 Task: Find connections with filter location Castelo with filter topic #Inspirationwith filter profile language French with filter current company Hiring Alert with filter school Siliguri Institute of Technology with filter industry Social Networking Platforms with filter service category Program Management with filter keywords title Hotel Front Door Greeter
Action: Mouse moved to (630, 121)
Screenshot: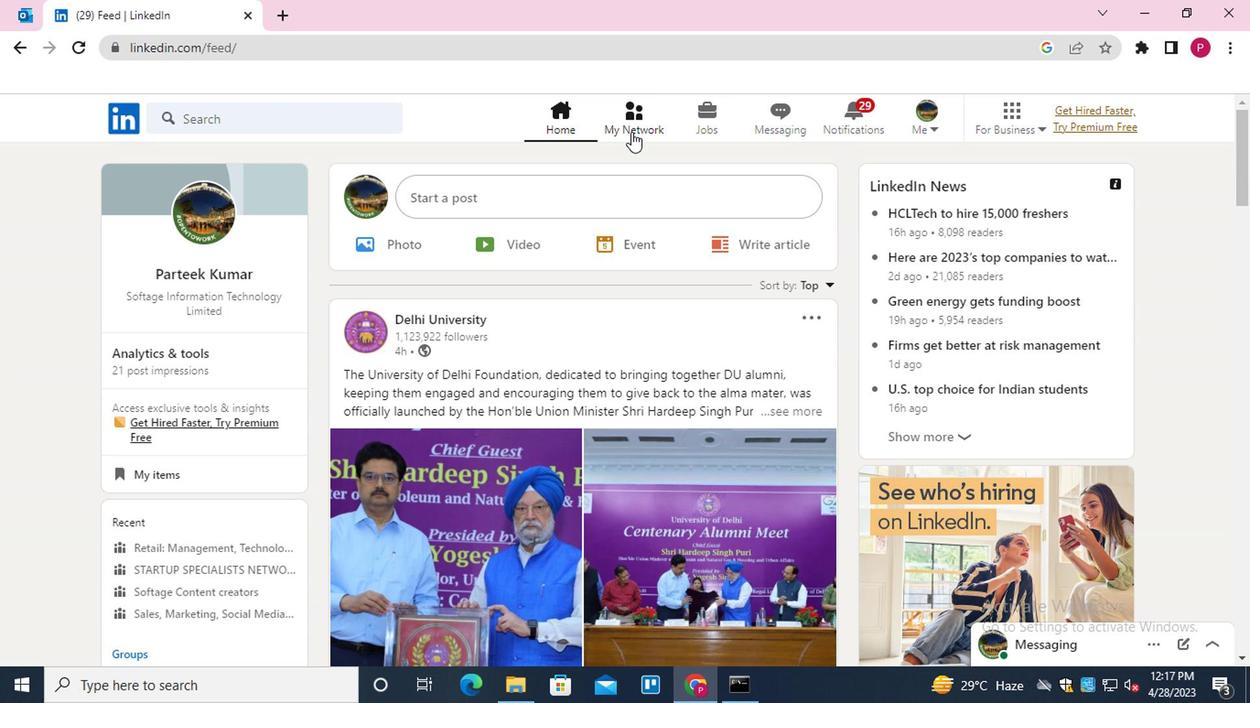 
Action: Mouse pressed left at (630, 121)
Screenshot: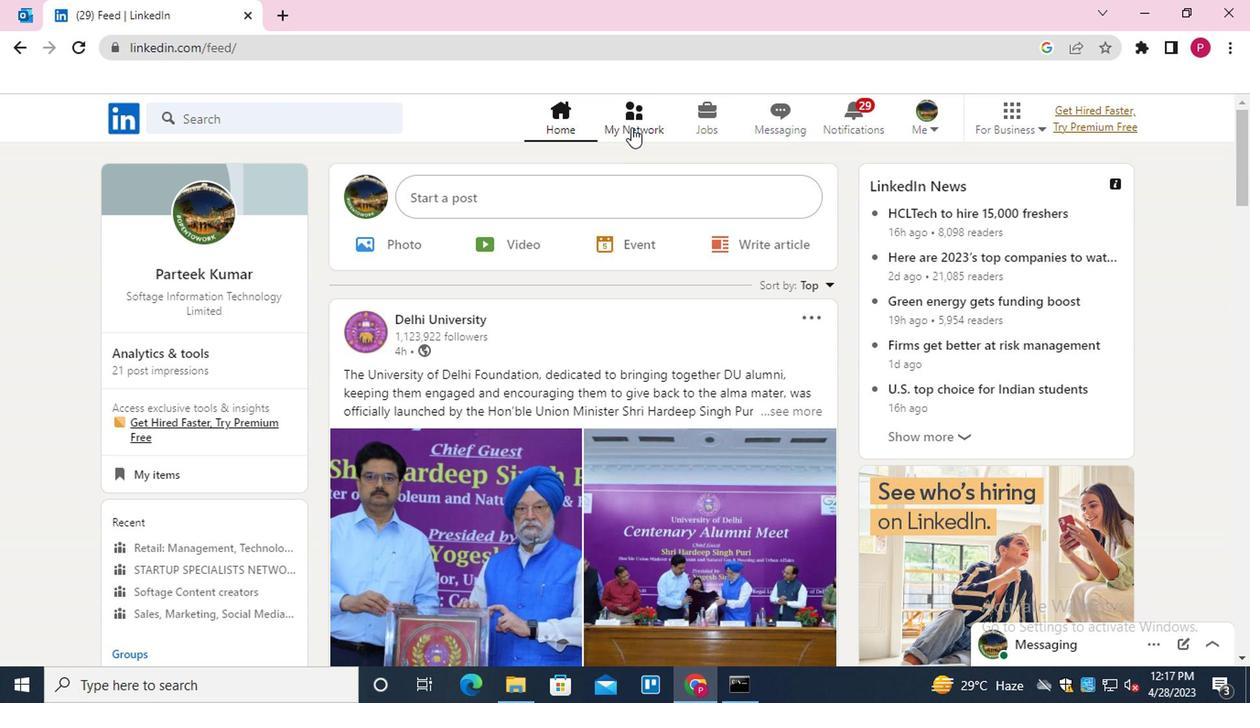 
Action: Mouse moved to (341, 222)
Screenshot: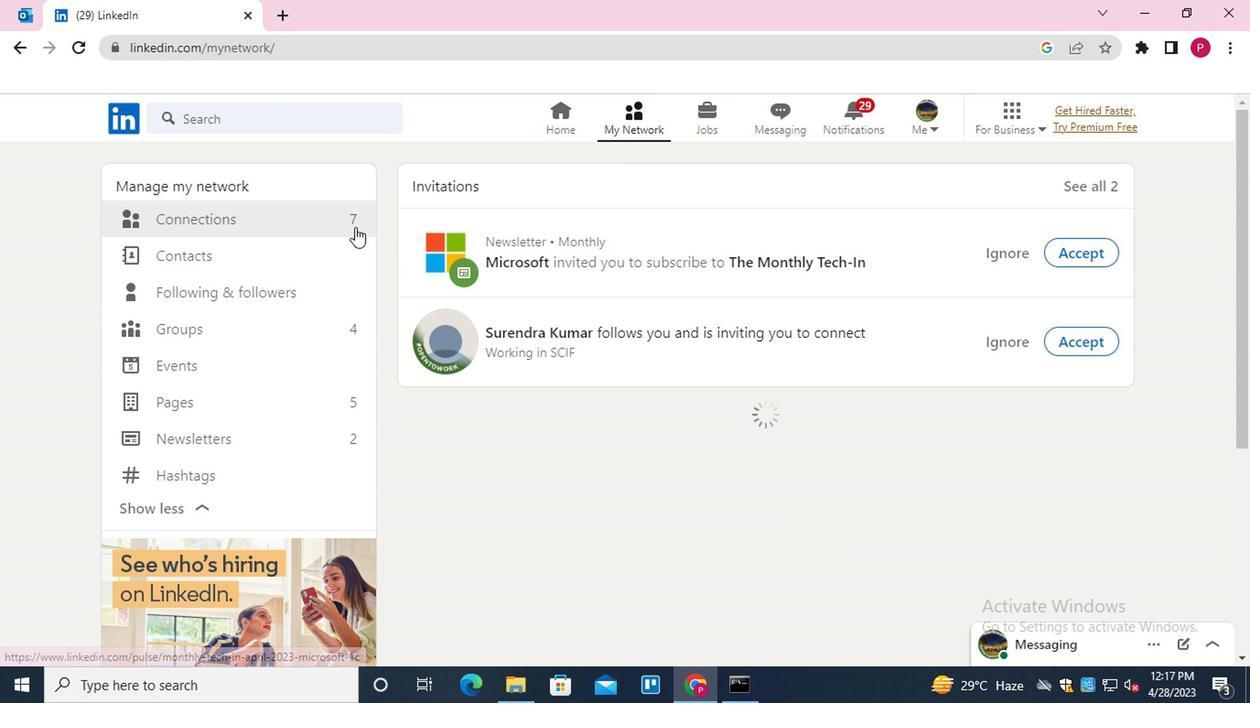 
Action: Mouse pressed left at (341, 222)
Screenshot: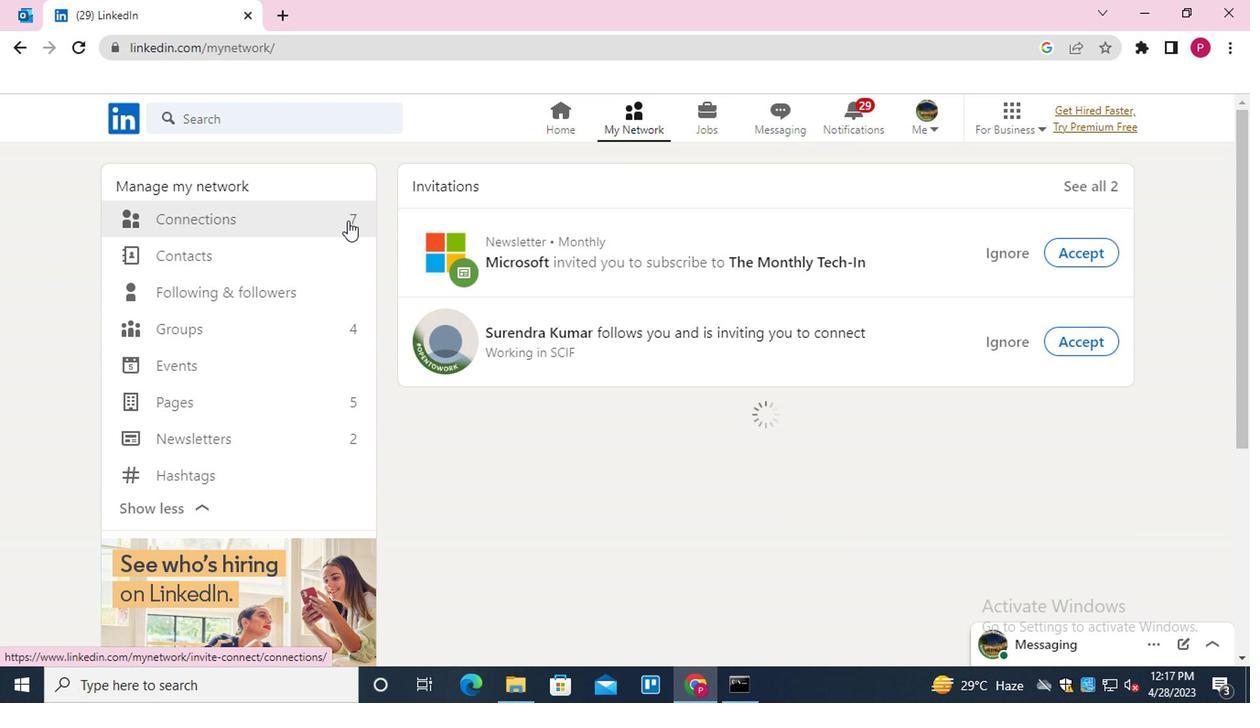 
Action: Mouse moved to (732, 221)
Screenshot: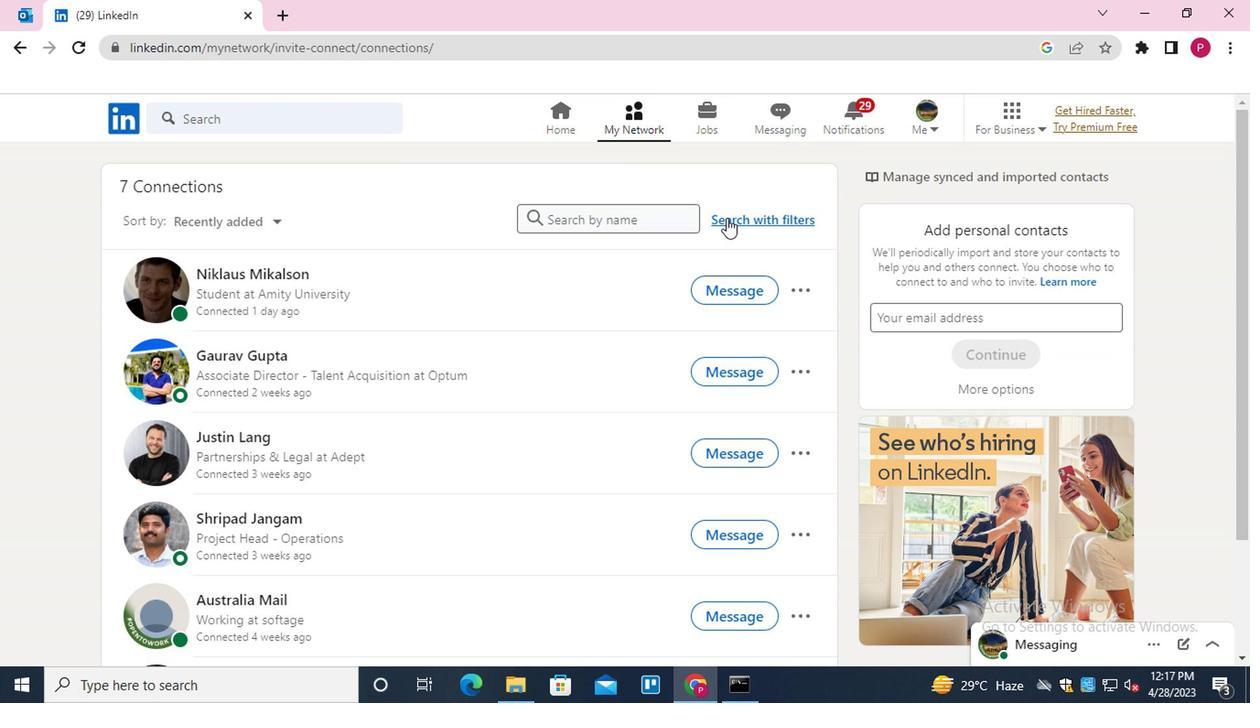 
Action: Mouse pressed left at (732, 221)
Screenshot: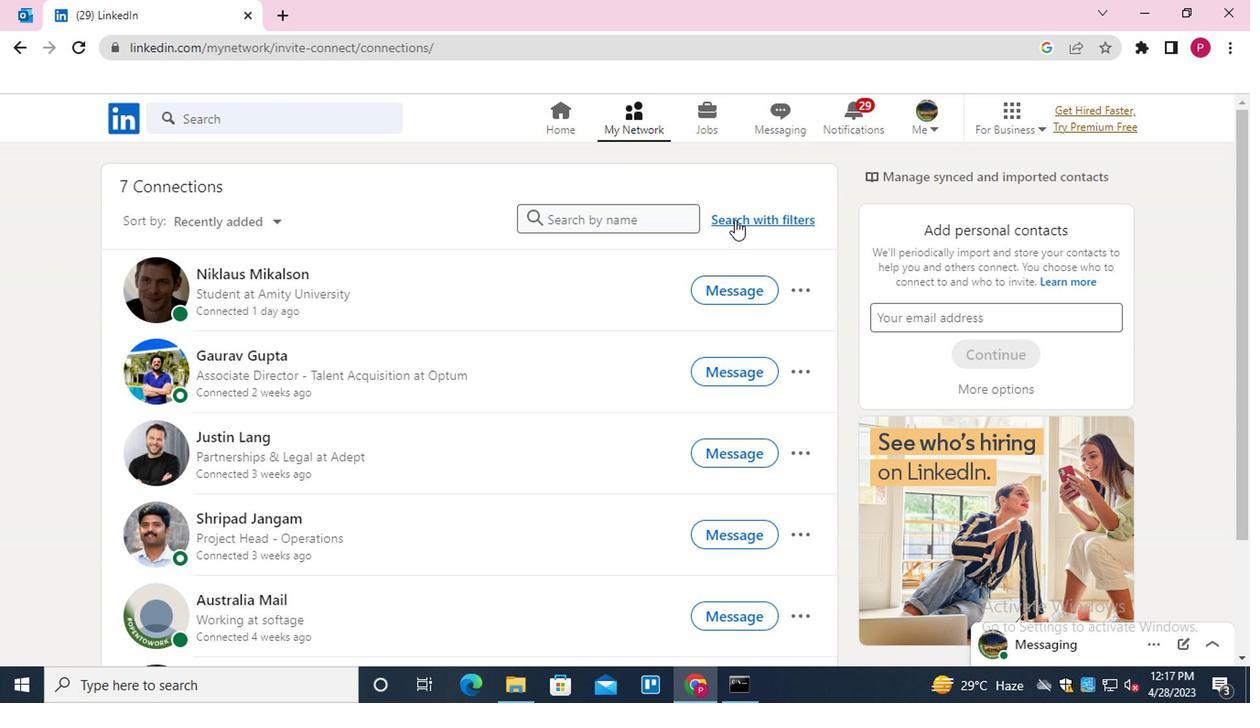 
Action: Mouse moved to (676, 168)
Screenshot: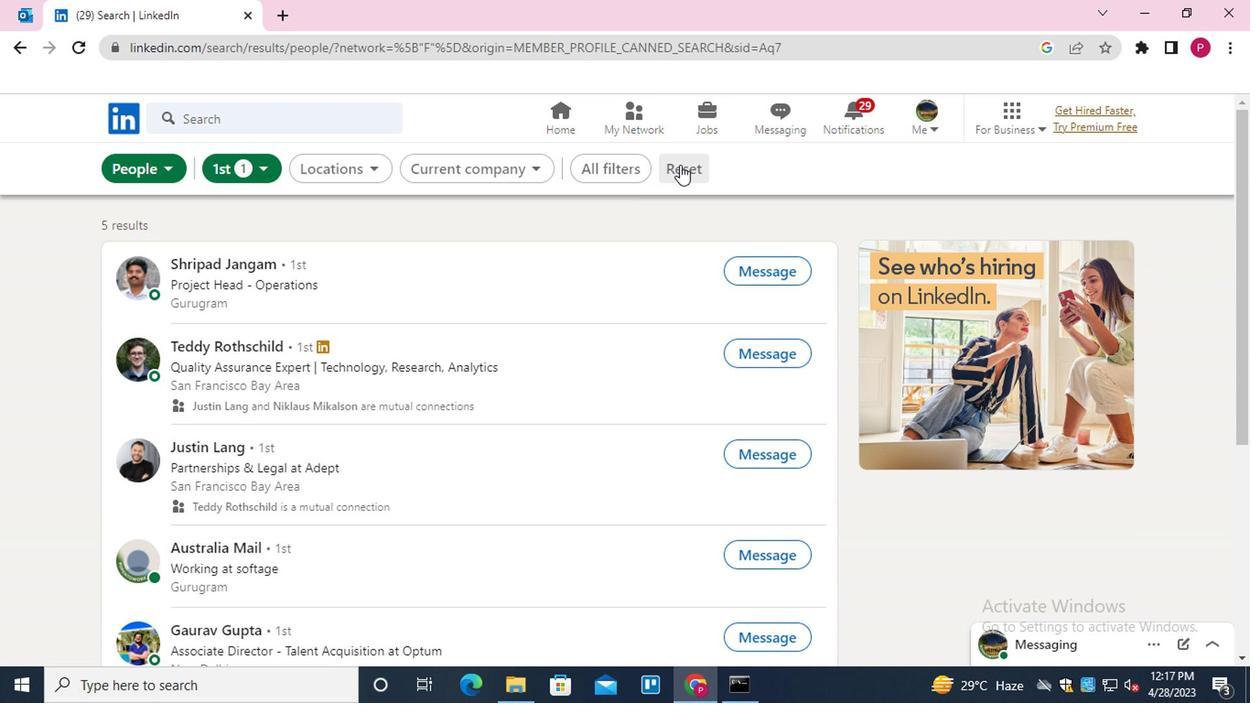 
Action: Mouse pressed left at (676, 168)
Screenshot: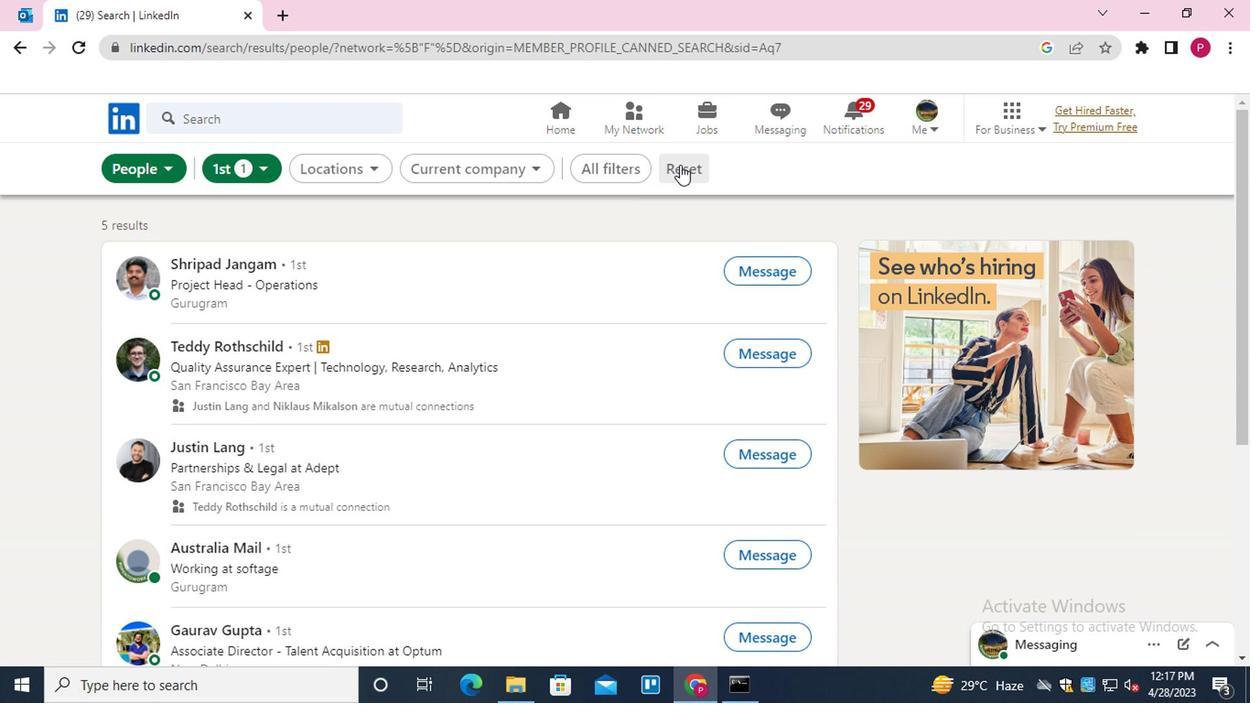 
Action: Mouse moved to (644, 173)
Screenshot: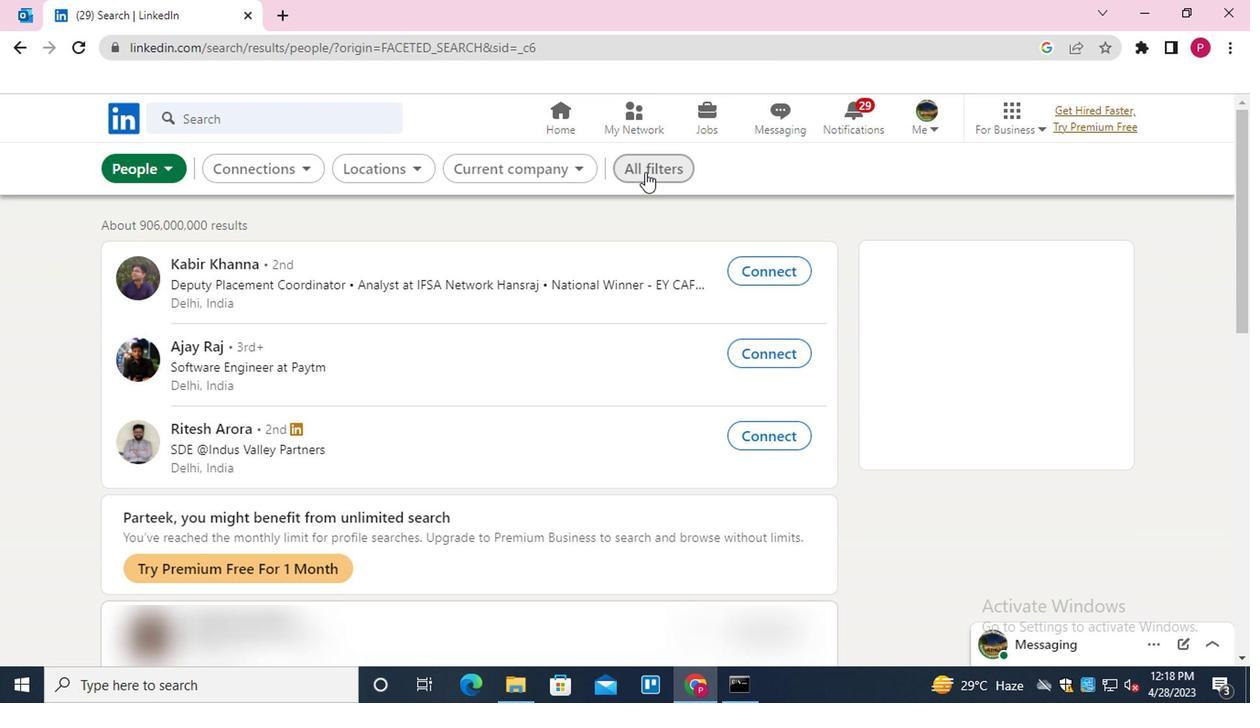 
Action: Mouse pressed left at (644, 173)
Screenshot: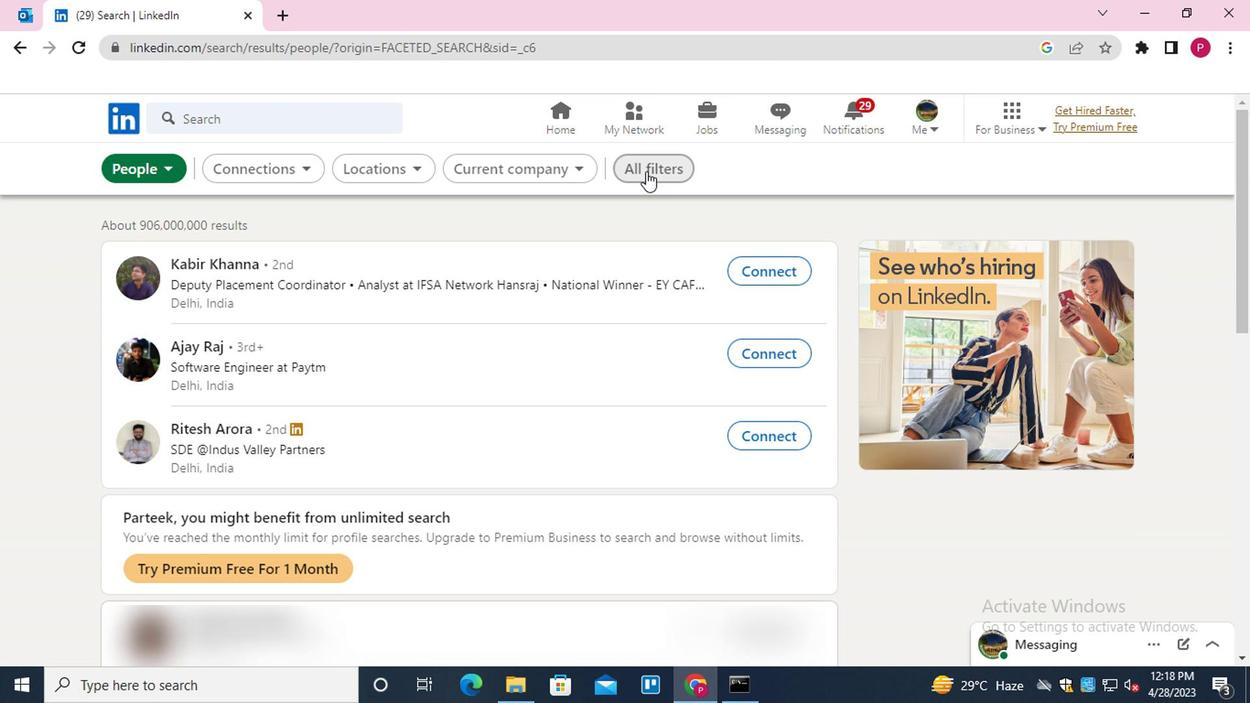 
Action: Mouse moved to (895, 337)
Screenshot: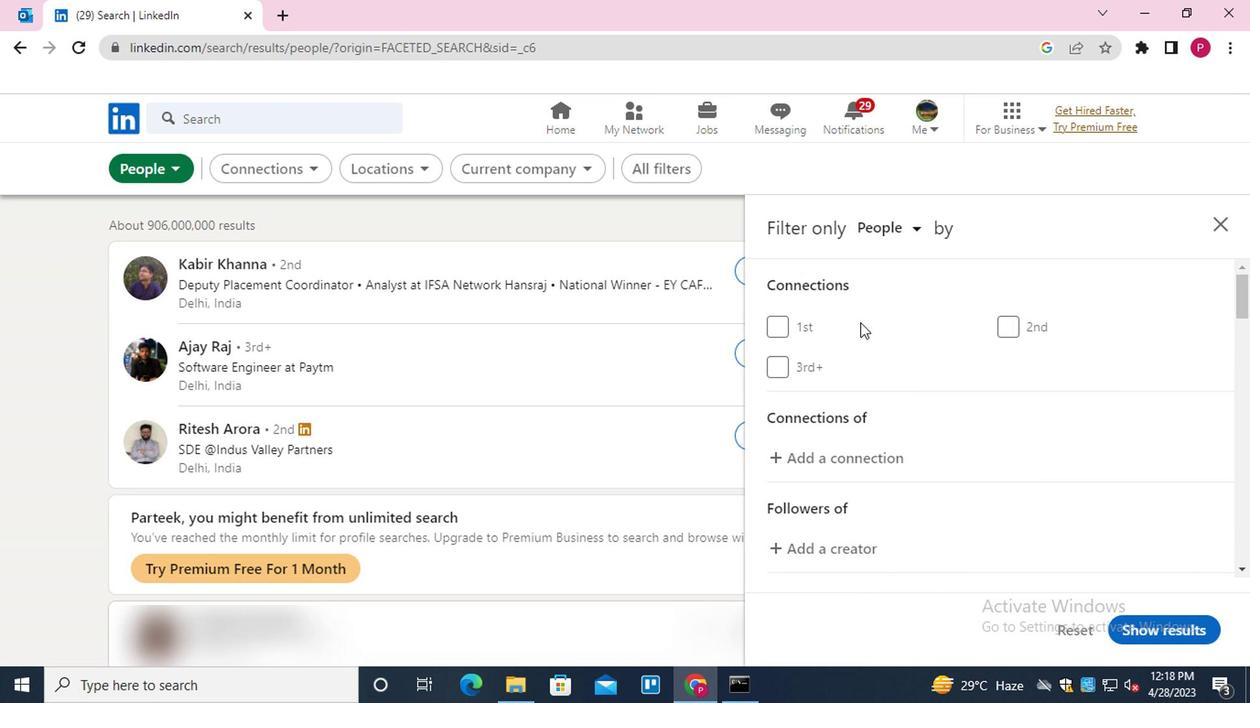 
Action: Mouse scrolled (895, 336) with delta (0, 0)
Screenshot: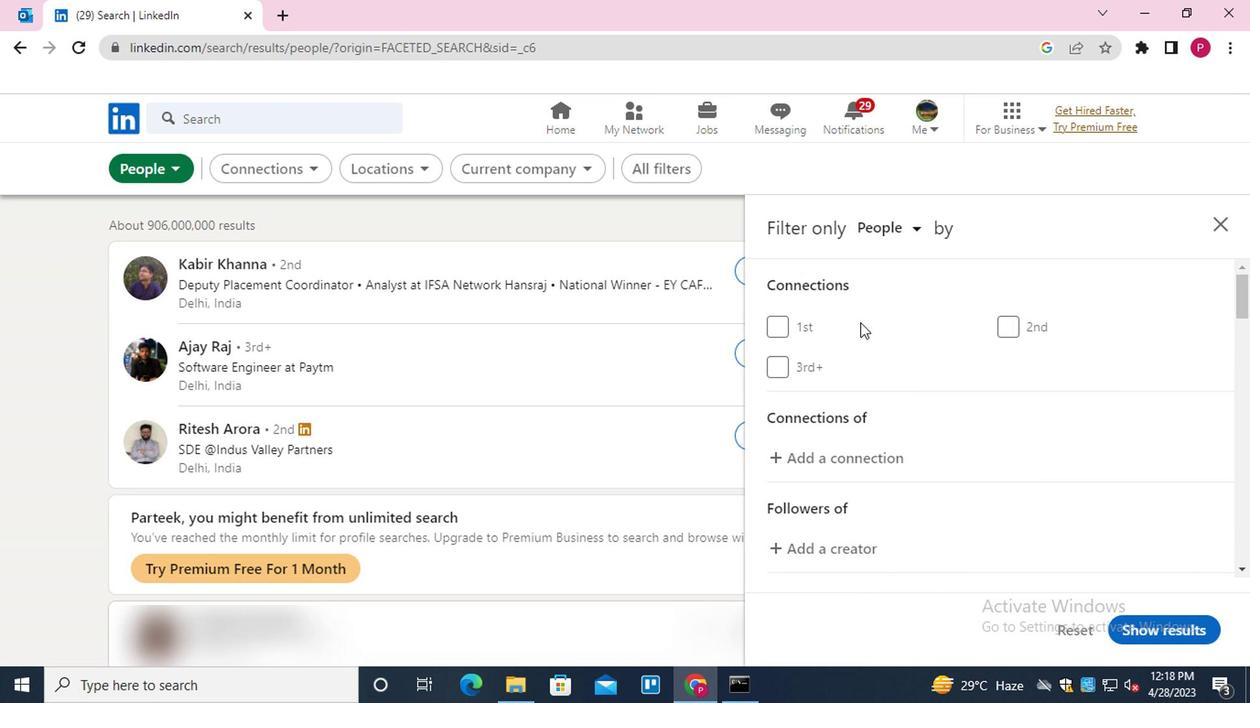 
Action: Mouse moved to (902, 342)
Screenshot: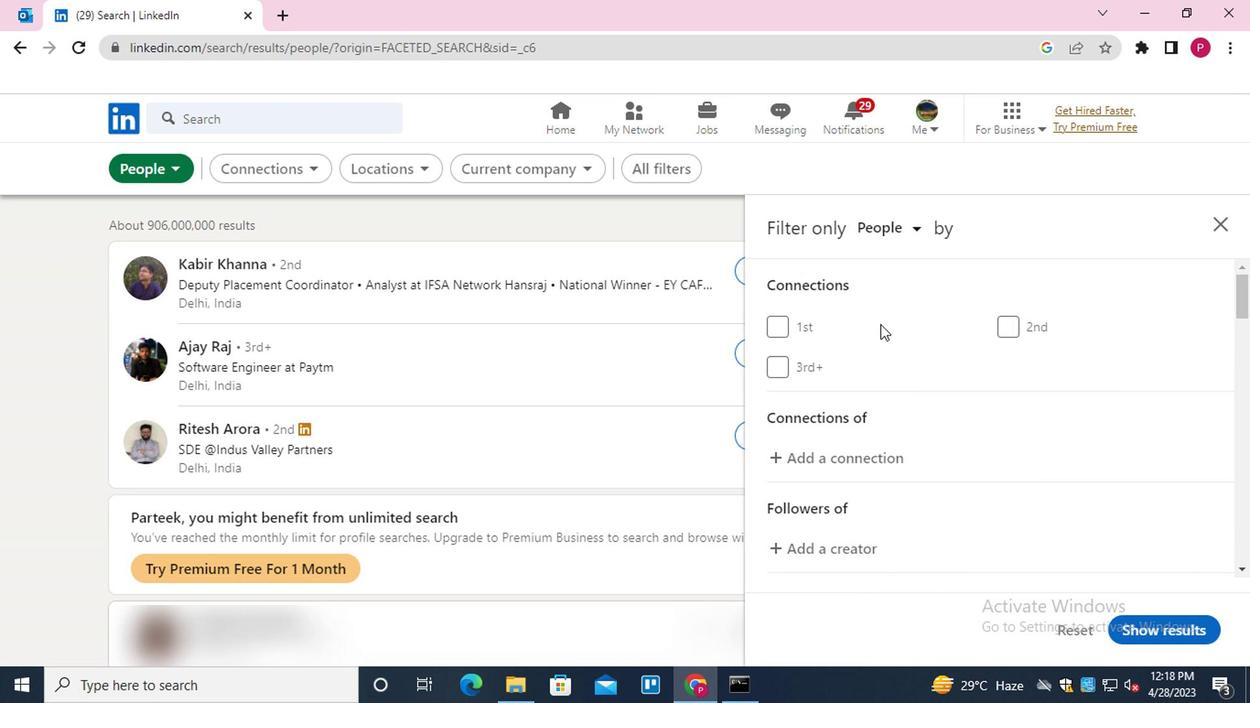 
Action: Mouse scrolled (902, 341) with delta (0, 0)
Screenshot: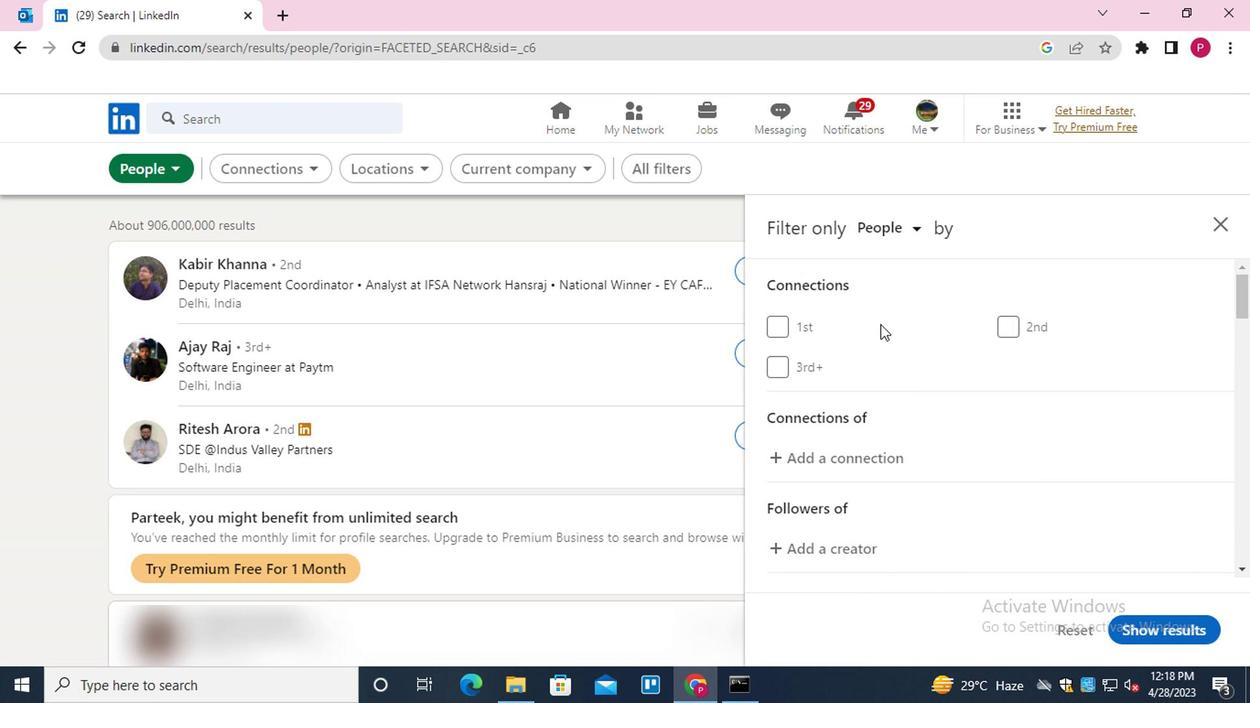 
Action: Mouse moved to (904, 347)
Screenshot: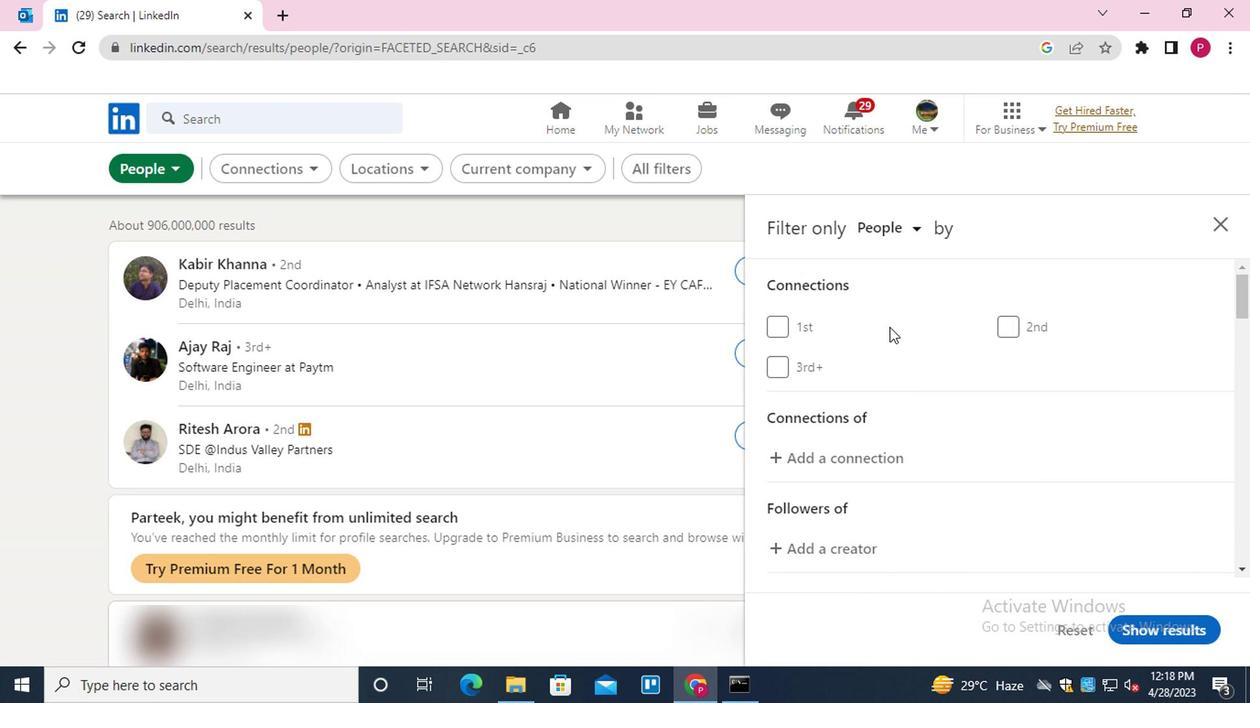 
Action: Mouse scrolled (904, 346) with delta (0, 0)
Screenshot: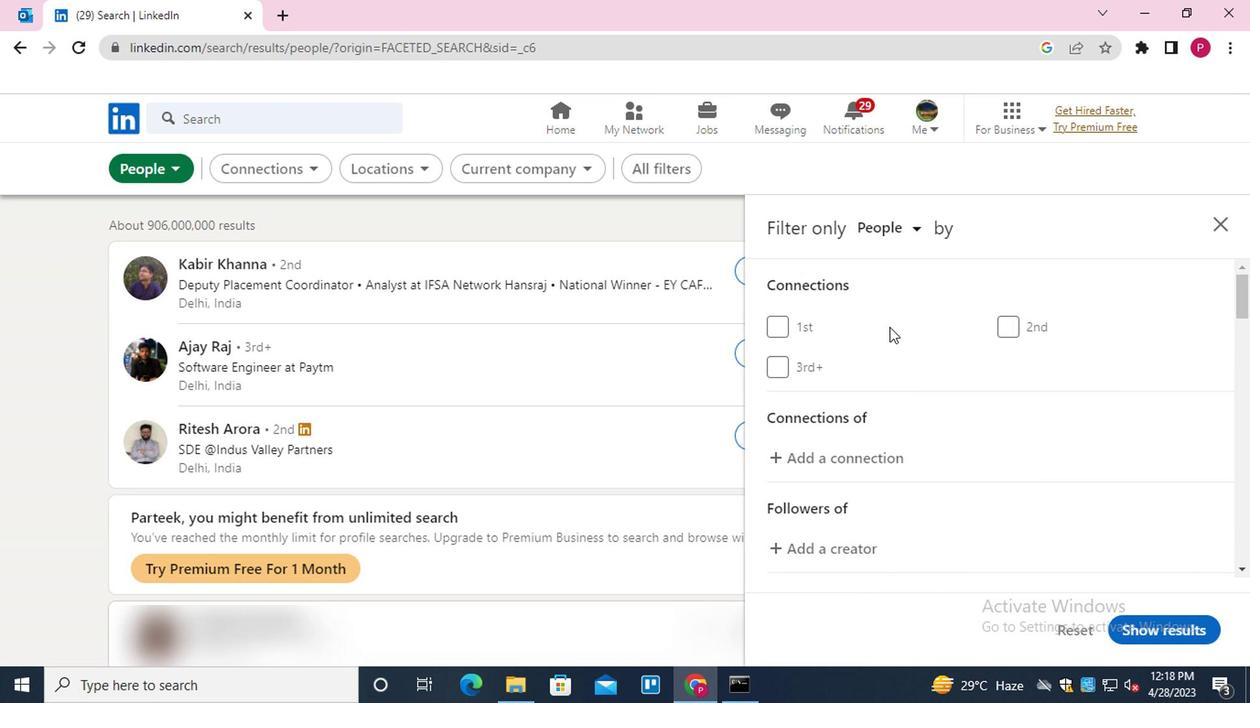 
Action: Mouse moved to (909, 352)
Screenshot: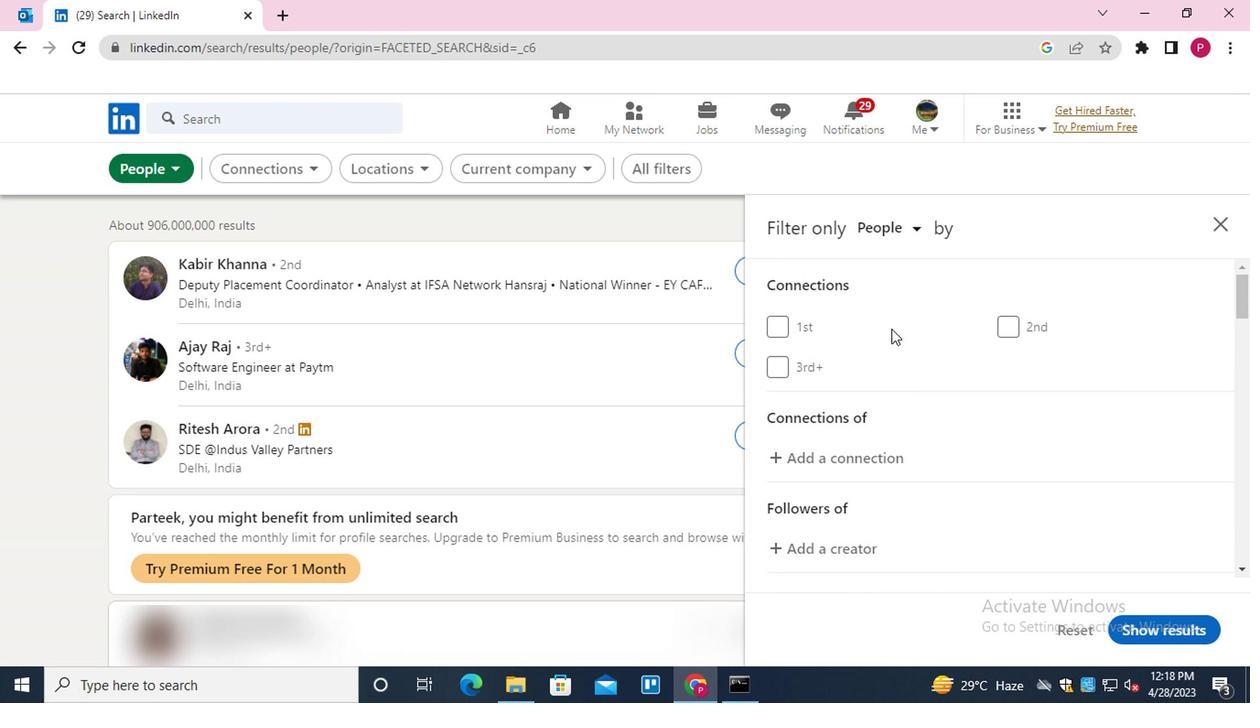 
Action: Mouse scrolled (909, 351) with delta (0, -1)
Screenshot: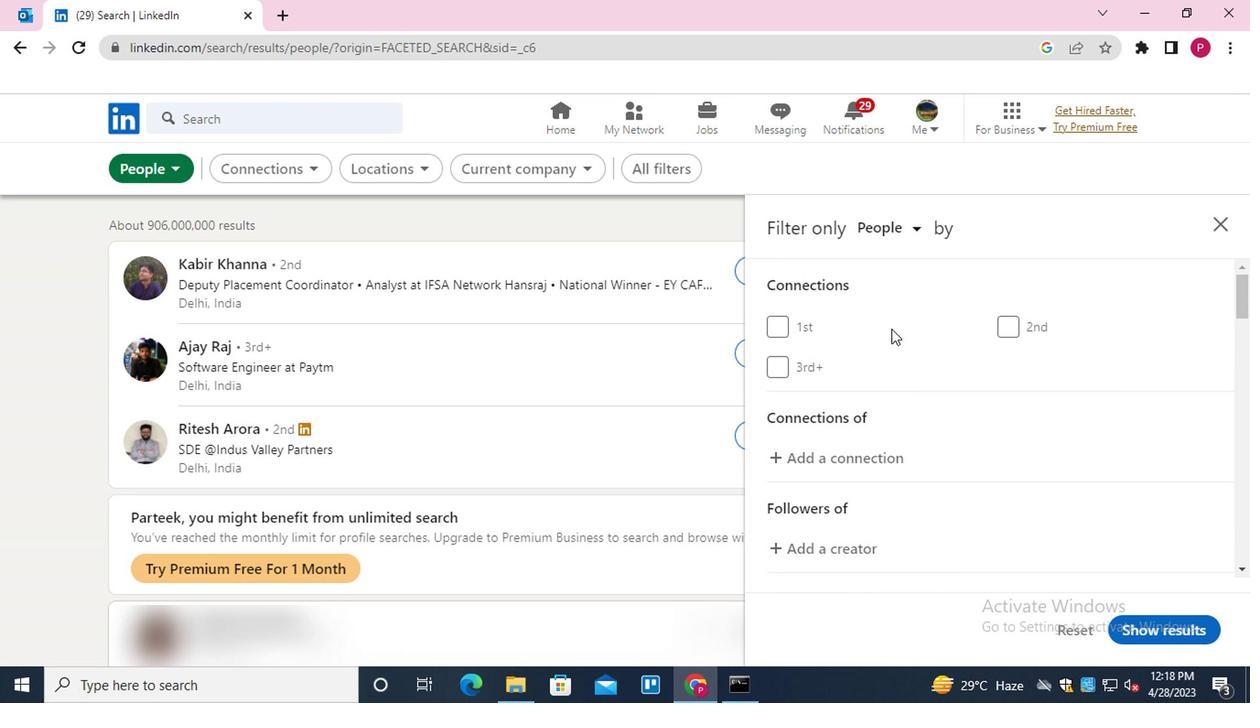 
Action: Mouse moved to (1072, 355)
Screenshot: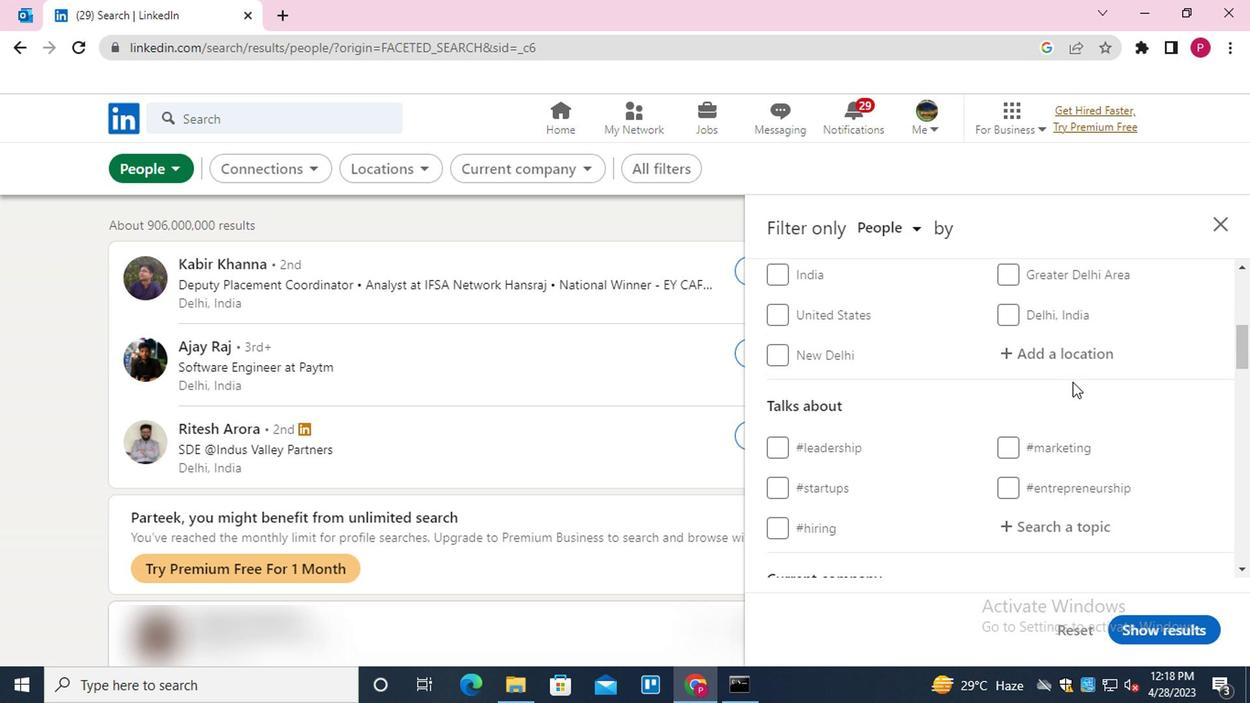 
Action: Mouse pressed left at (1072, 355)
Screenshot: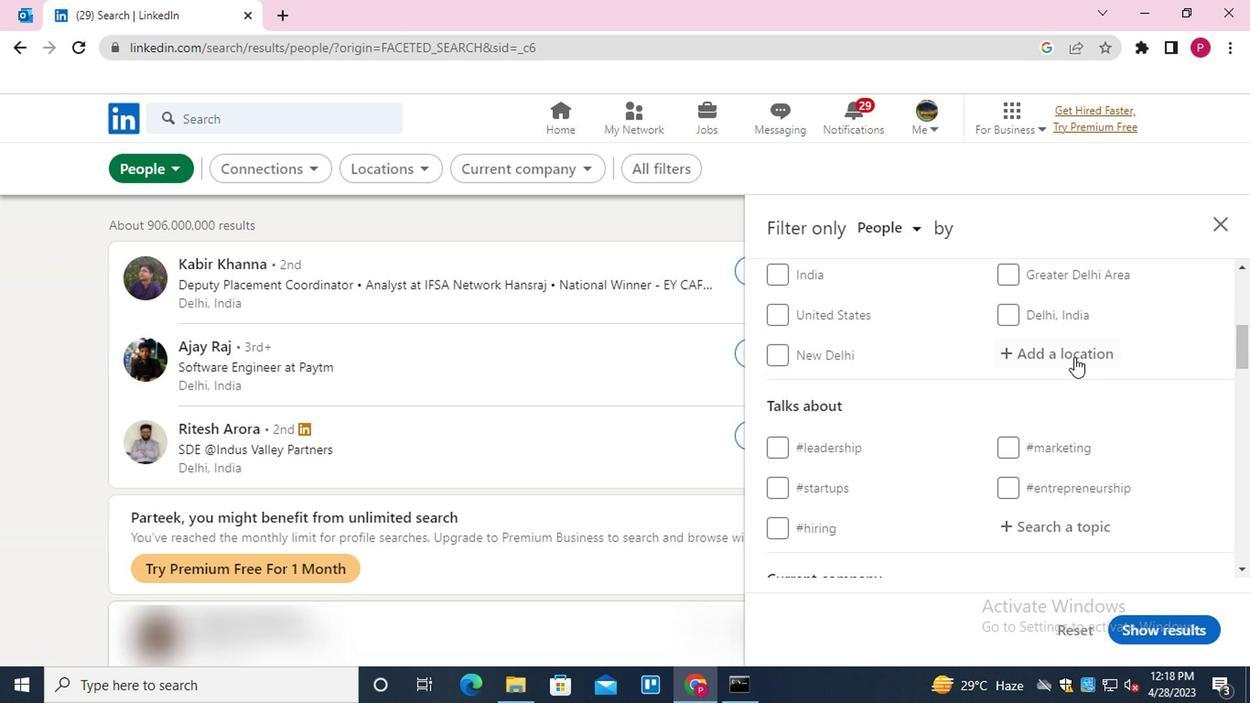
Action: Key pressed <Key.shift>CASTELO<Key.down><Key.down><Key.enter>
Screenshot: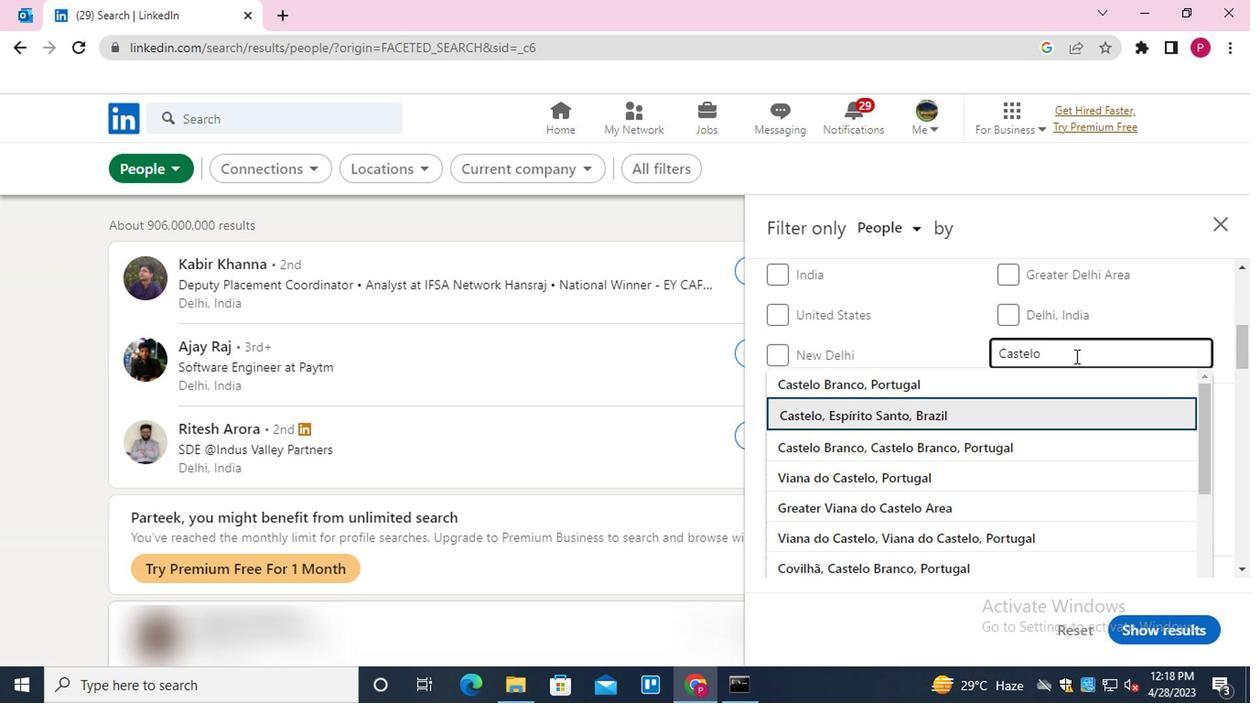 
Action: Mouse moved to (1011, 358)
Screenshot: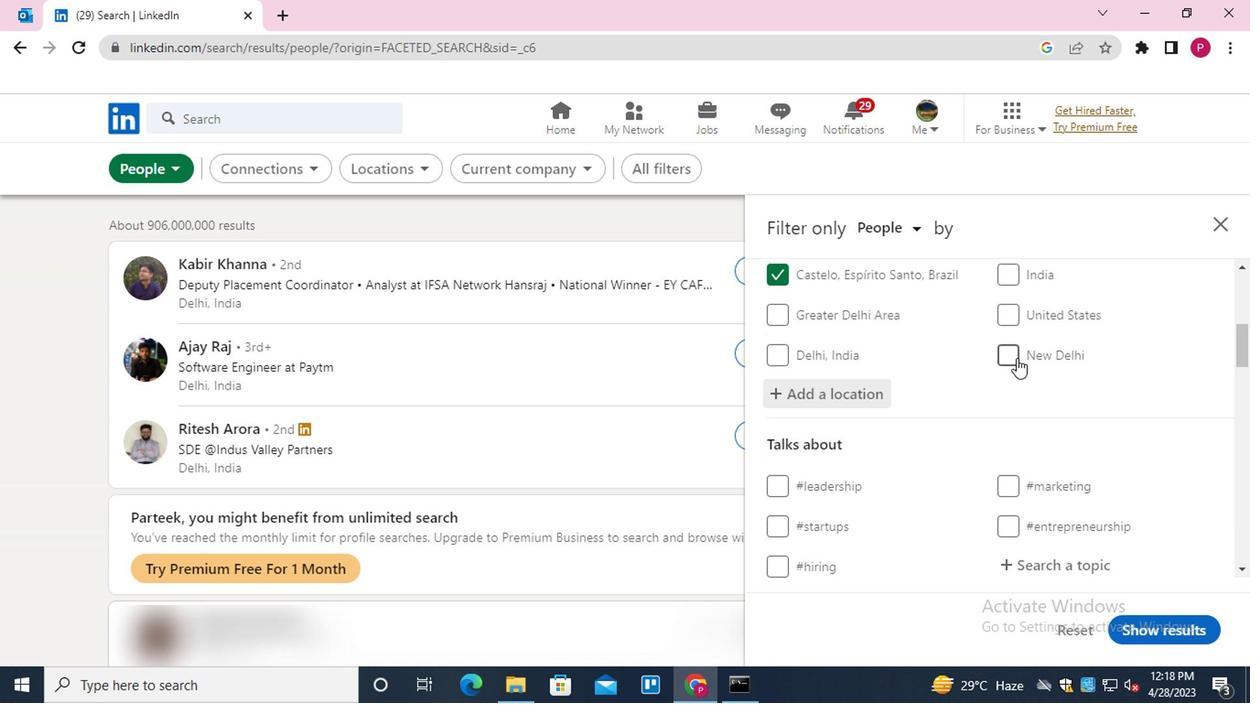 
Action: Mouse scrolled (1011, 358) with delta (0, 0)
Screenshot: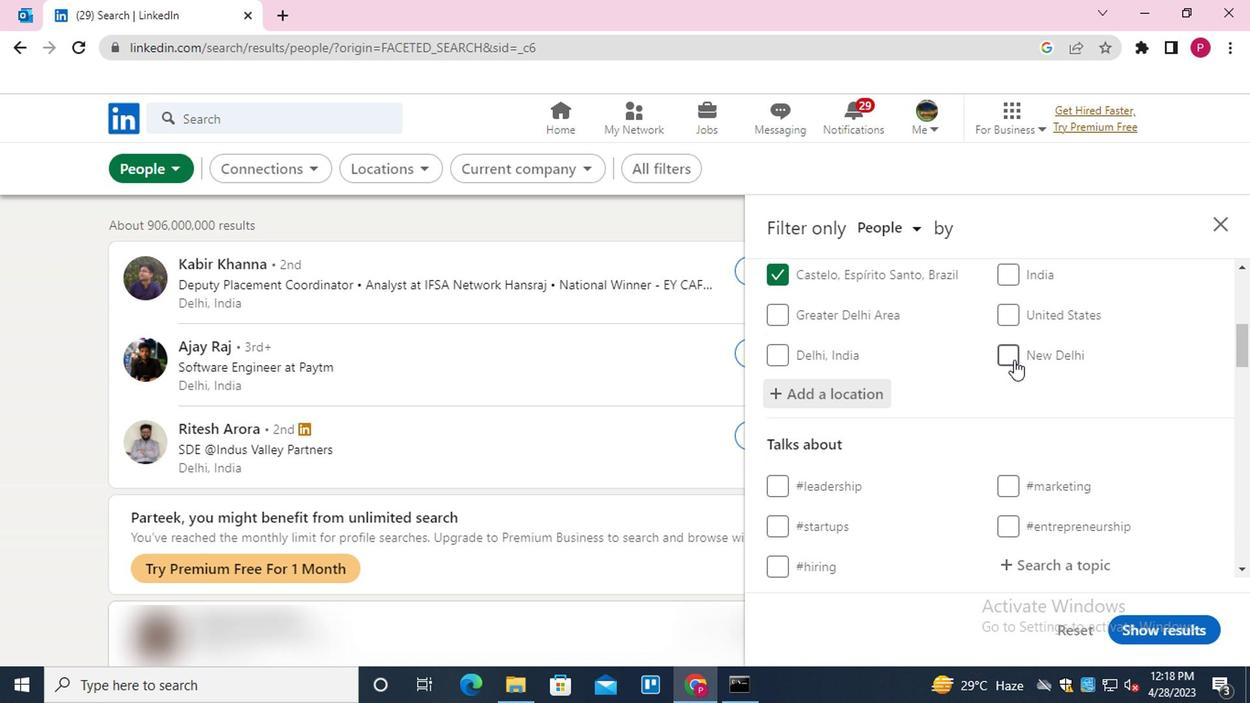 
Action: Mouse scrolled (1011, 358) with delta (0, 0)
Screenshot: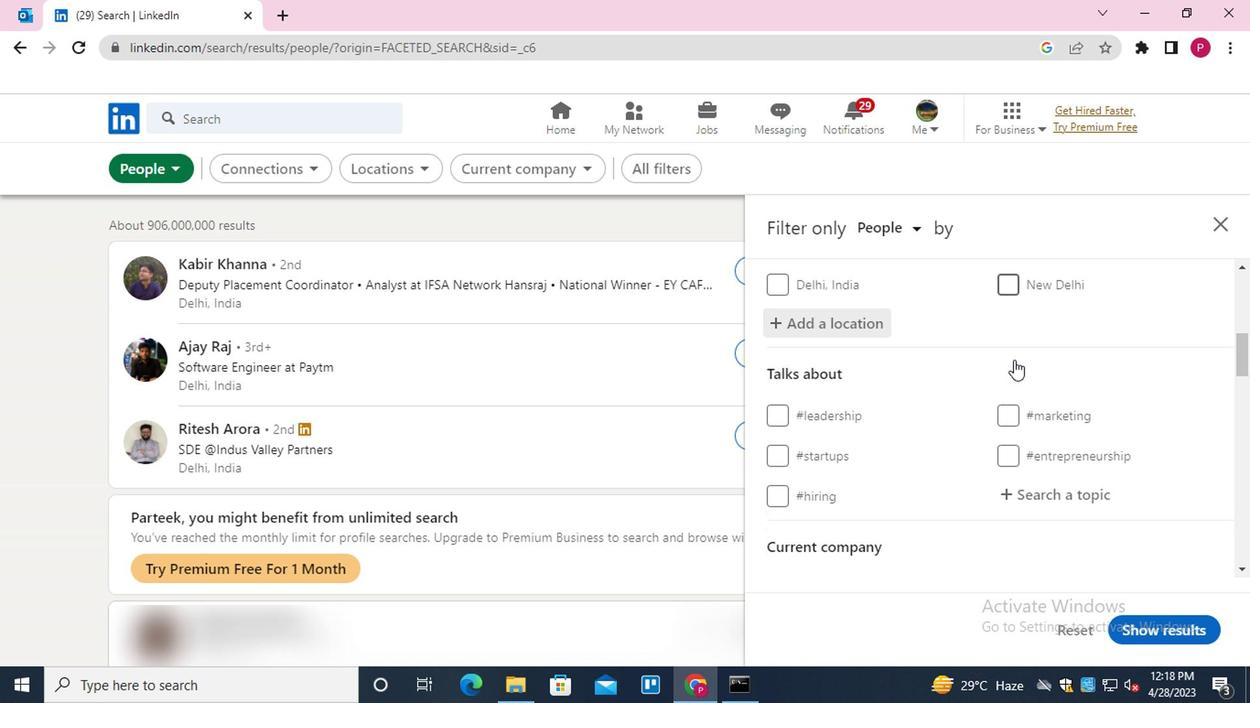 
Action: Mouse moved to (1067, 374)
Screenshot: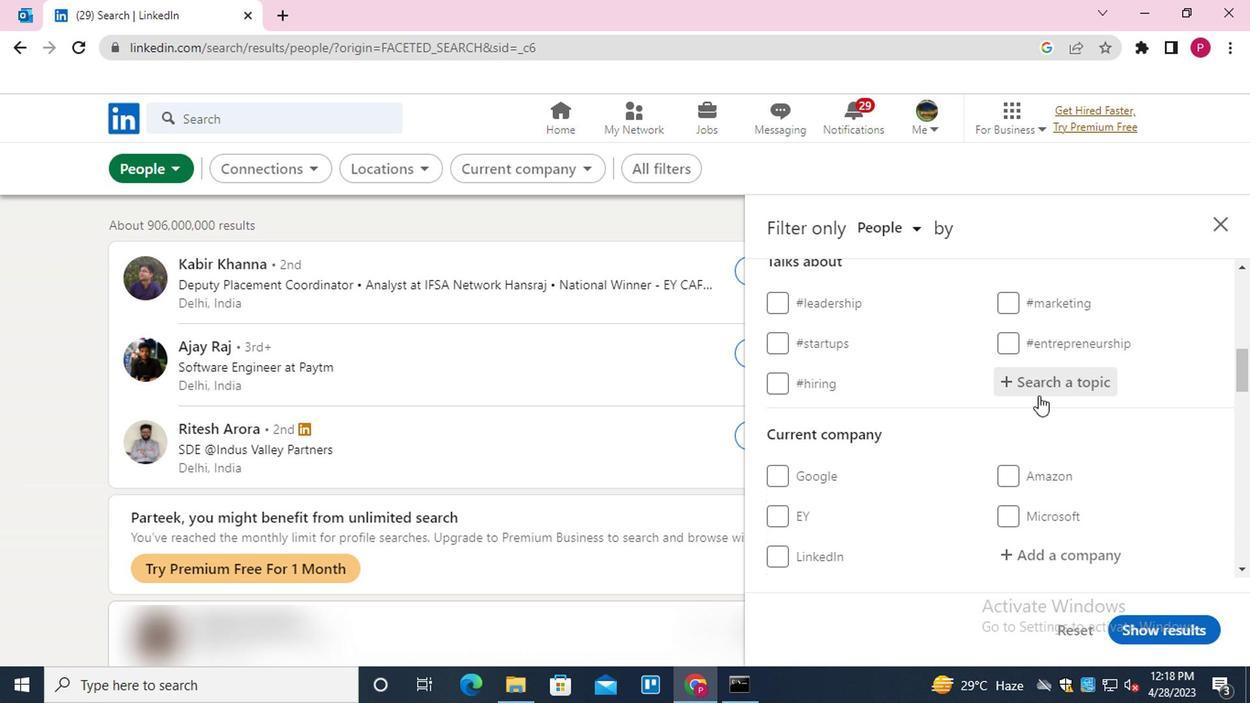 
Action: Mouse pressed left at (1067, 374)
Screenshot: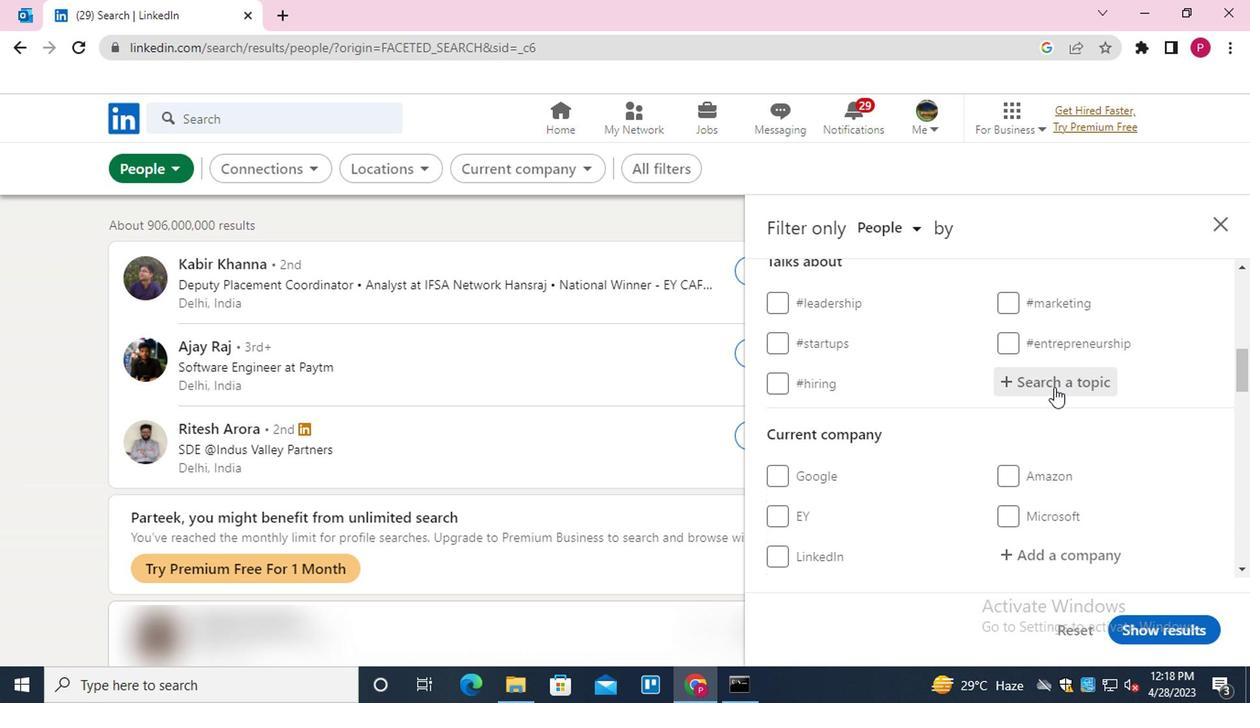 
Action: Key pressed INSPIRATION<Key.down><Key.enter>
Screenshot: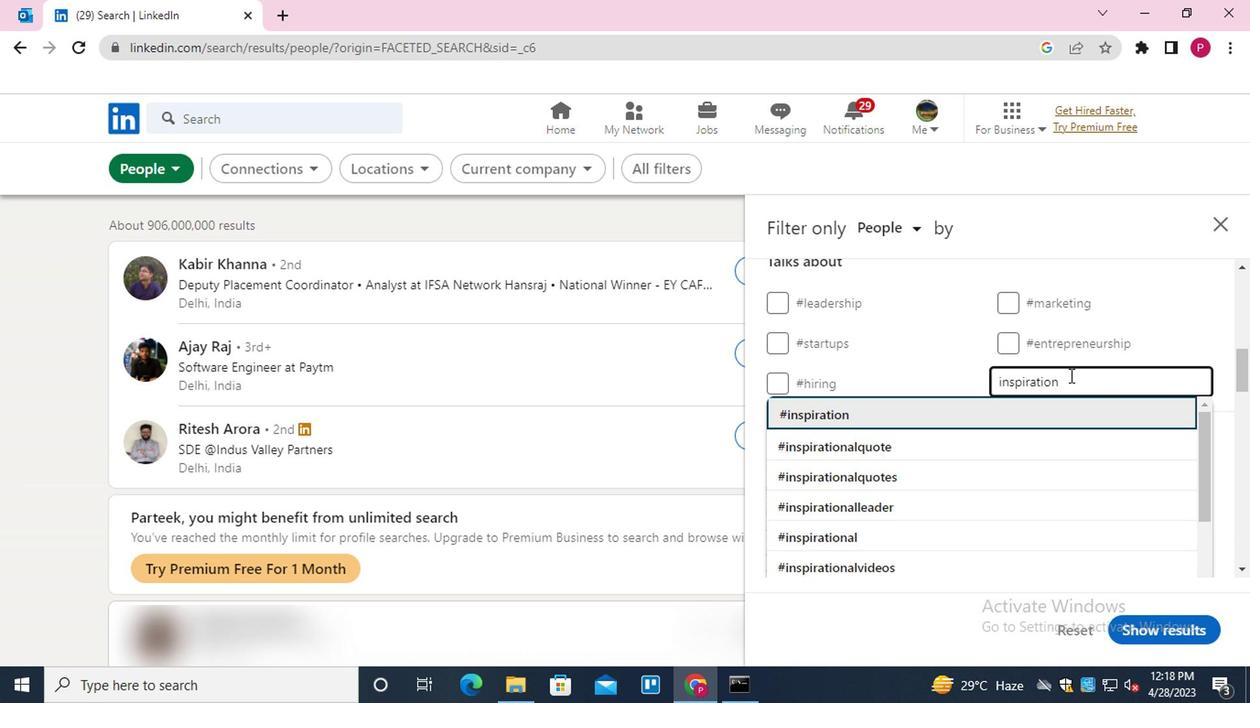 
Action: Mouse moved to (1043, 397)
Screenshot: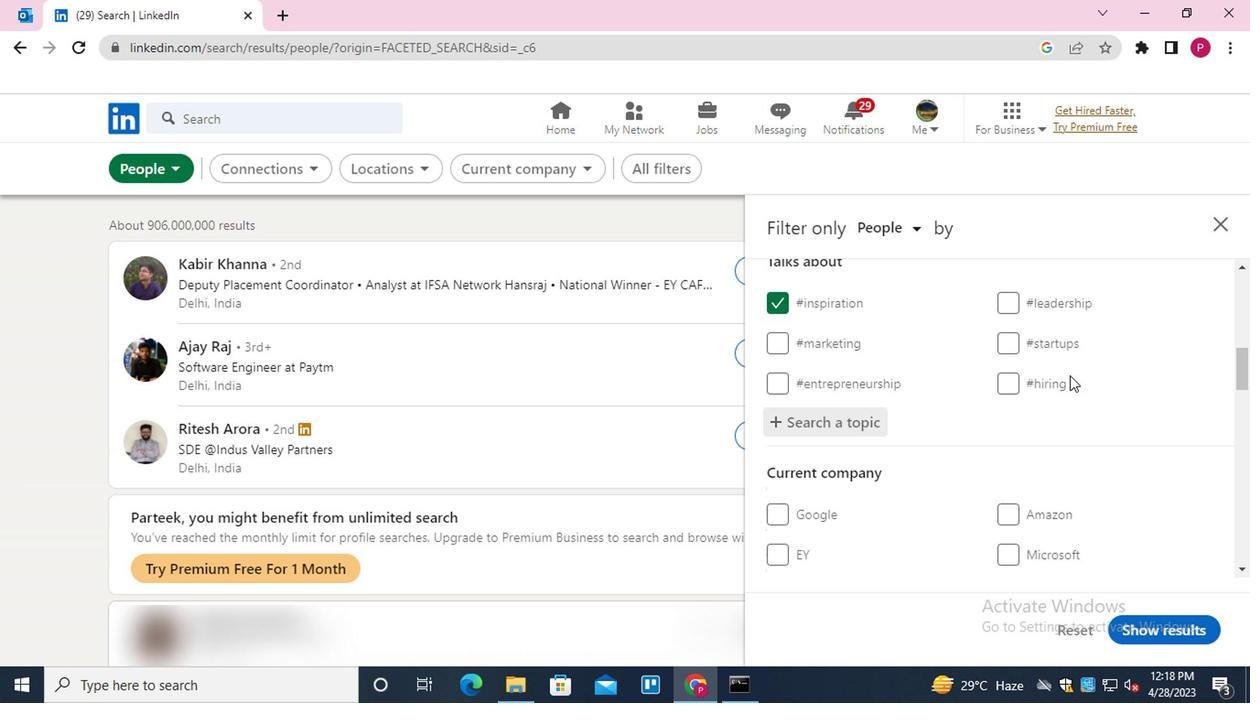 
Action: Mouse scrolled (1043, 396) with delta (0, -1)
Screenshot: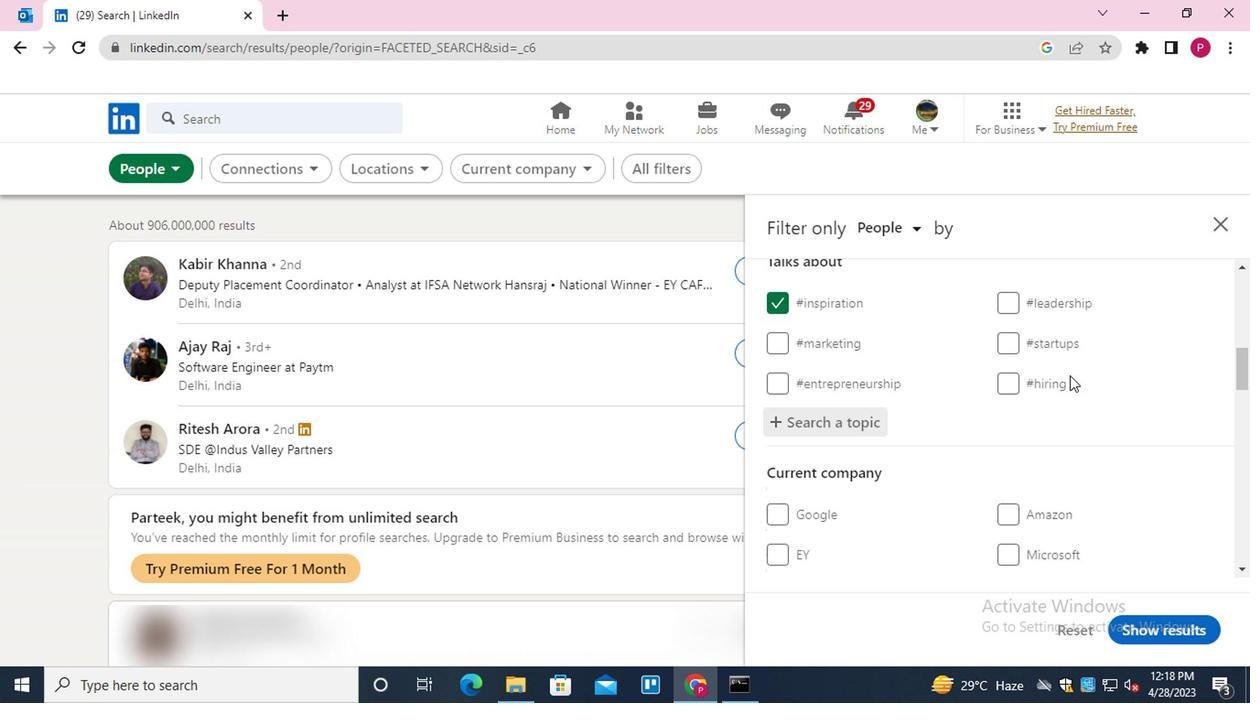 
Action: Mouse moved to (1038, 405)
Screenshot: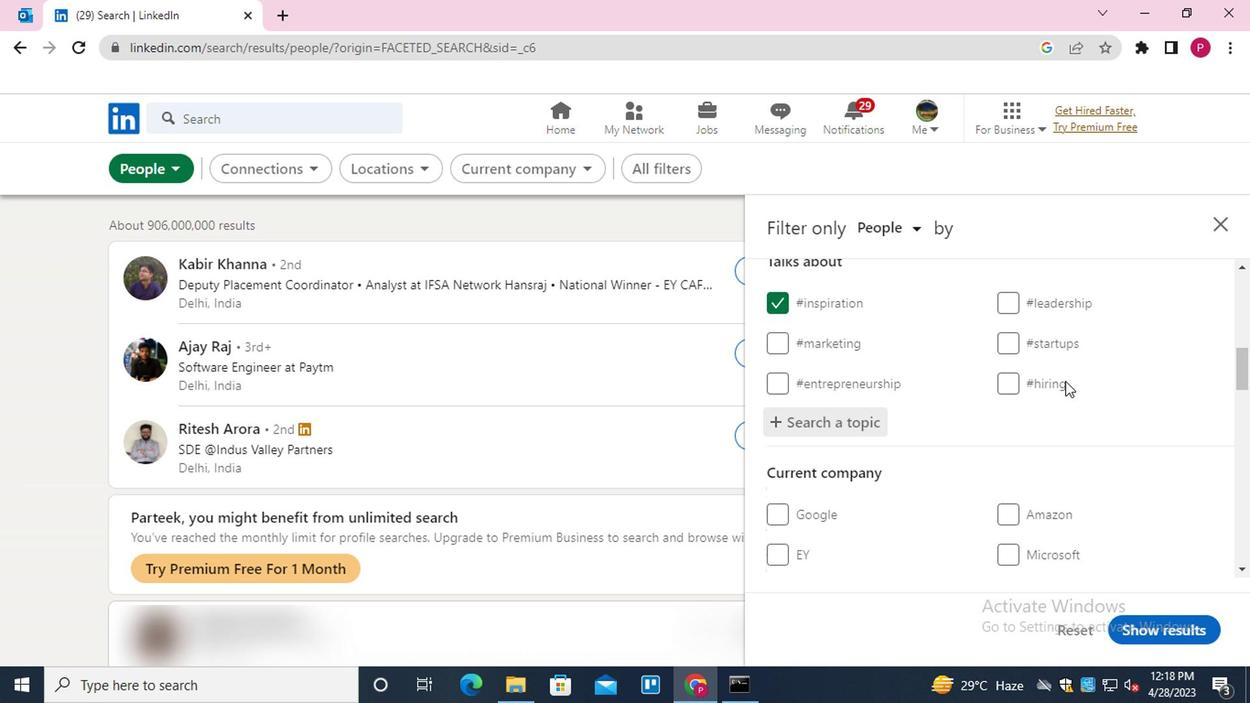 
Action: Mouse scrolled (1038, 403) with delta (0, -1)
Screenshot: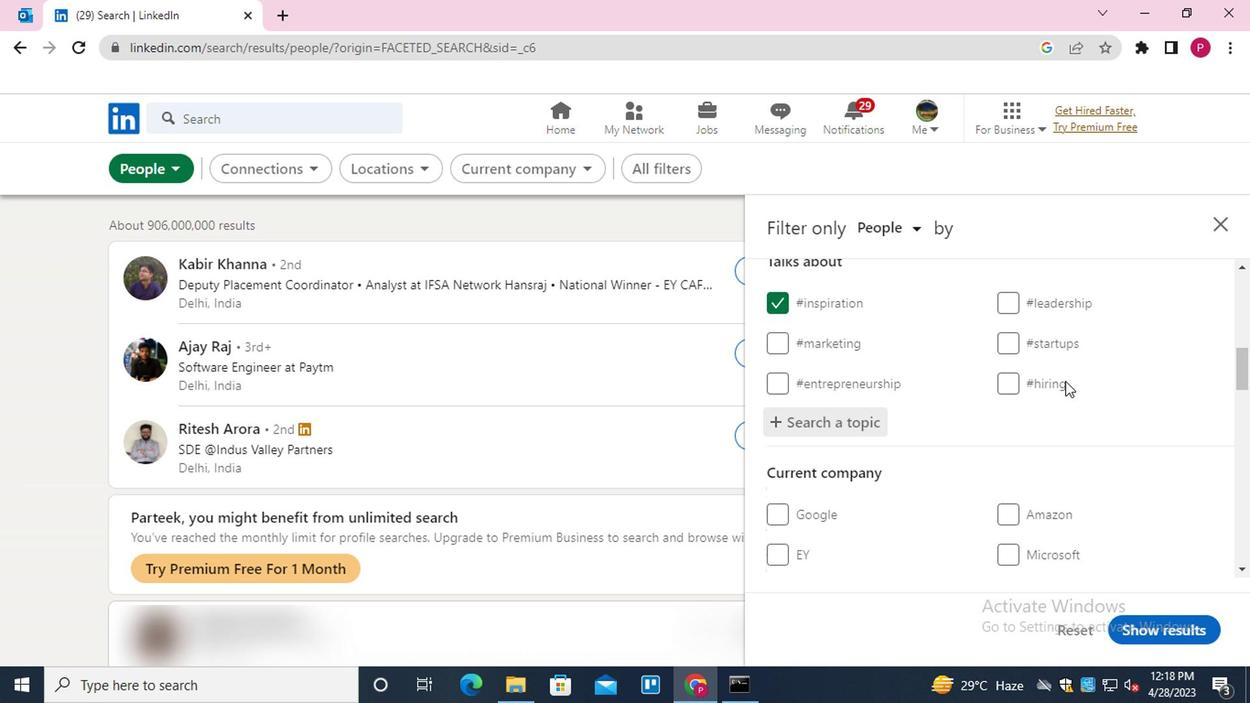 
Action: Mouse moved to (994, 401)
Screenshot: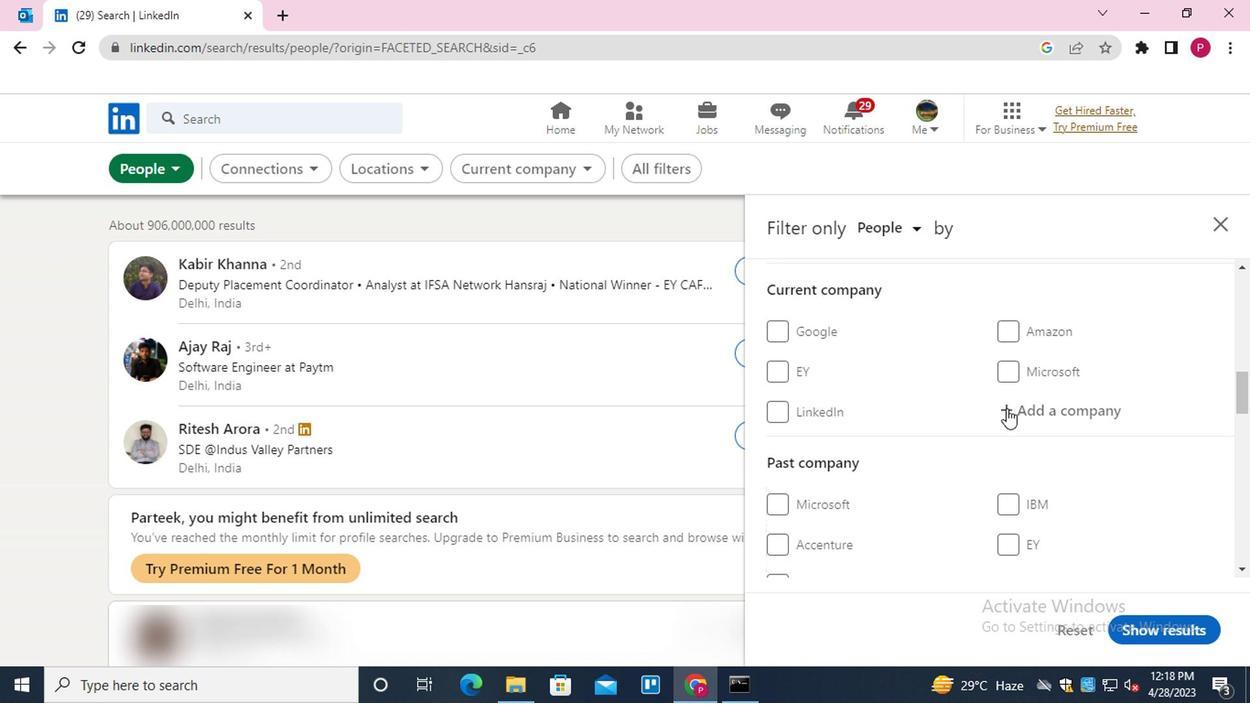 
Action: Mouse scrolled (994, 400) with delta (0, 0)
Screenshot: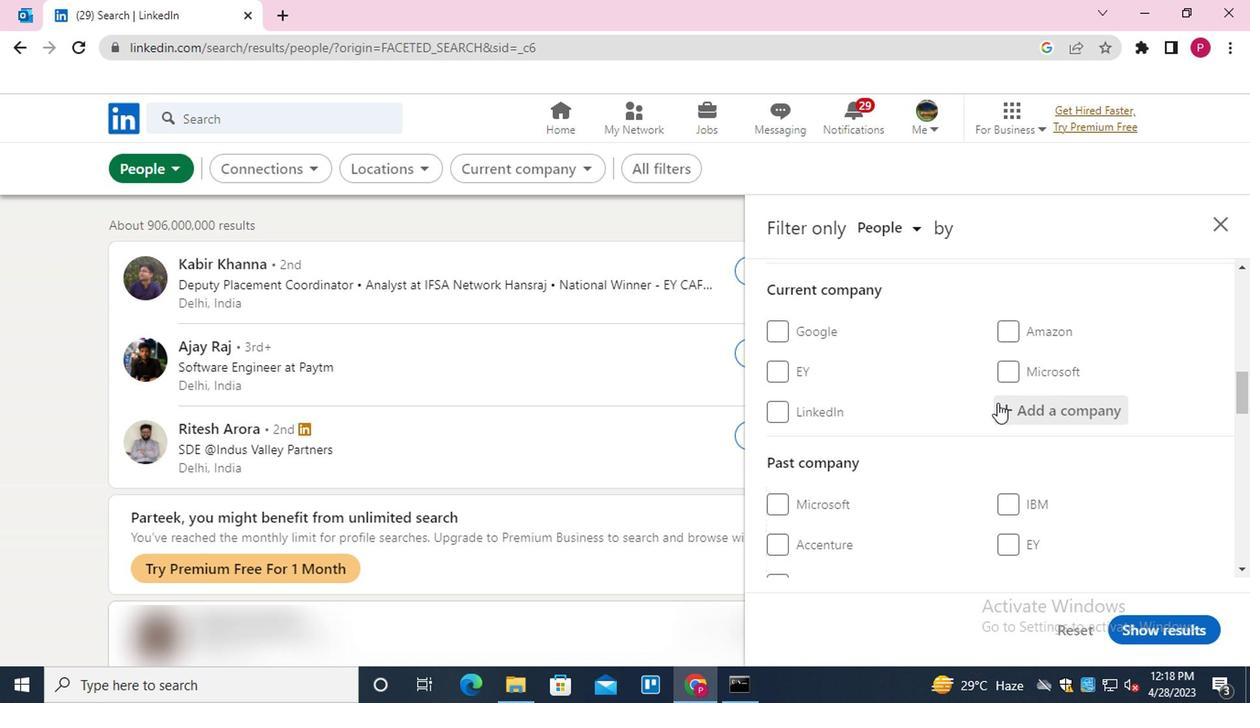 
Action: Mouse scrolled (994, 400) with delta (0, 0)
Screenshot: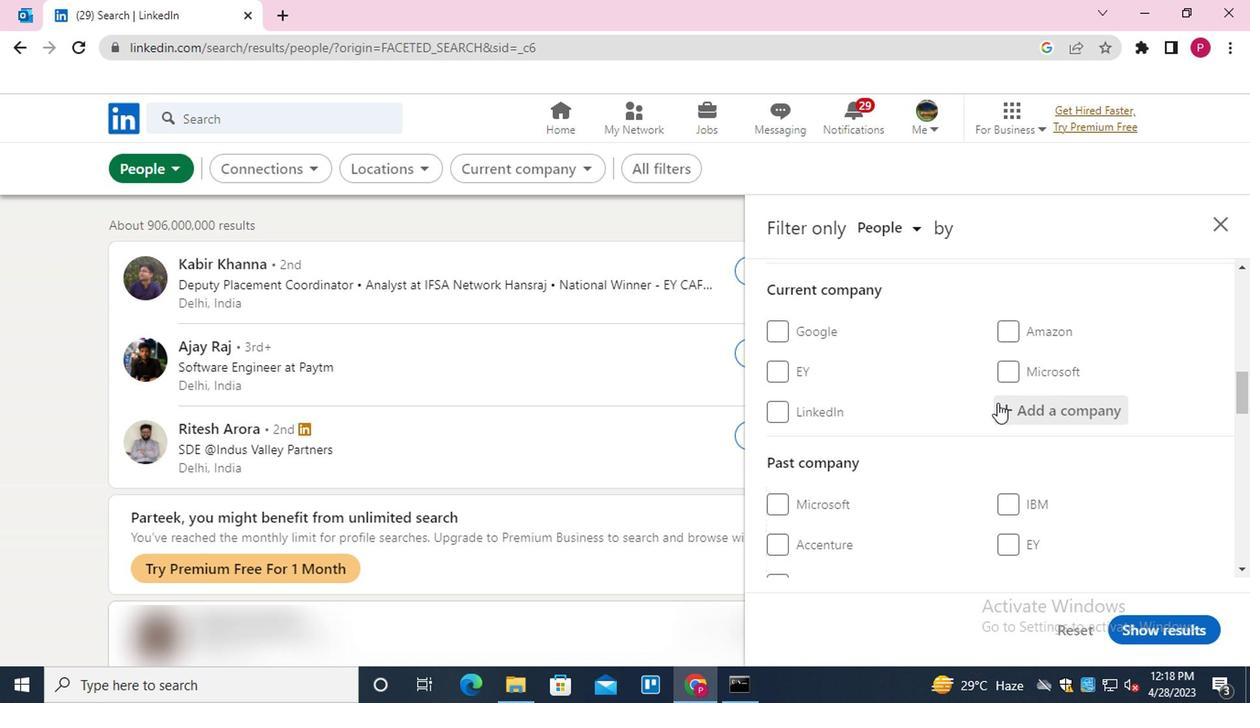 
Action: Mouse scrolled (994, 400) with delta (0, 0)
Screenshot: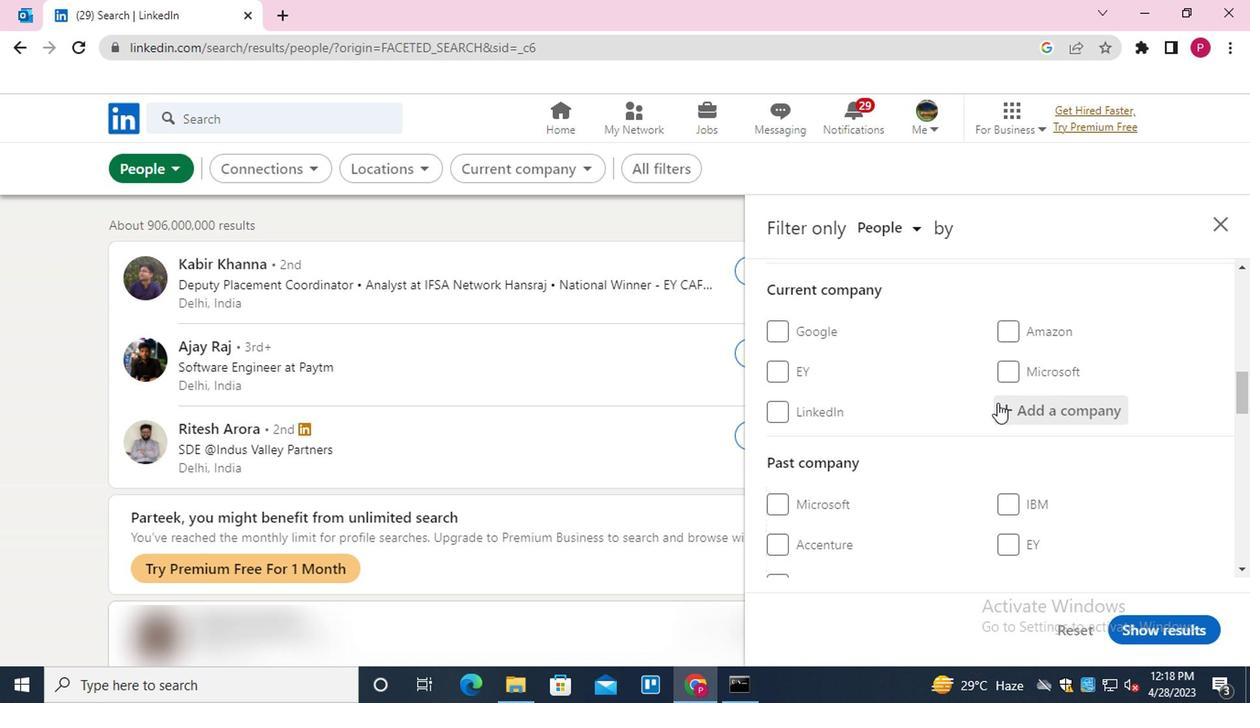 
Action: Mouse scrolled (994, 400) with delta (0, 0)
Screenshot: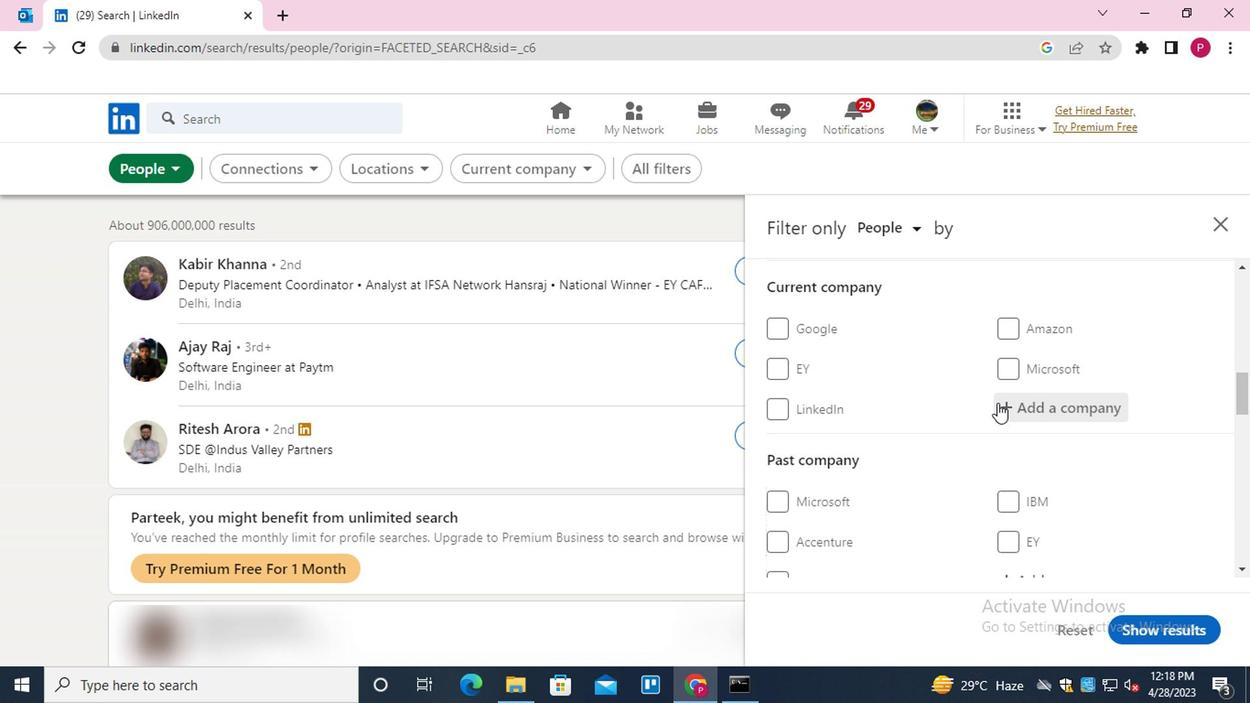 
Action: Mouse scrolled (994, 400) with delta (0, 0)
Screenshot: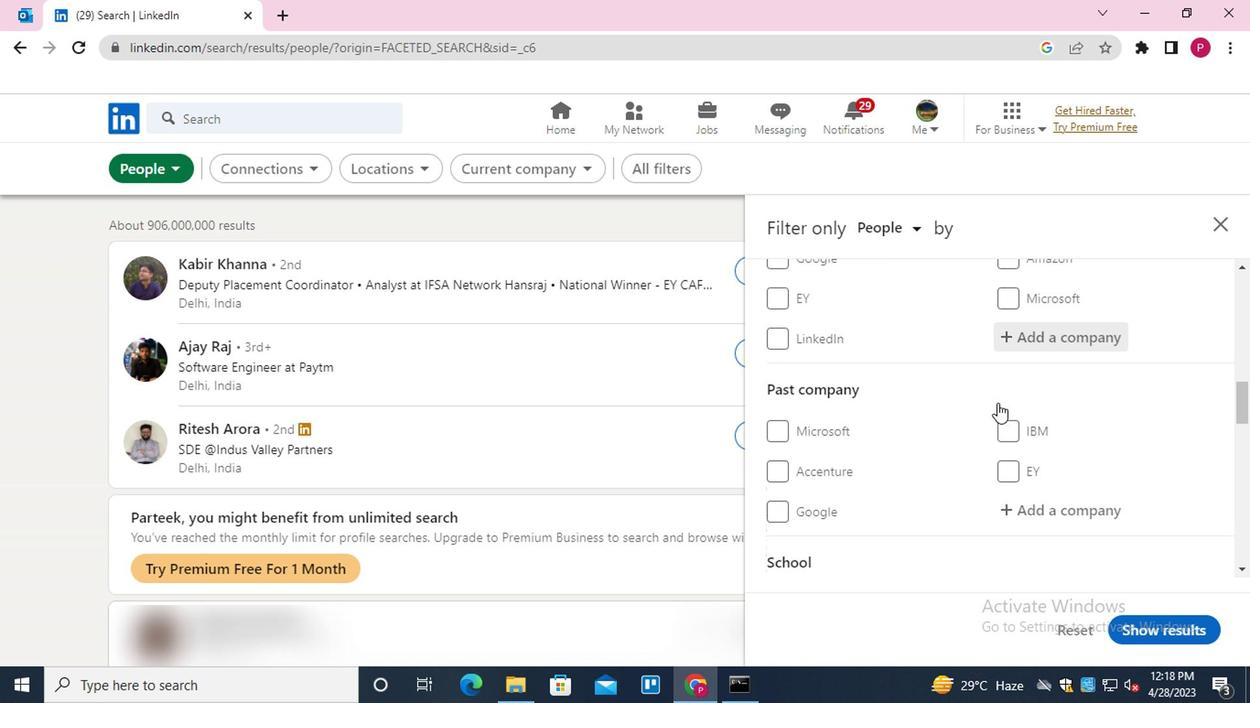 
Action: Mouse moved to (969, 422)
Screenshot: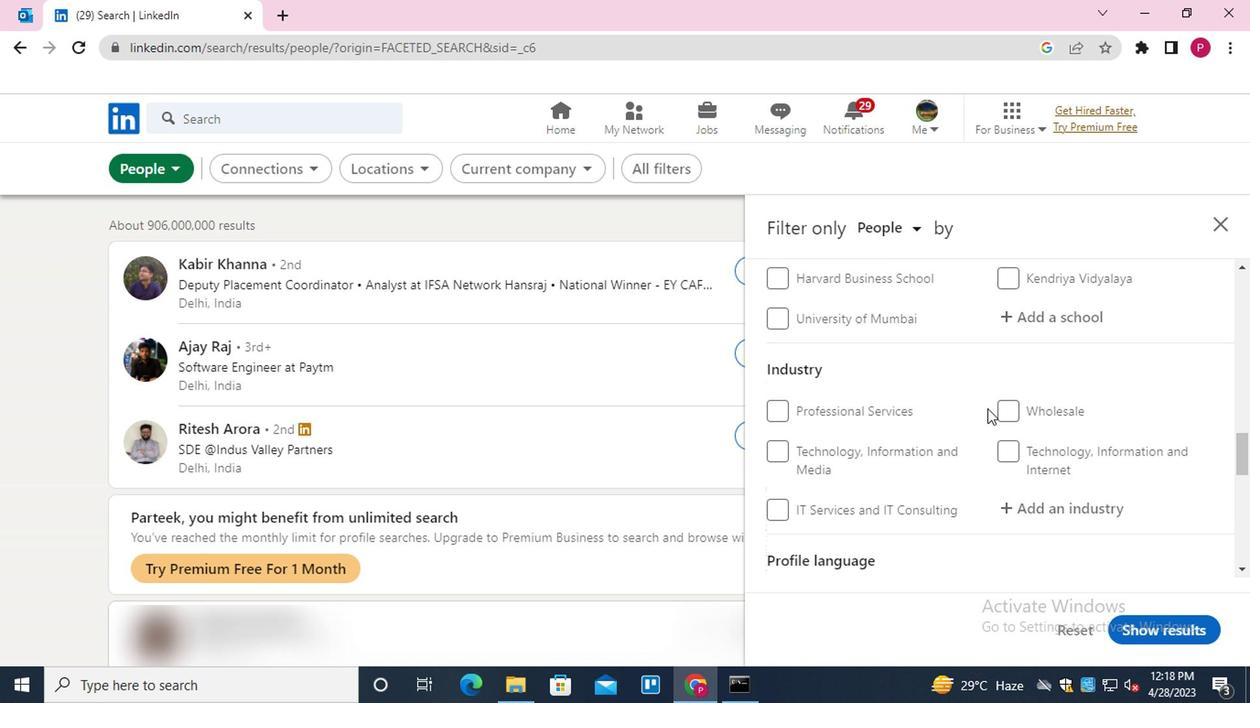 
Action: Mouse scrolled (969, 421) with delta (0, 0)
Screenshot: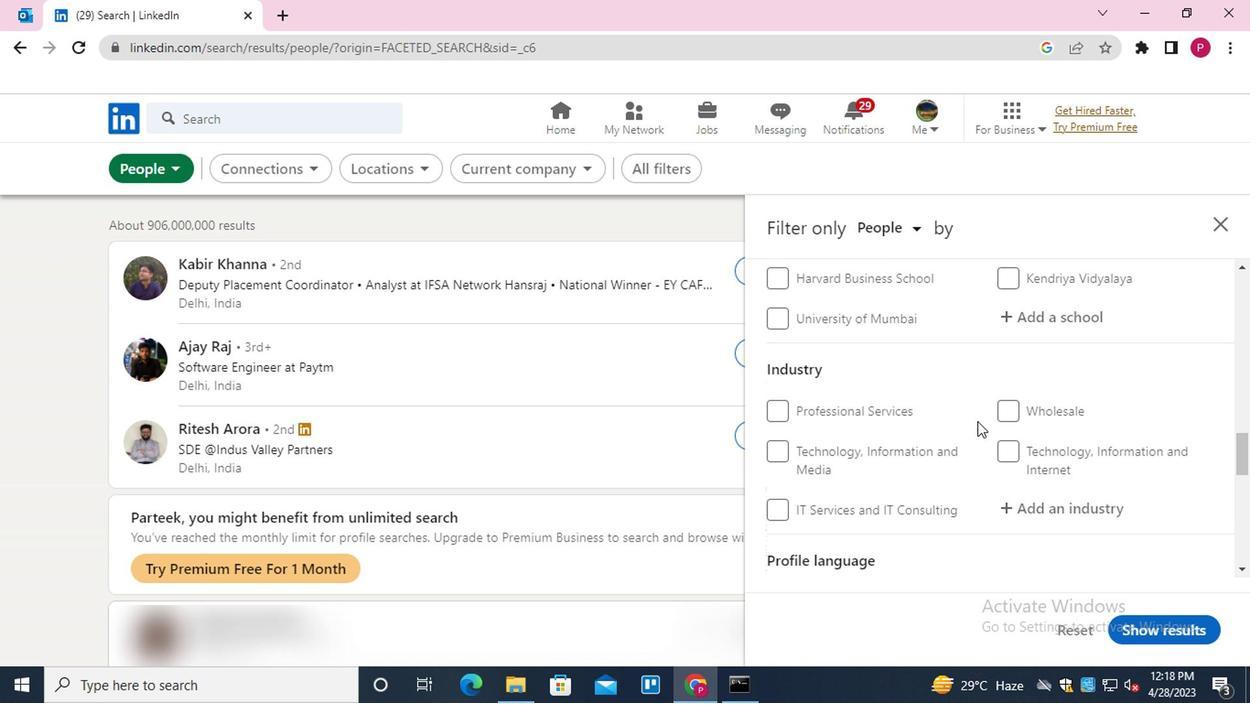 
Action: Mouse scrolled (969, 421) with delta (0, 0)
Screenshot: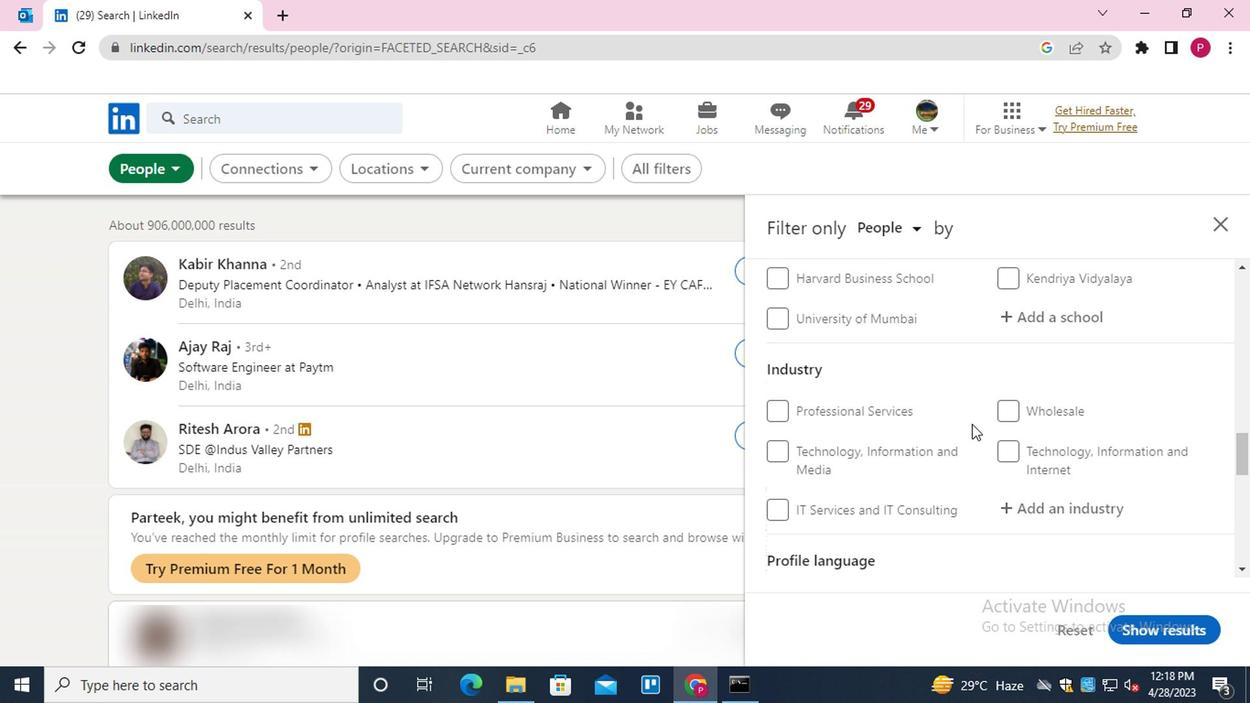 
Action: Mouse scrolled (969, 421) with delta (0, 0)
Screenshot: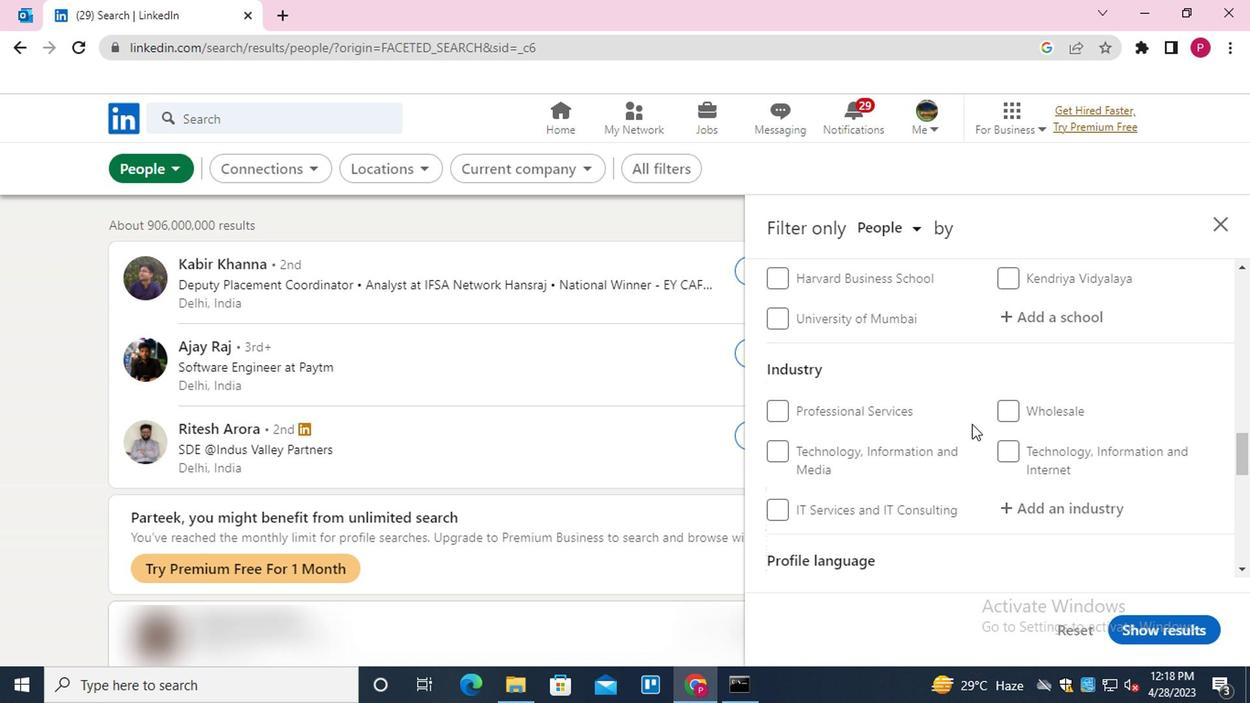 
Action: Mouse moved to (1014, 323)
Screenshot: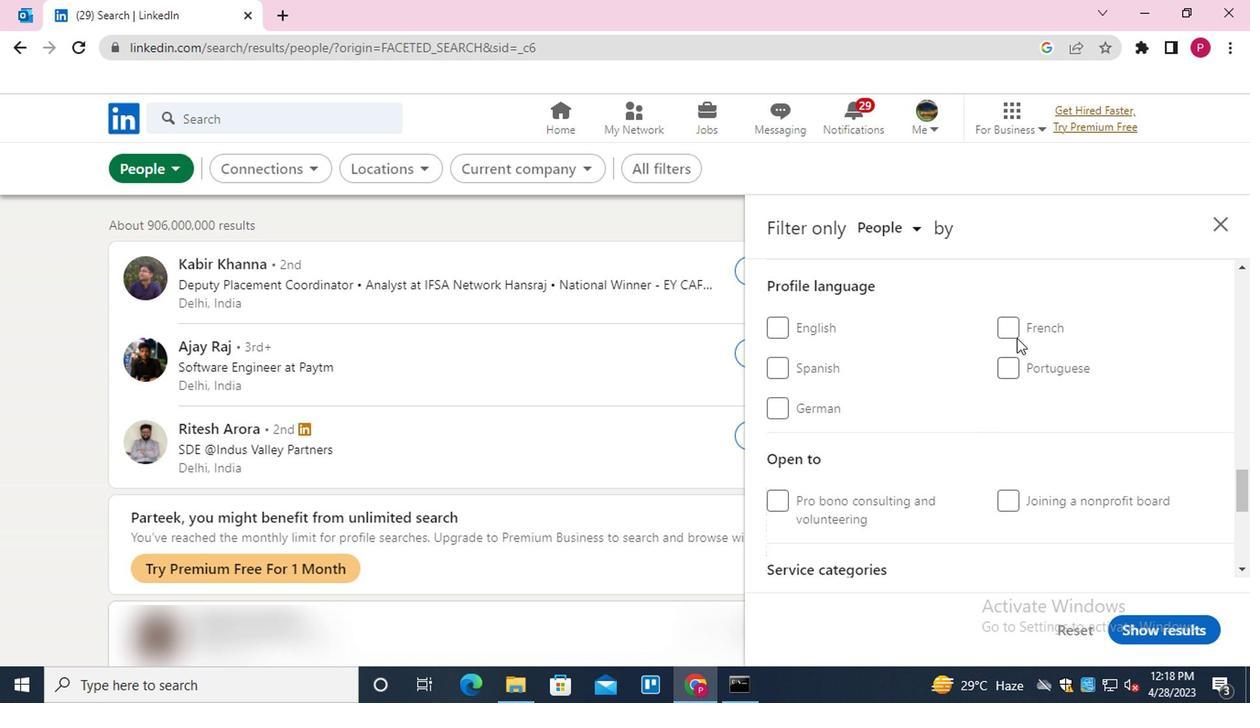 
Action: Mouse pressed left at (1014, 323)
Screenshot: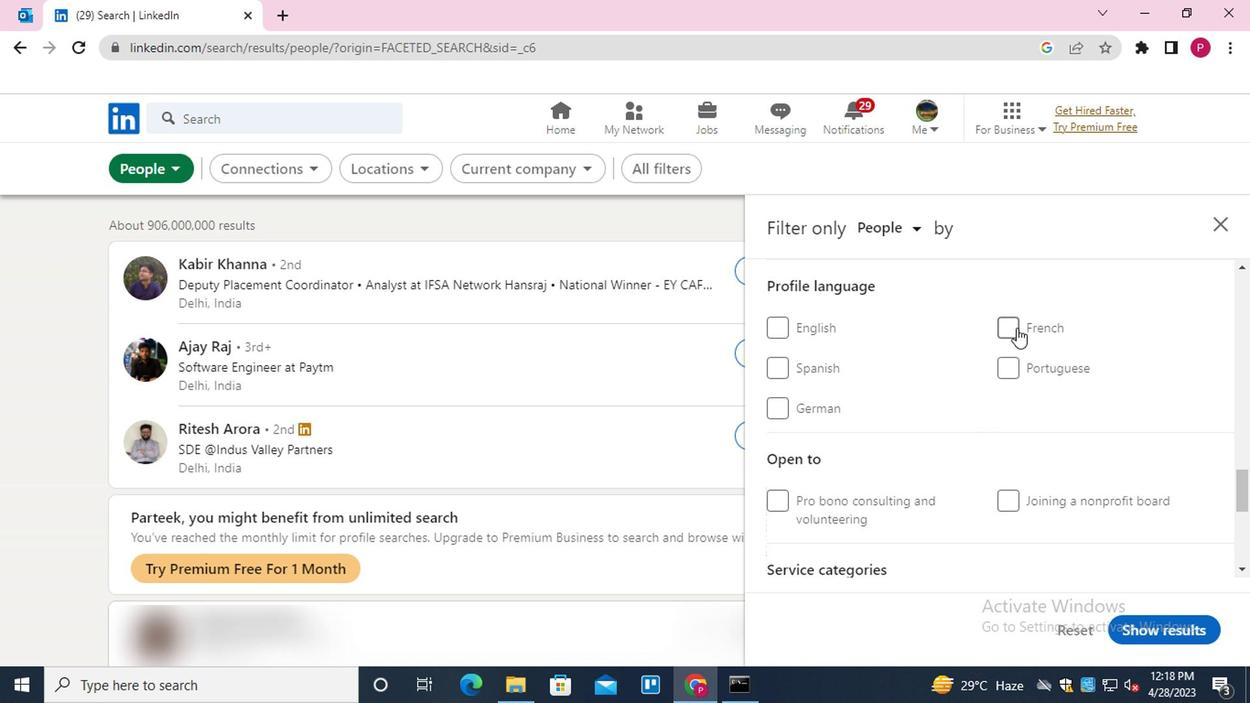 
Action: Mouse moved to (973, 347)
Screenshot: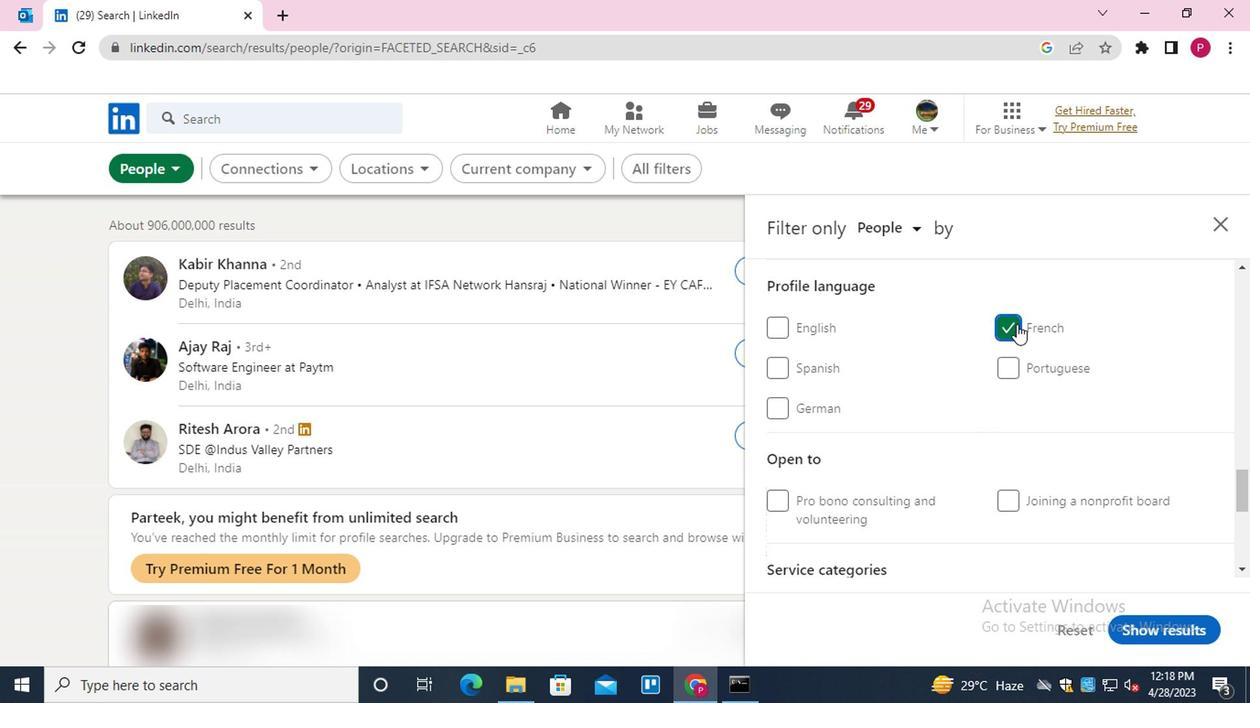 
Action: Mouse scrolled (973, 348) with delta (0, 1)
Screenshot: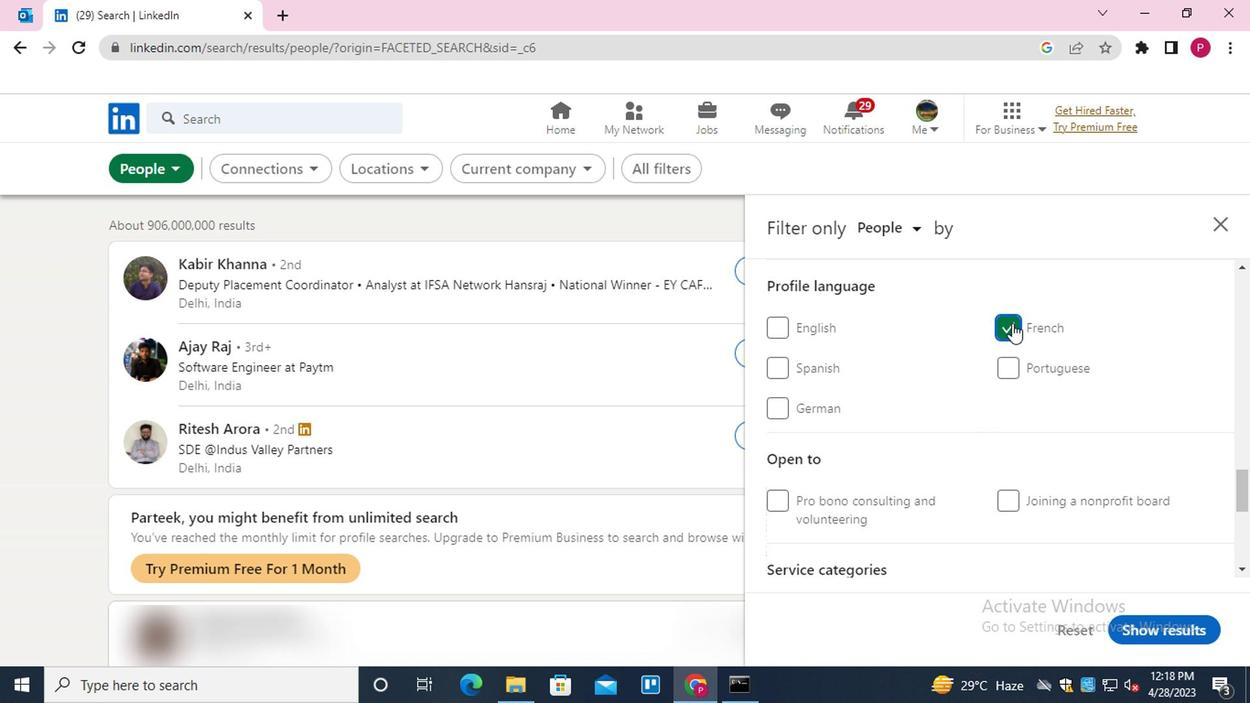 
Action: Mouse scrolled (973, 348) with delta (0, 1)
Screenshot: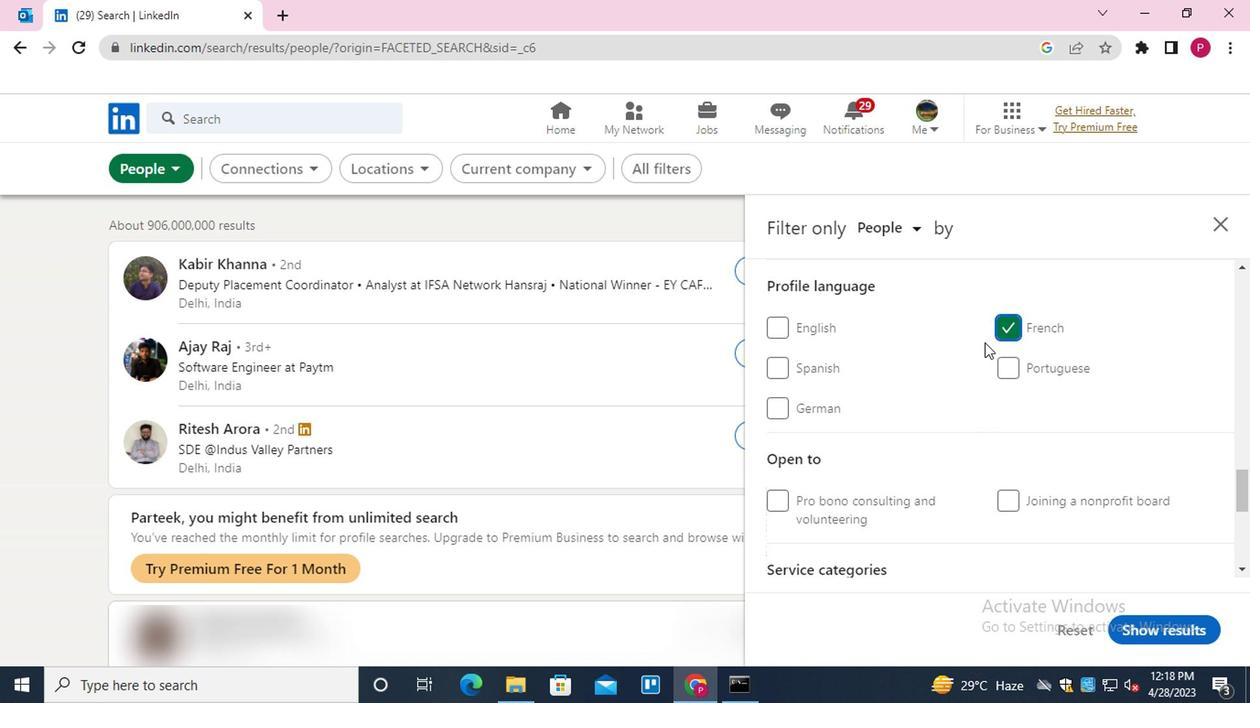 
Action: Mouse scrolled (973, 348) with delta (0, 1)
Screenshot: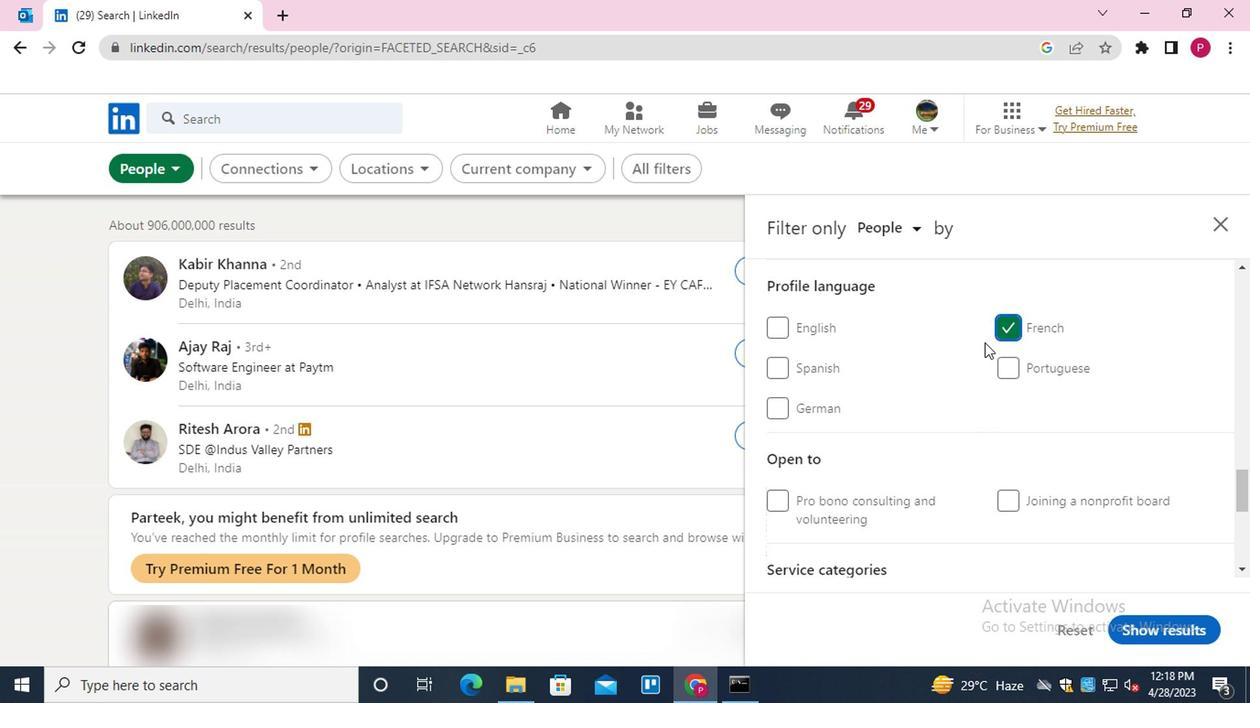 
Action: Mouse scrolled (973, 348) with delta (0, 1)
Screenshot: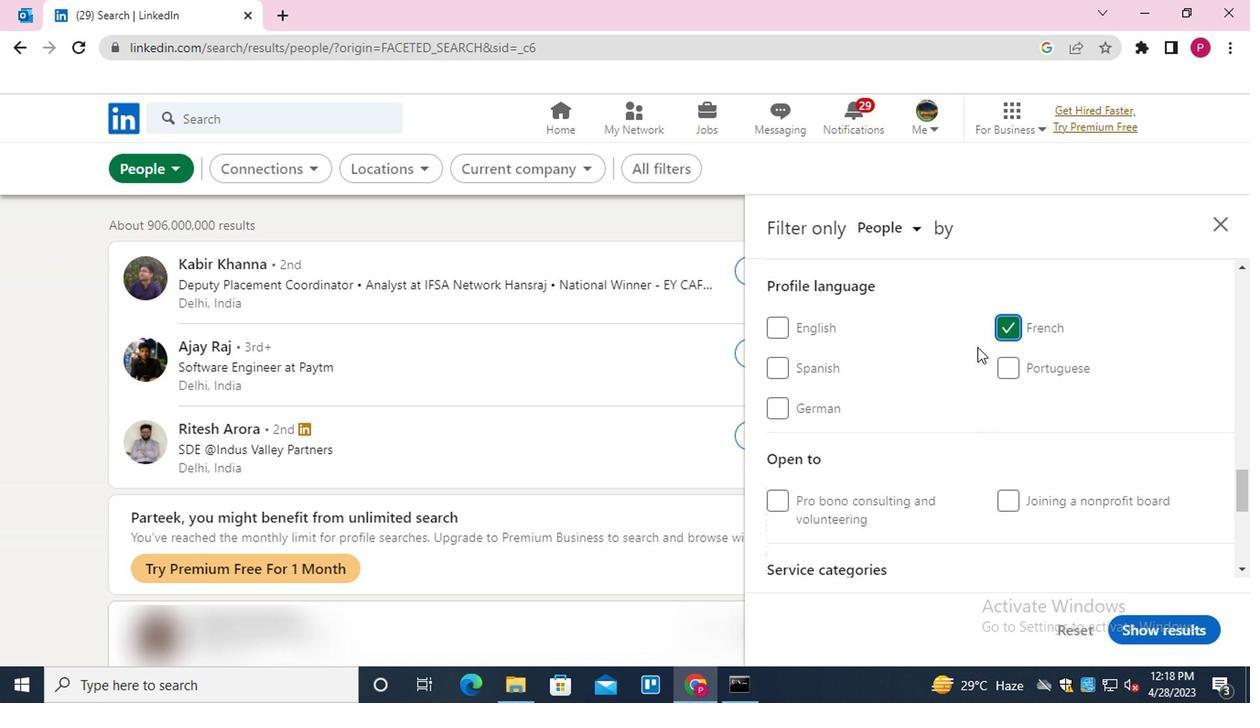 
Action: Mouse scrolled (973, 348) with delta (0, 1)
Screenshot: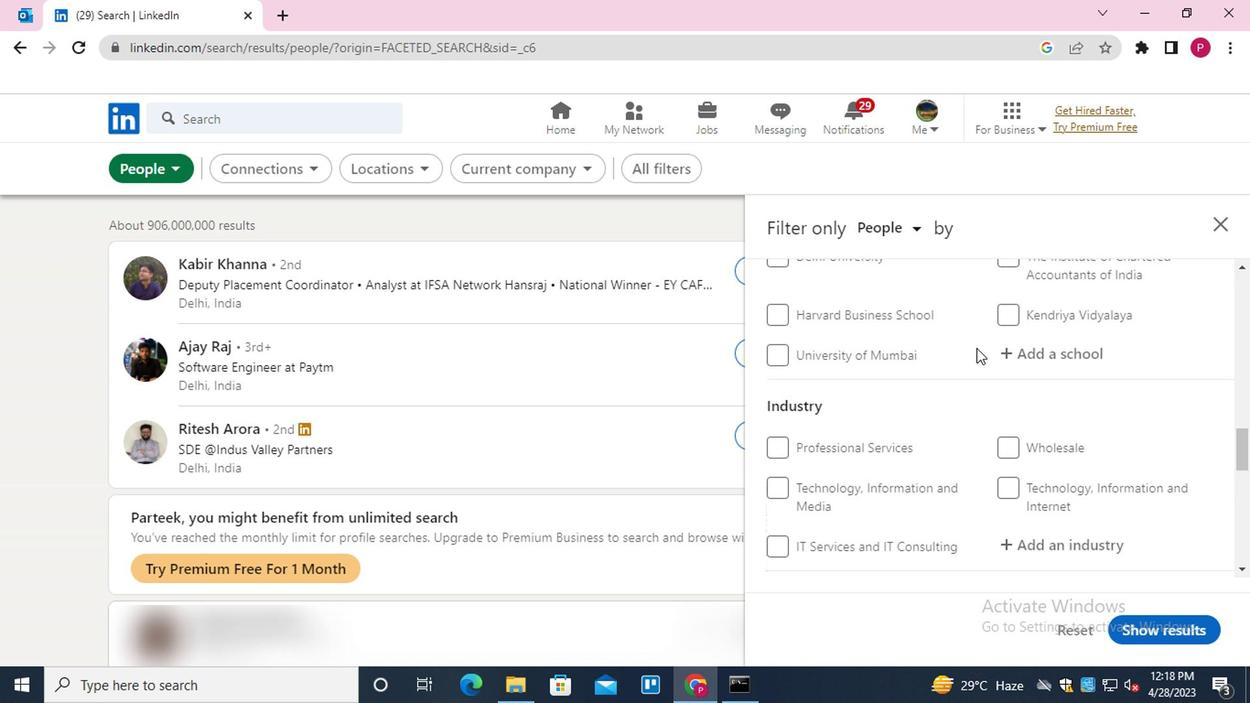 
Action: Mouse scrolled (973, 348) with delta (0, 1)
Screenshot: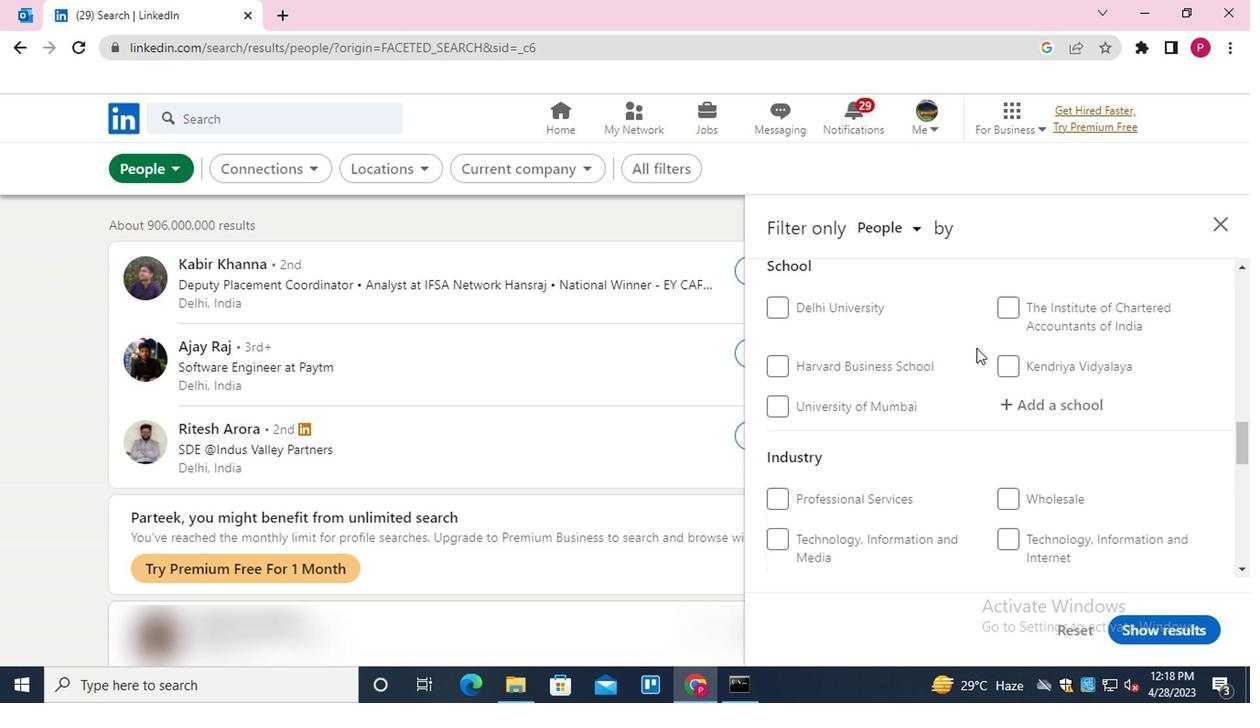 
Action: Mouse scrolled (973, 348) with delta (0, 1)
Screenshot: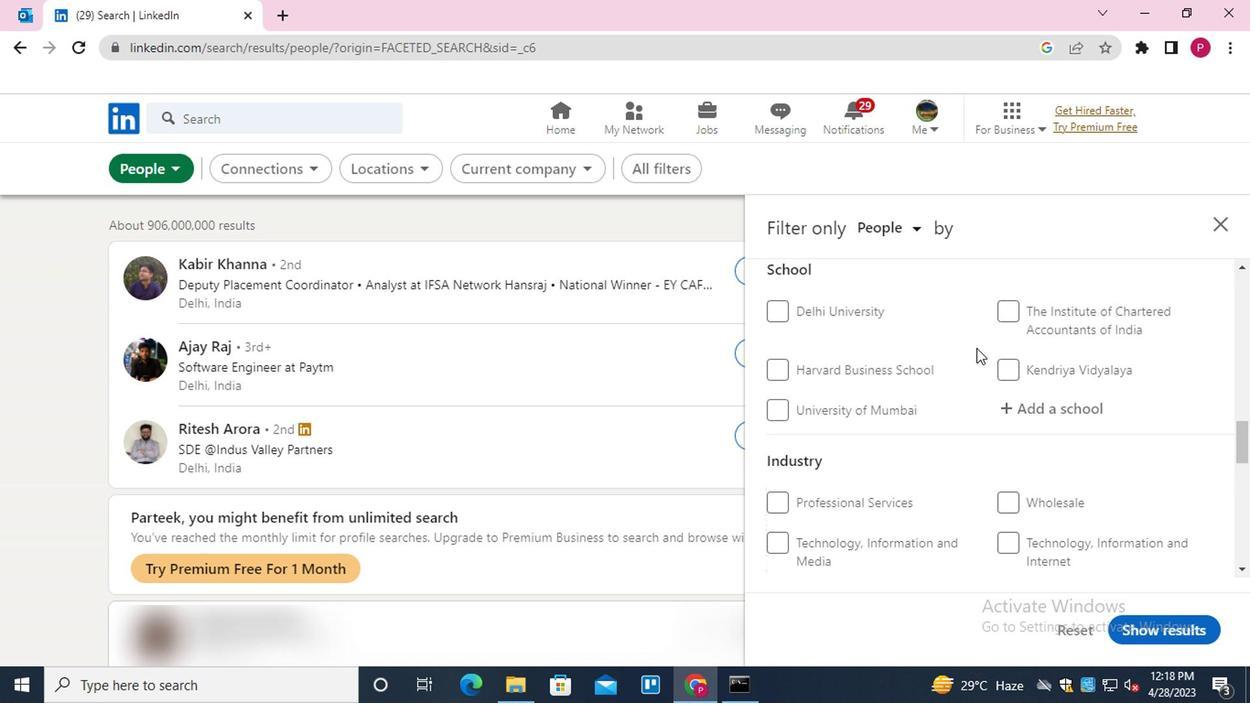 
Action: Mouse scrolled (973, 348) with delta (0, 1)
Screenshot: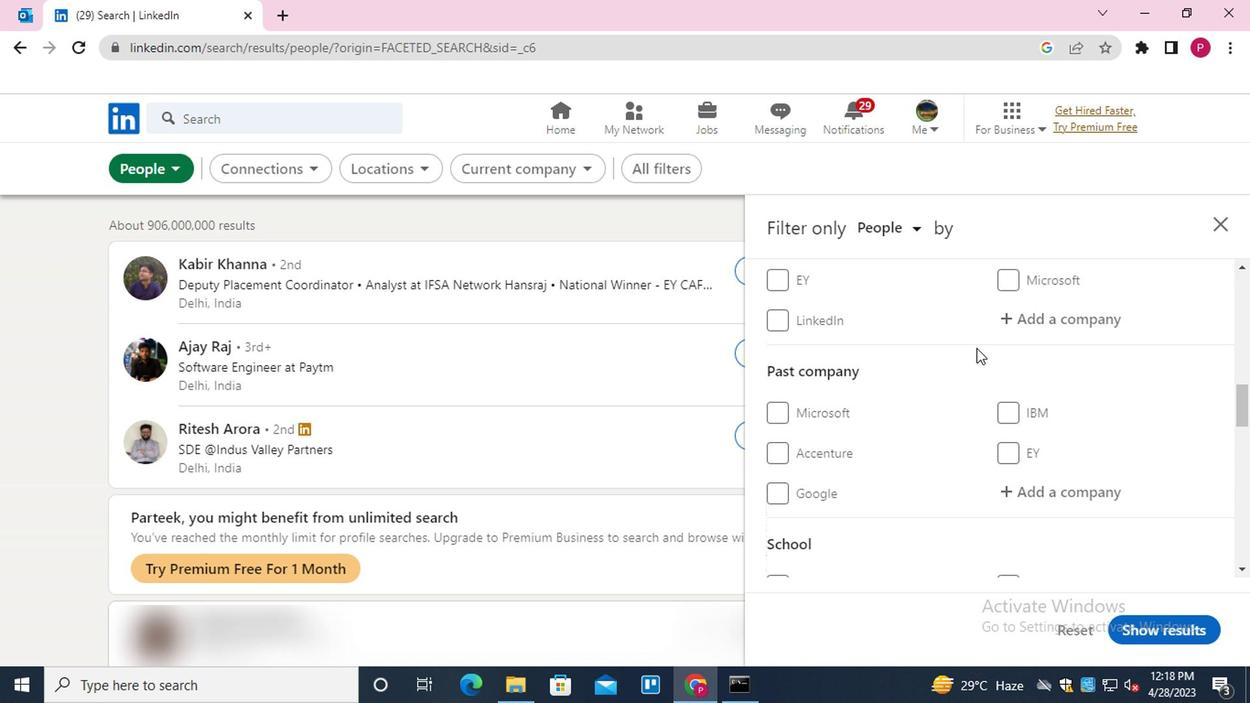 
Action: Mouse scrolled (973, 348) with delta (0, 1)
Screenshot: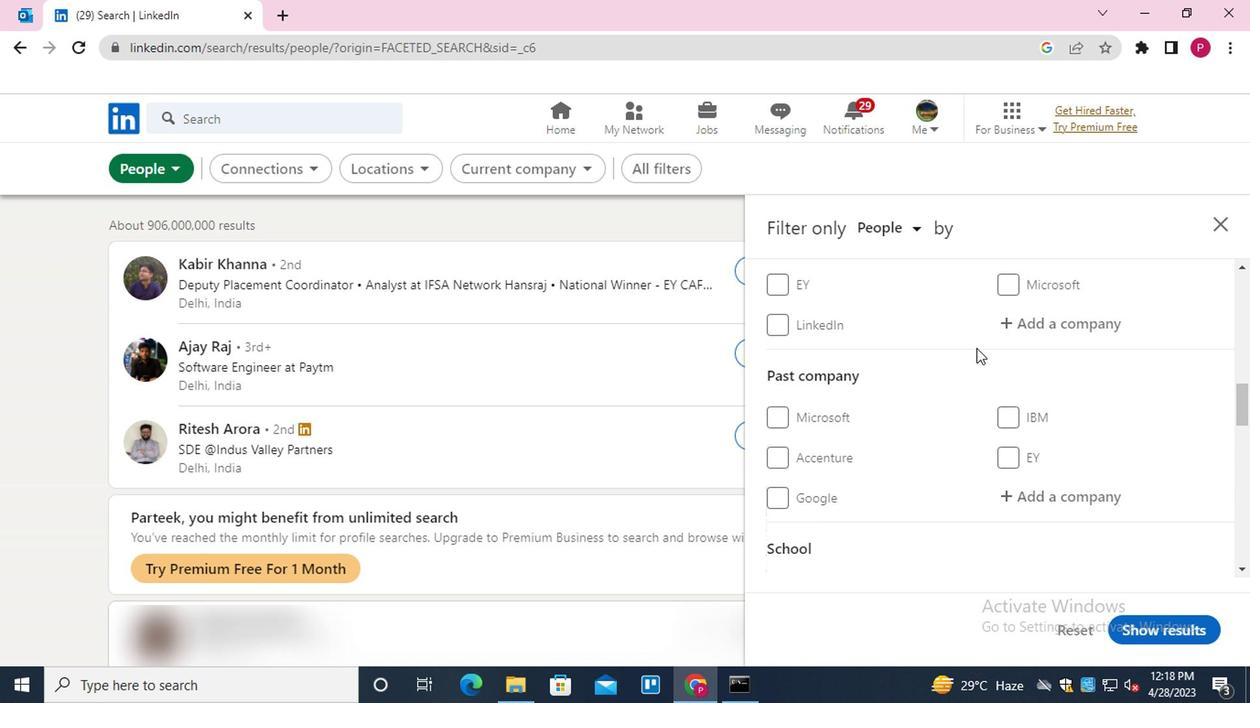 
Action: Mouse moved to (1066, 493)
Screenshot: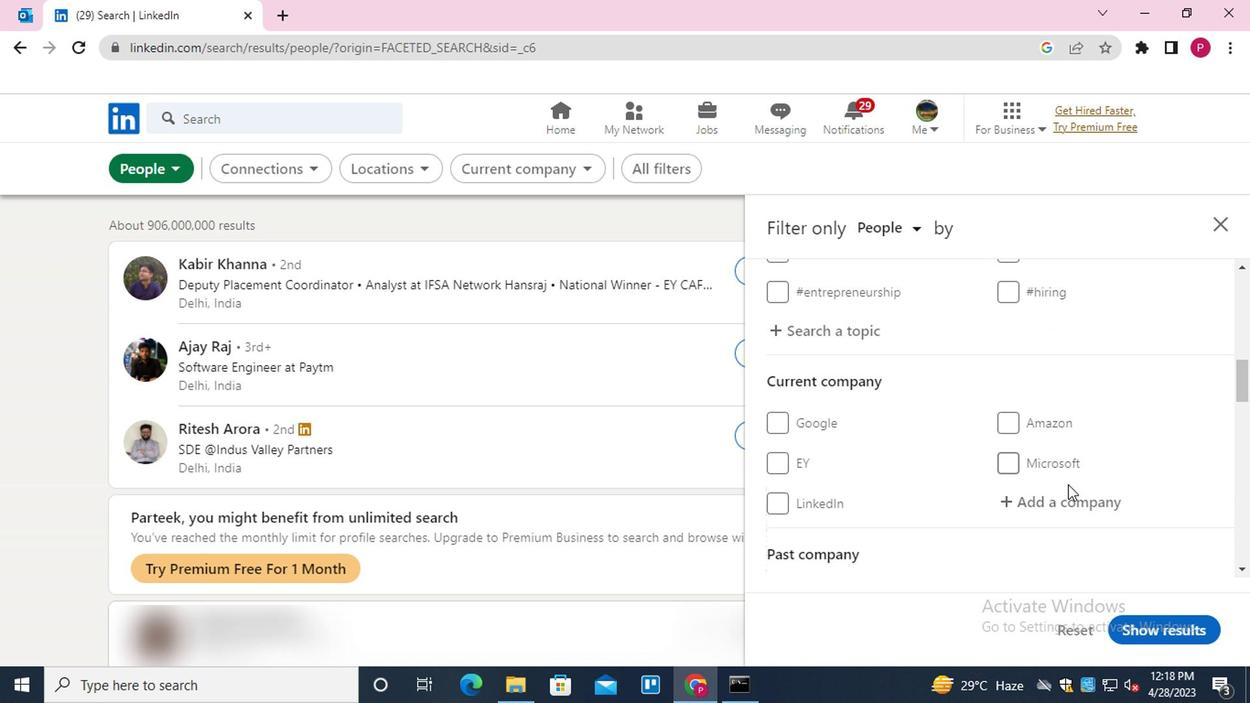 
Action: Mouse pressed left at (1066, 493)
Screenshot: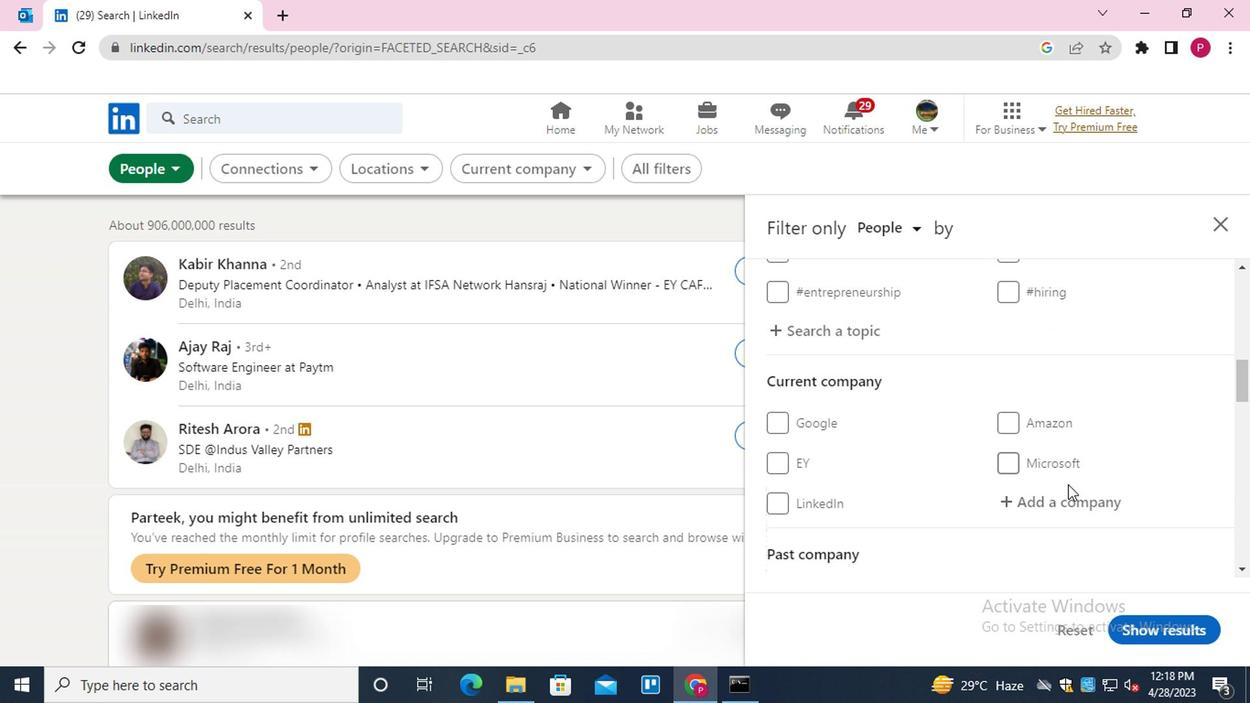 
Action: Mouse moved to (1072, 494)
Screenshot: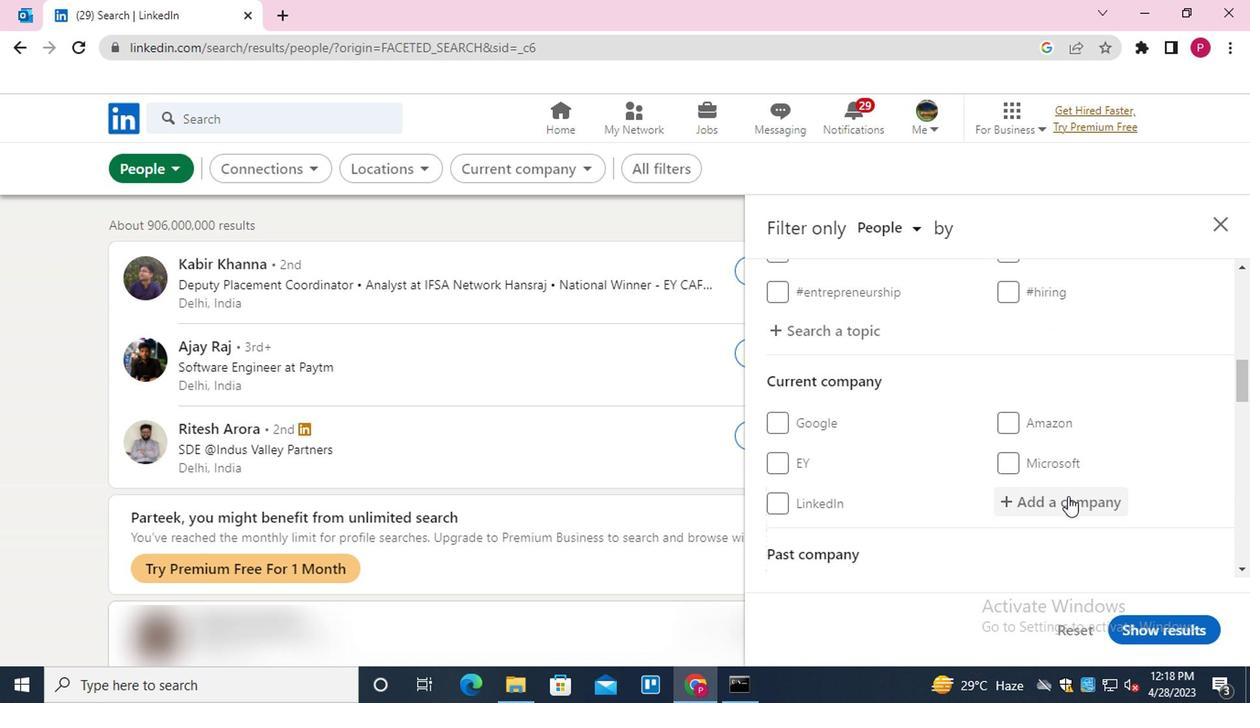 
Action: Key pressed <Key.shift>HIRINGH<Key.space><Key.backspace><Key.backspace><Key.backspace><Key.backspace>NG<Key.space><Key.shift>ALERT<Key.down><Key.enter>
Screenshot: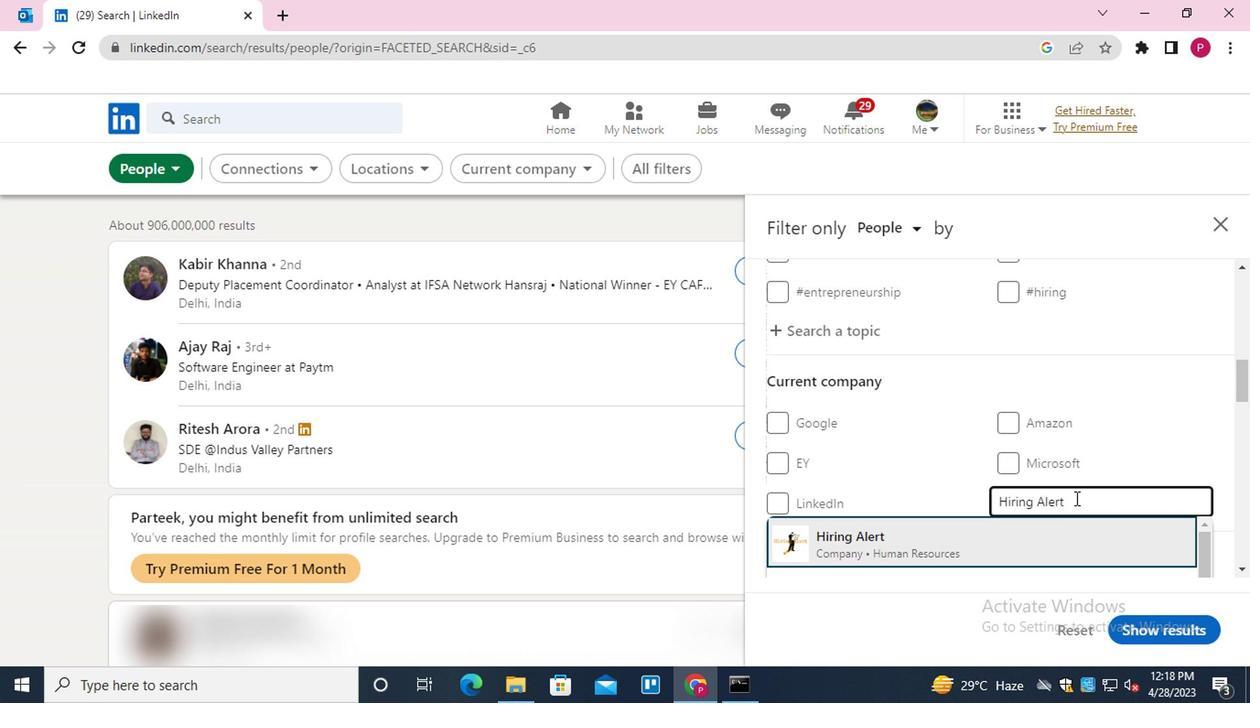 
Action: Mouse moved to (1052, 486)
Screenshot: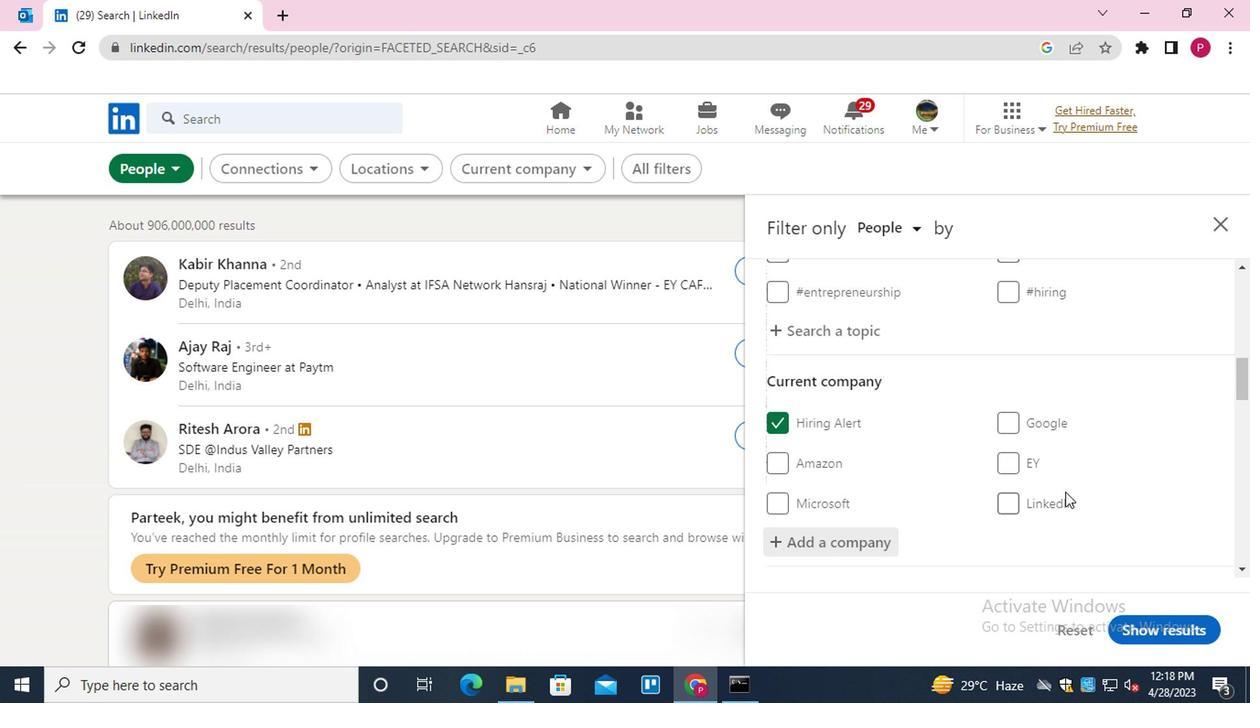 
Action: Mouse scrolled (1052, 485) with delta (0, 0)
Screenshot: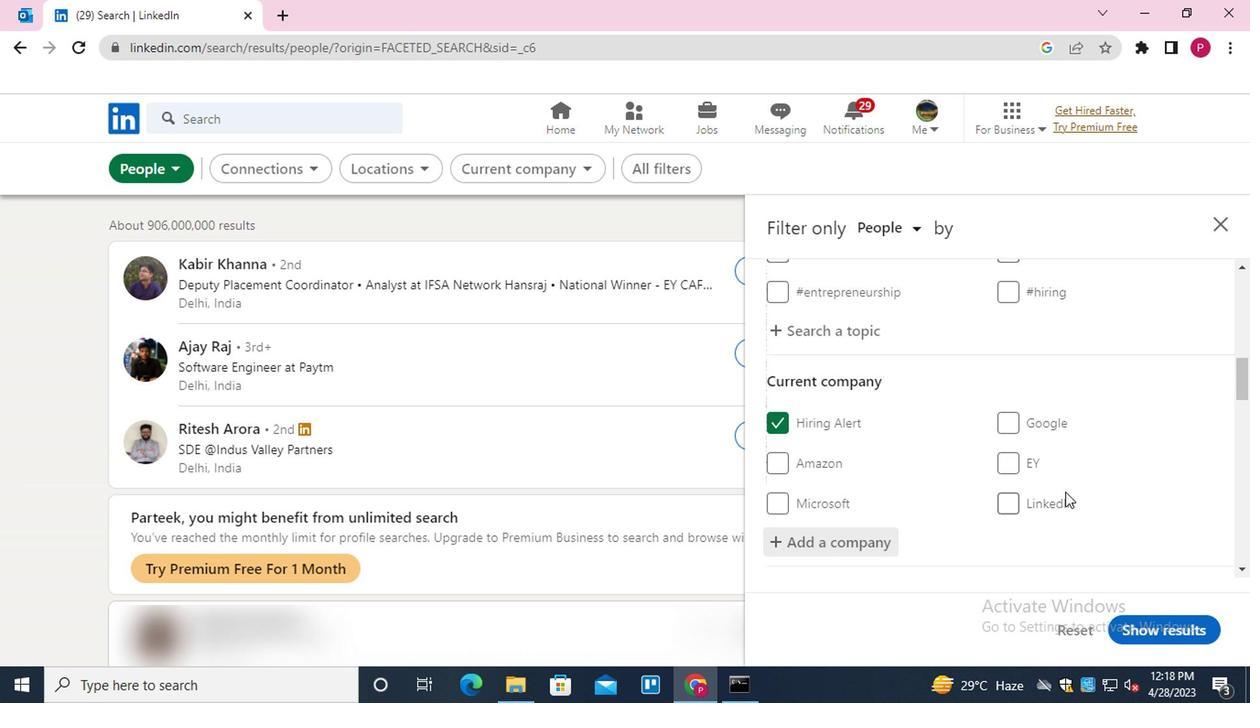 
Action: Mouse moved to (1053, 450)
Screenshot: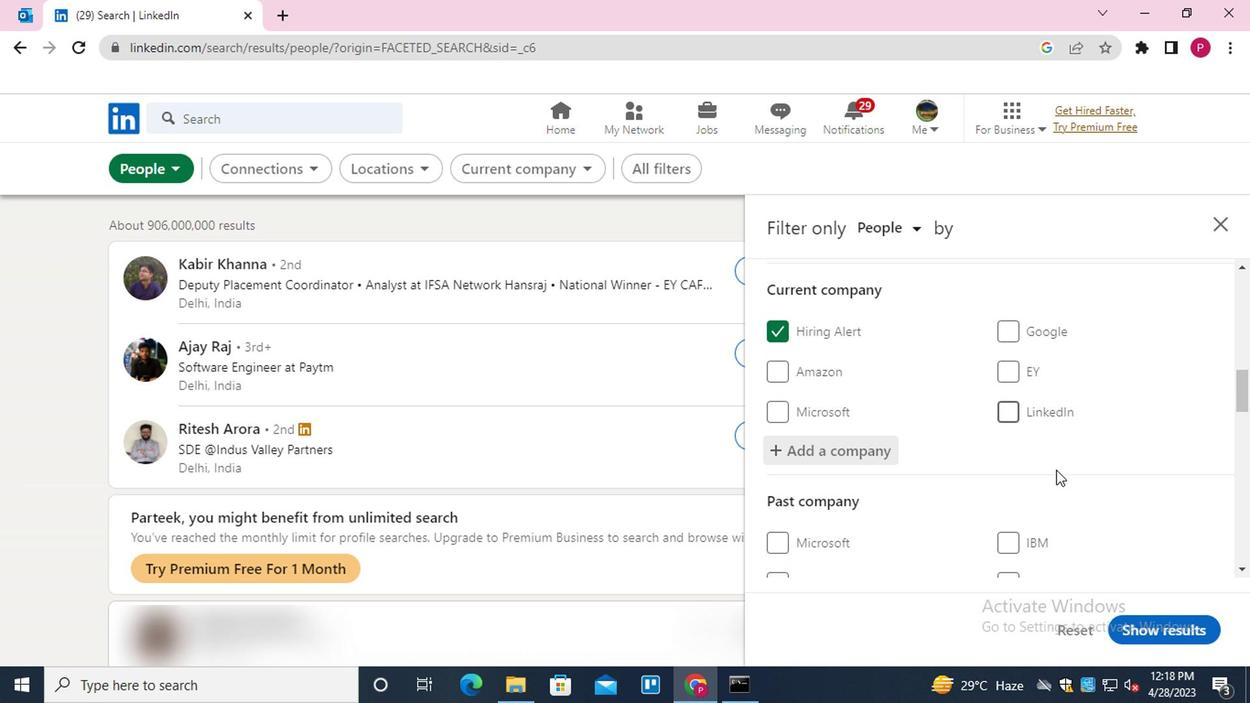 
Action: Mouse scrolled (1053, 450) with delta (0, 0)
Screenshot: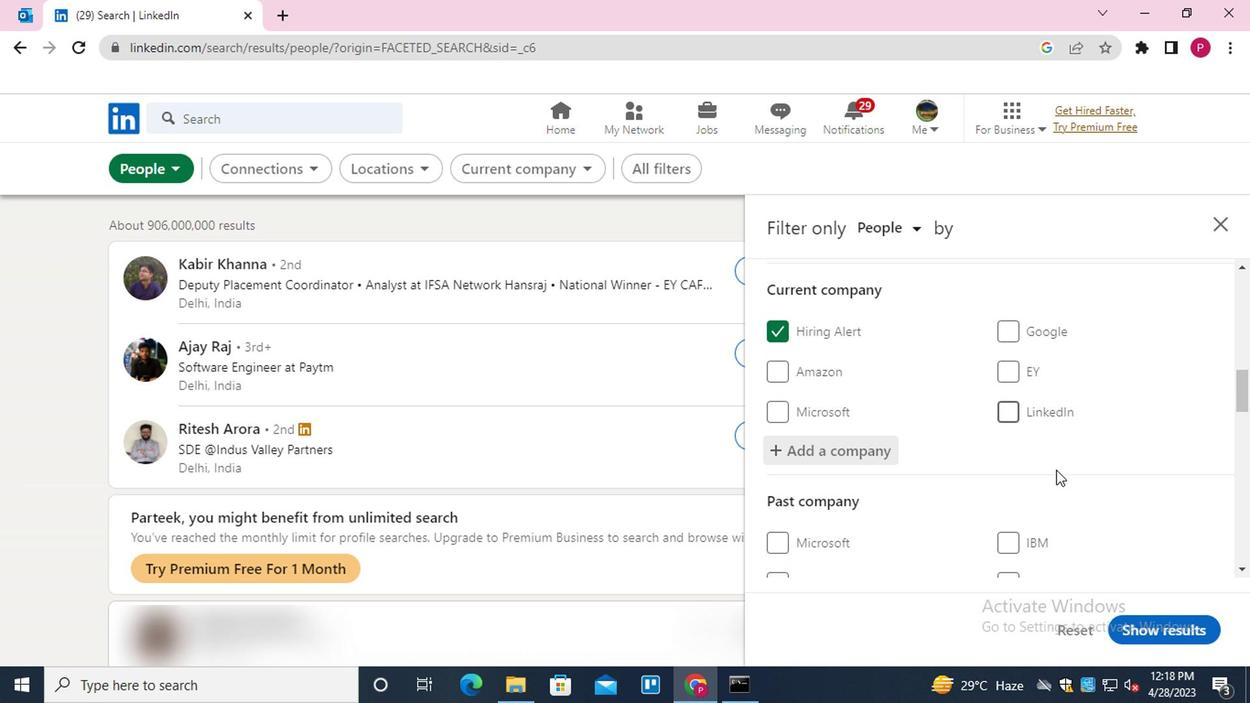 
Action: Mouse moved to (1047, 450)
Screenshot: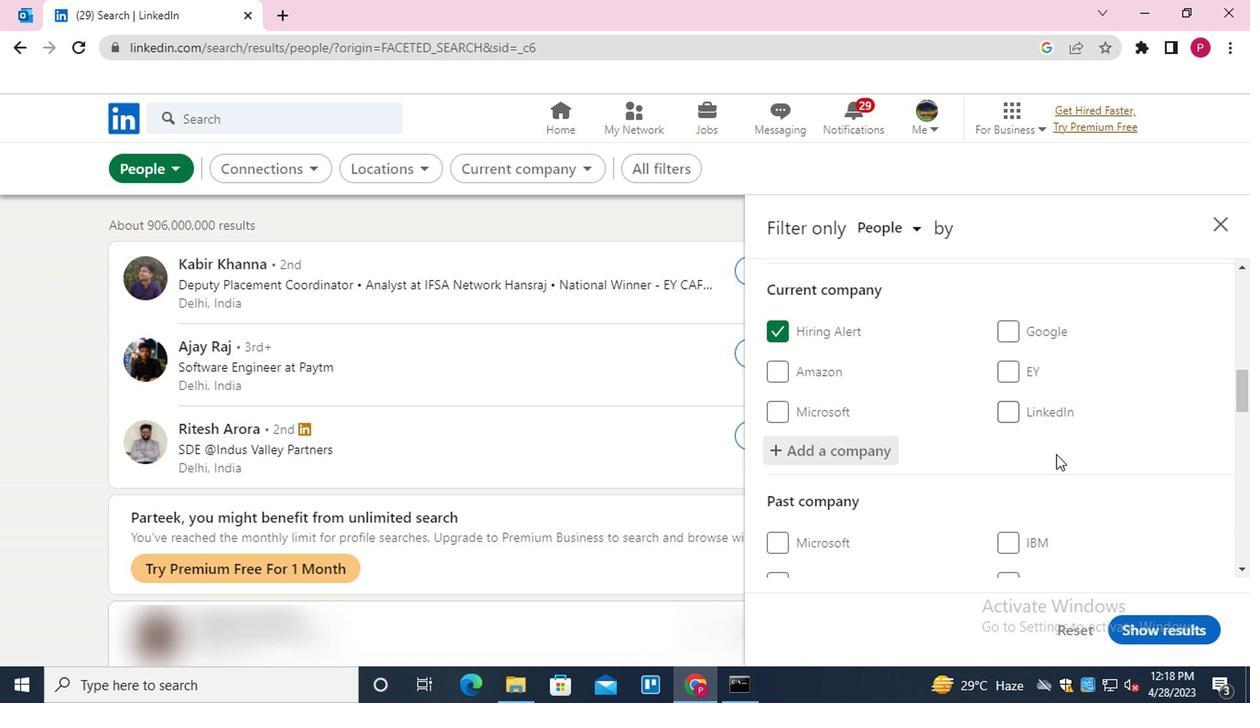 
Action: Mouse scrolled (1047, 450) with delta (0, 0)
Screenshot: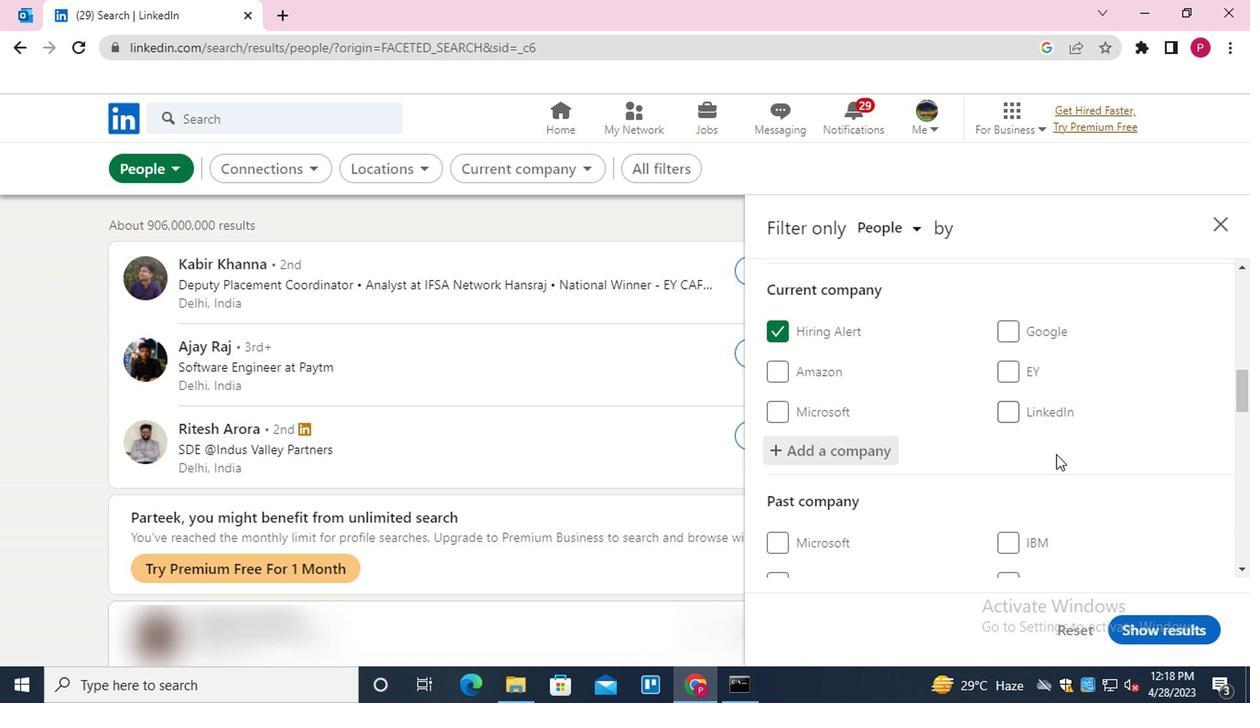 
Action: Mouse moved to (1029, 457)
Screenshot: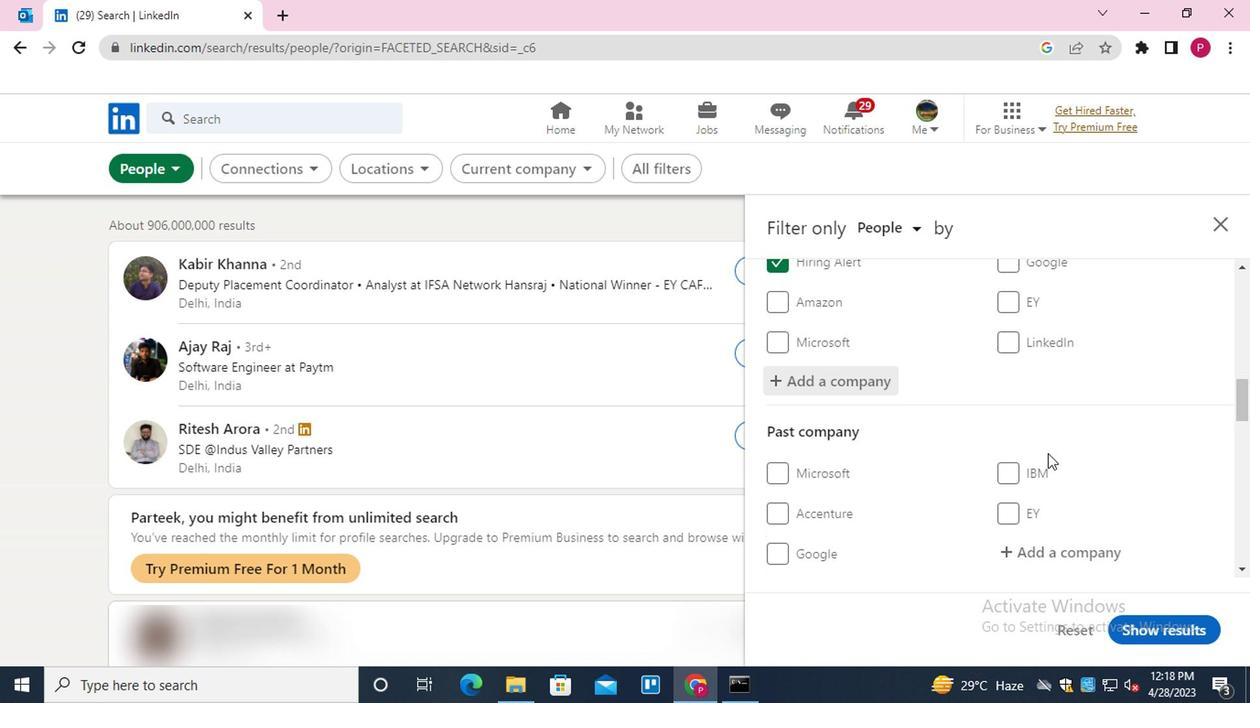 
Action: Mouse scrolled (1029, 457) with delta (0, 0)
Screenshot: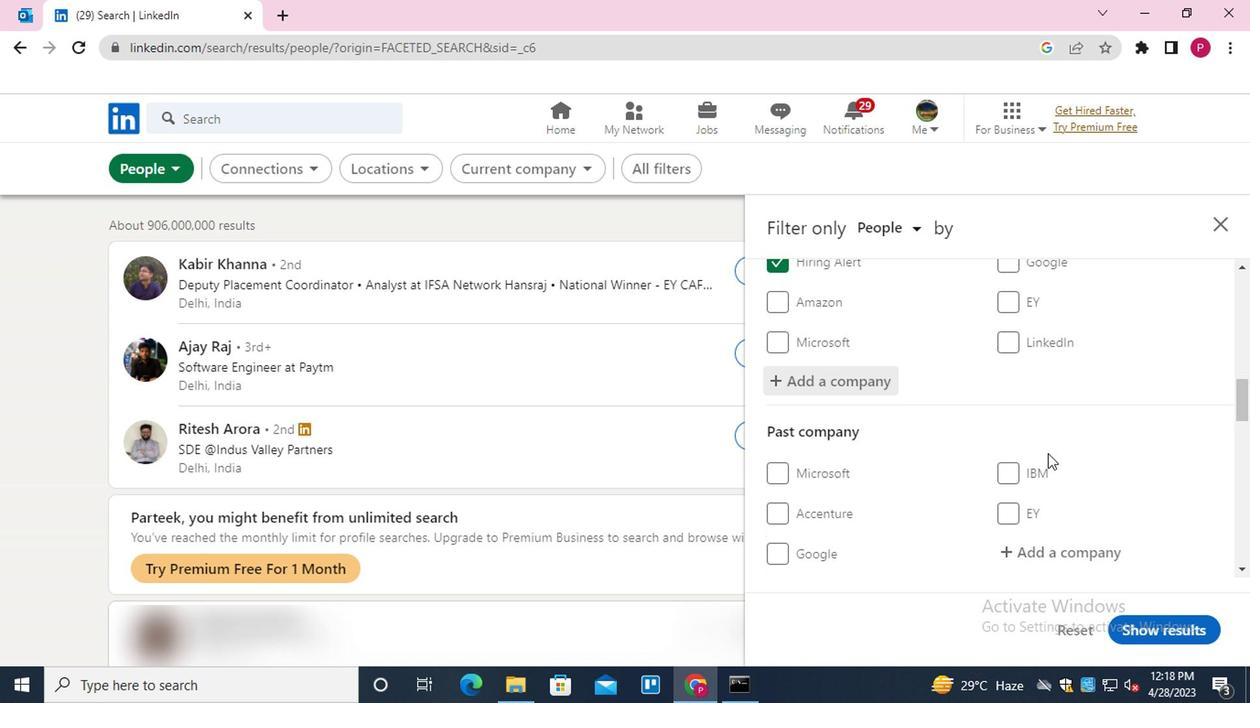 
Action: Mouse moved to (1022, 460)
Screenshot: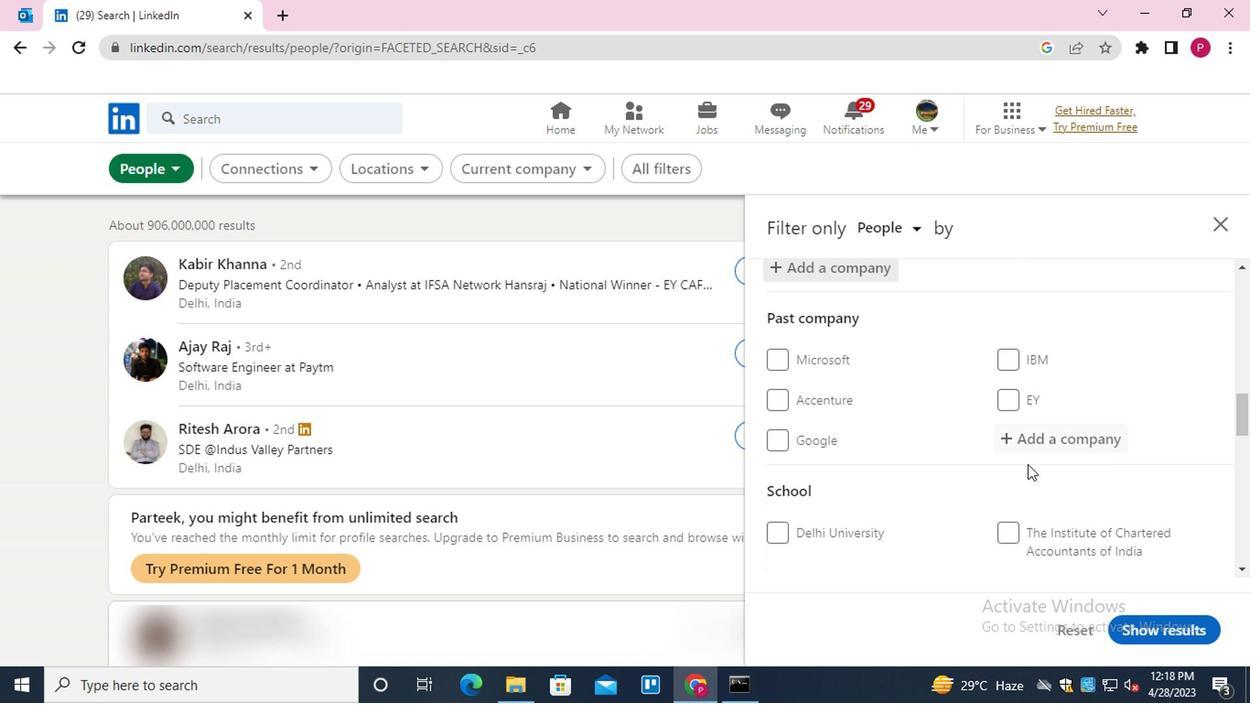 
Action: Mouse scrolled (1022, 459) with delta (0, 0)
Screenshot: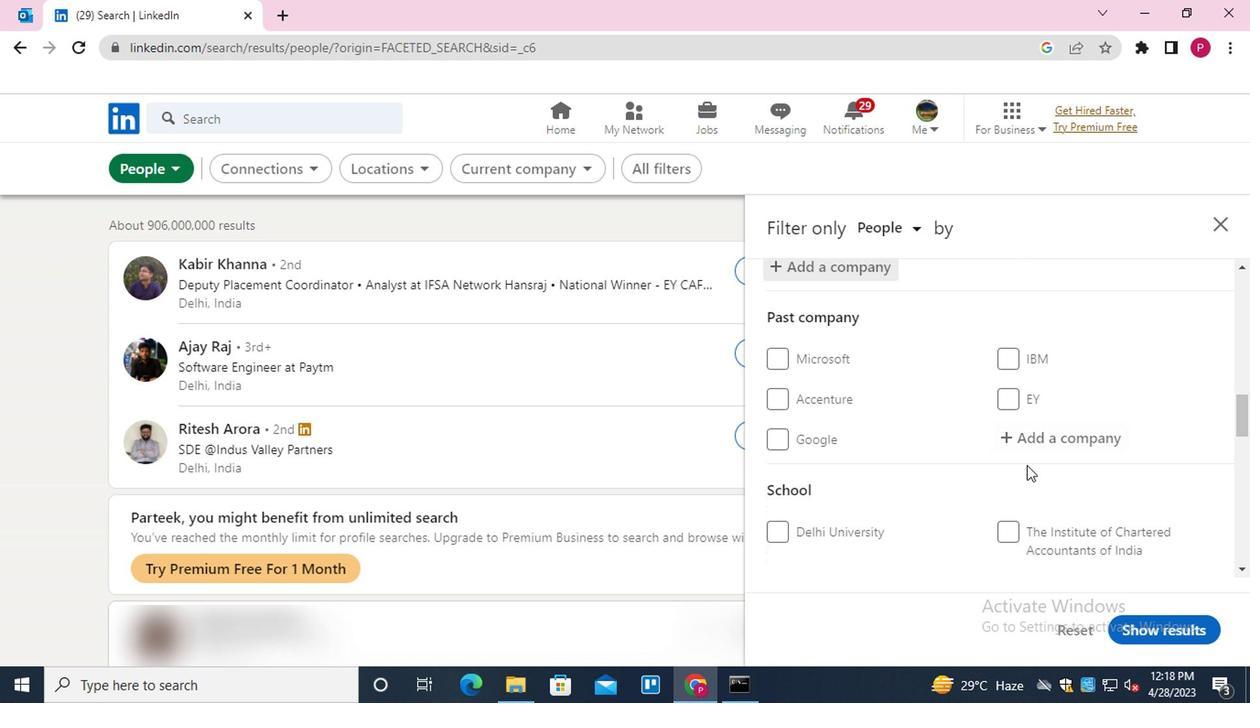 
Action: Mouse moved to (1020, 459)
Screenshot: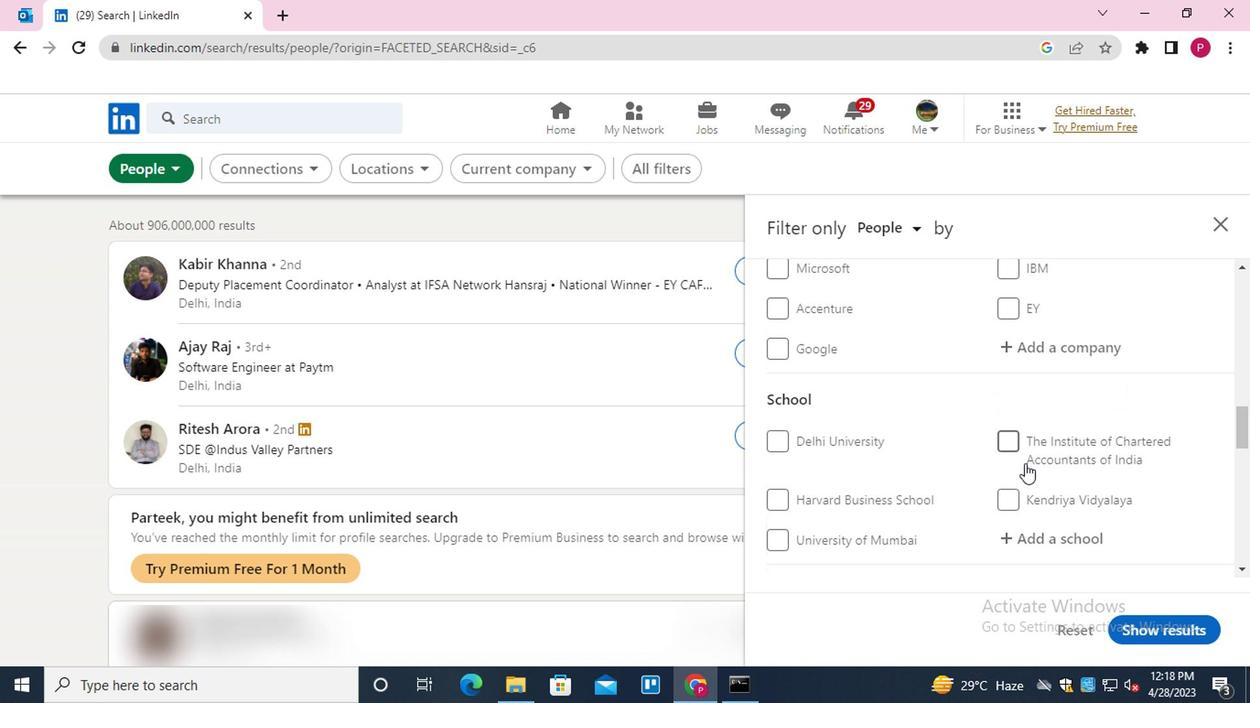 
Action: Mouse scrolled (1020, 458) with delta (0, -1)
Screenshot: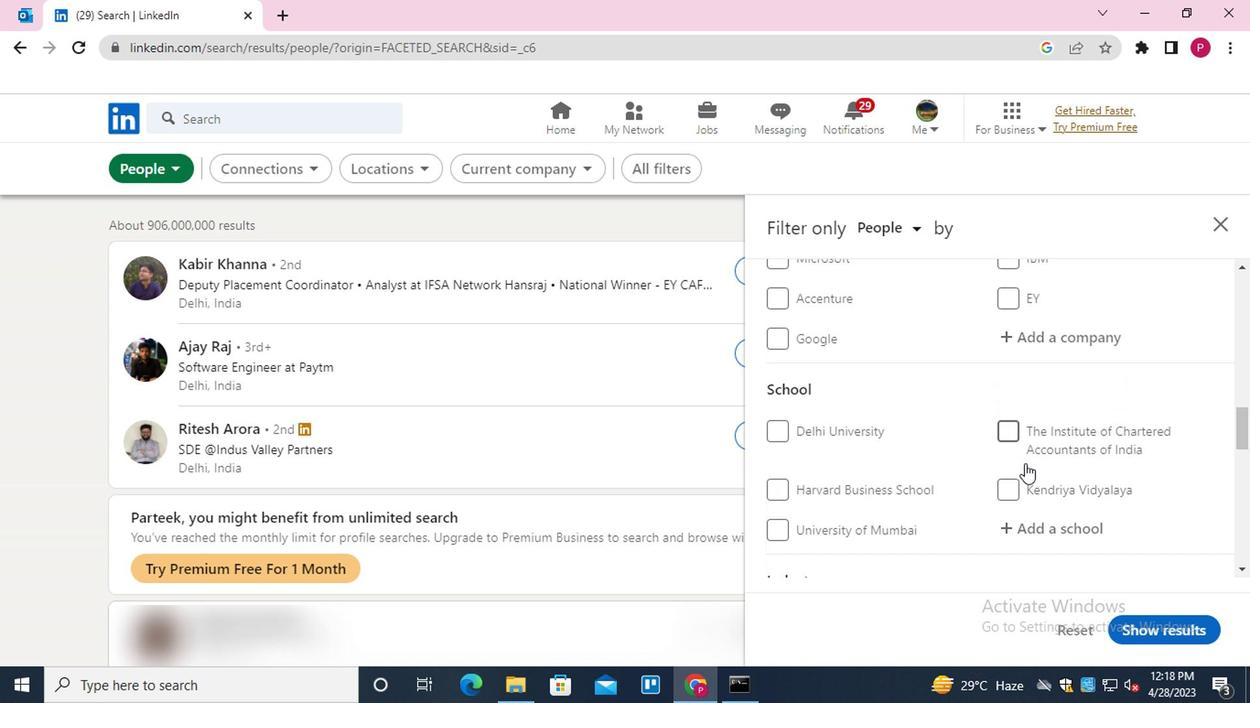 
Action: Mouse moved to (1067, 351)
Screenshot: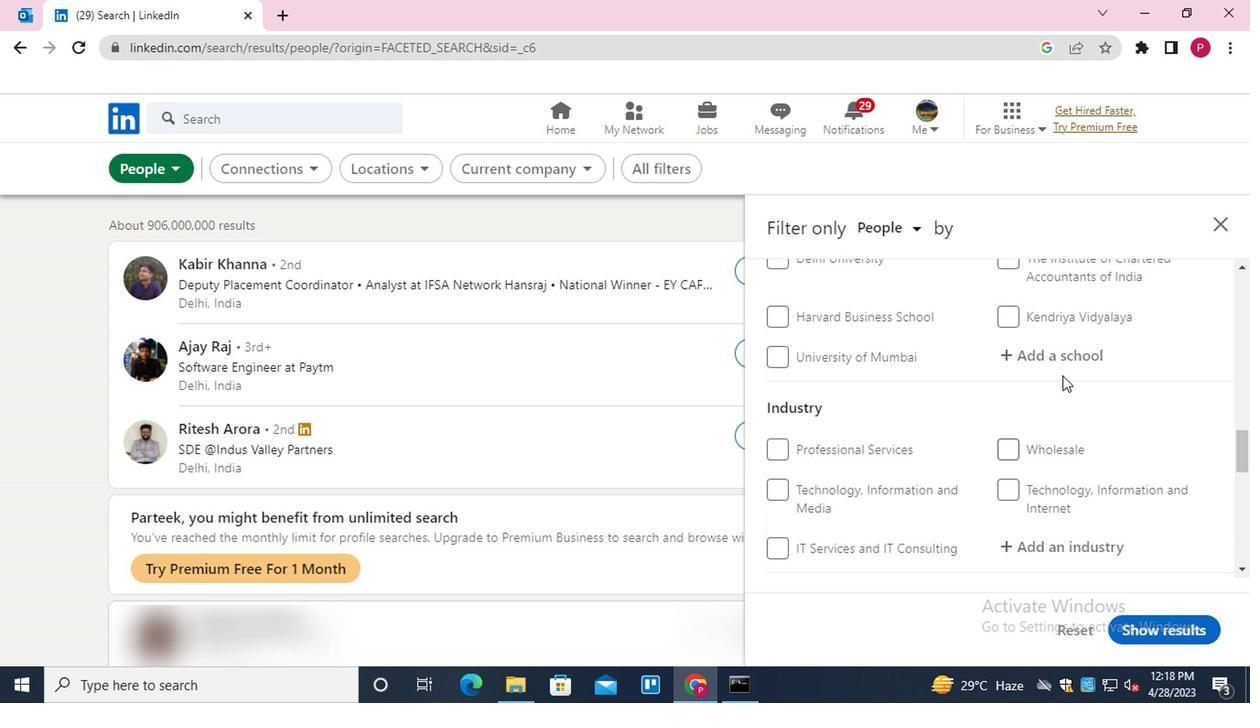 
Action: Mouse pressed left at (1067, 351)
Screenshot: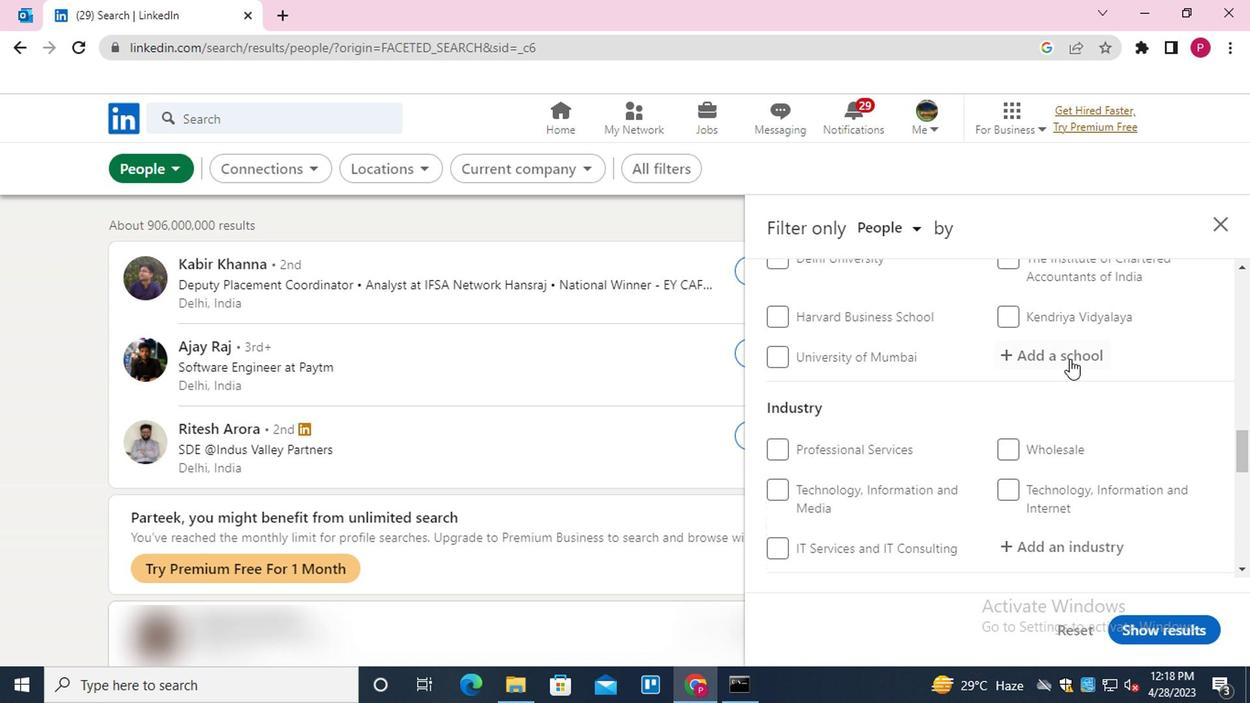 
Action: Key pressed <Key.shift>SILIGURI<Key.space><Key.down><Key.enter>
Screenshot: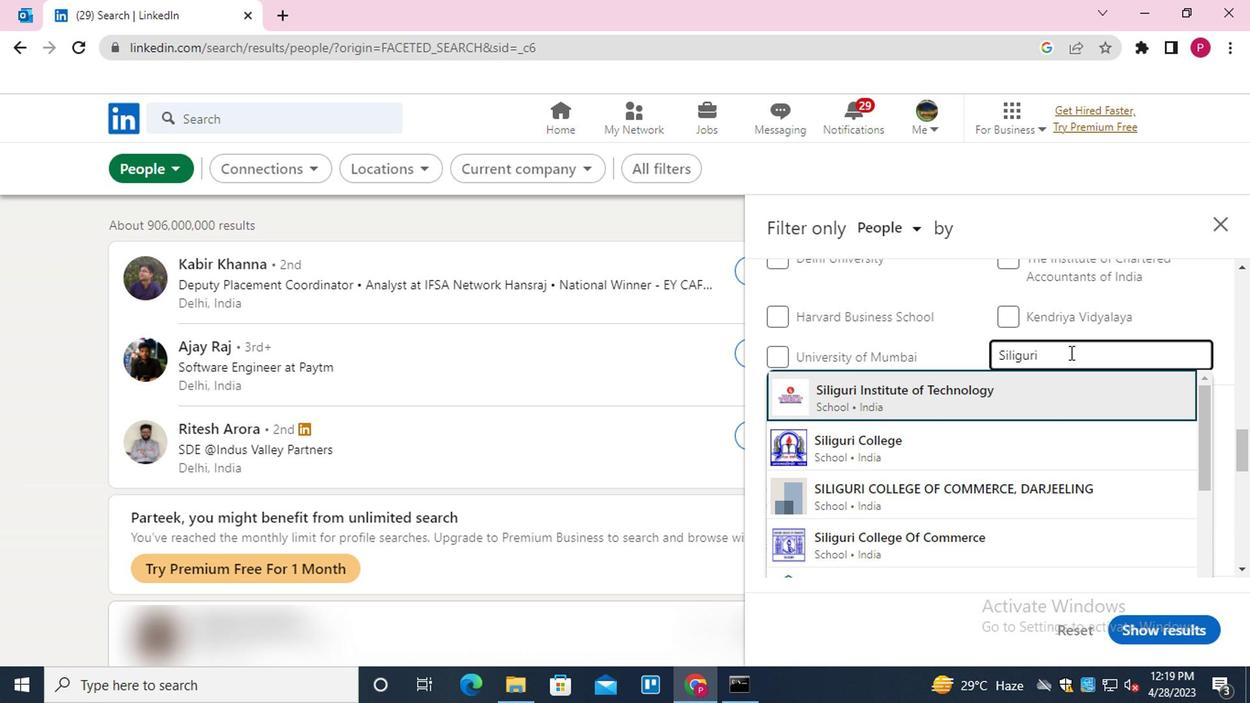 
Action: Mouse moved to (886, 448)
Screenshot: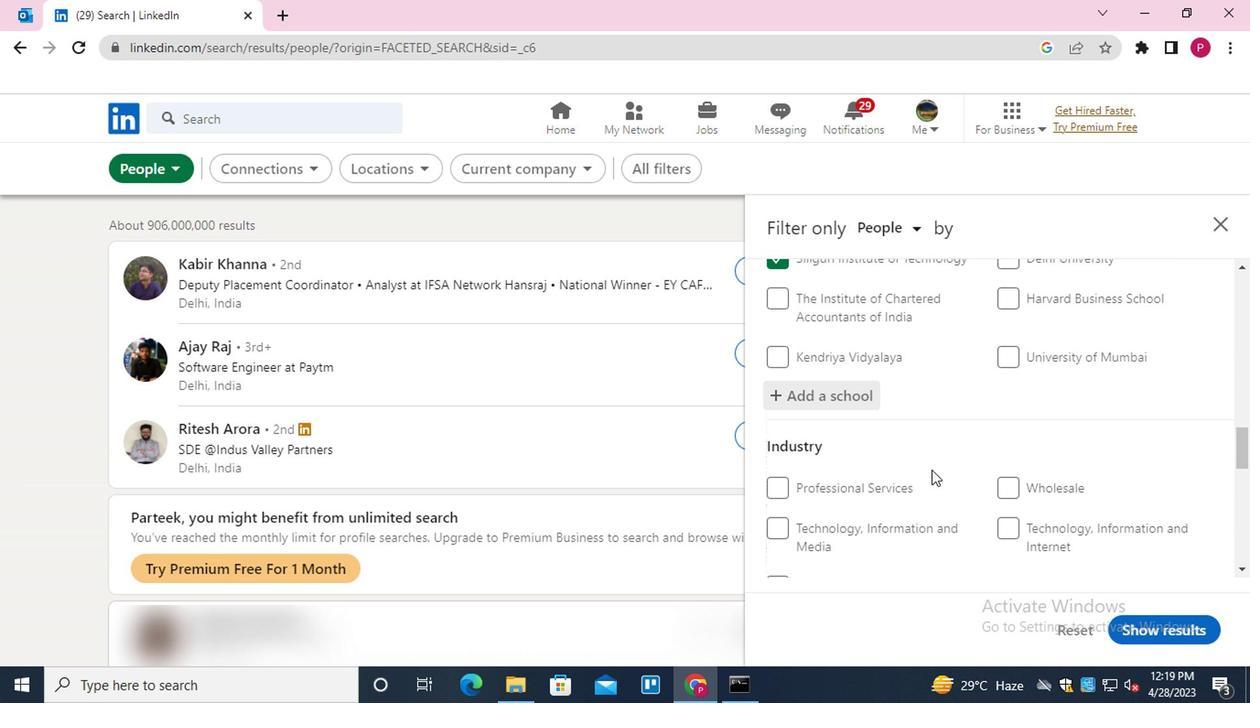 
Action: Mouse scrolled (886, 447) with delta (0, 0)
Screenshot: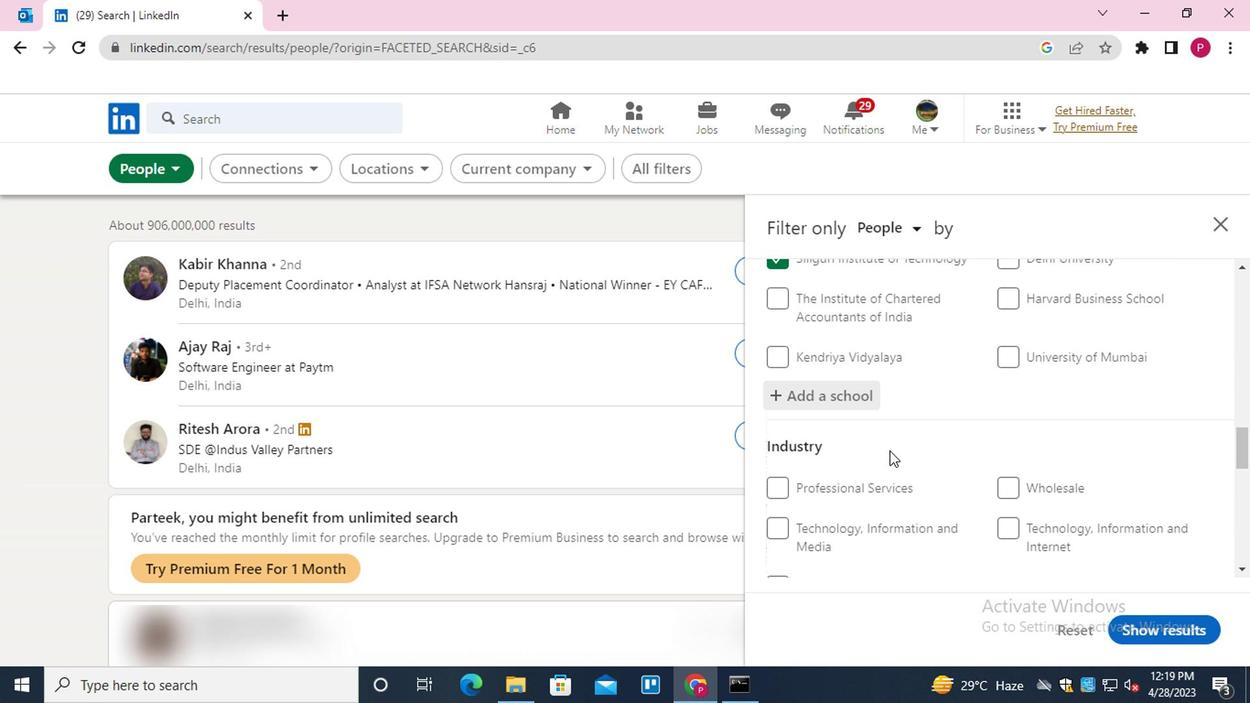 
Action: Mouse scrolled (886, 447) with delta (0, 0)
Screenshot: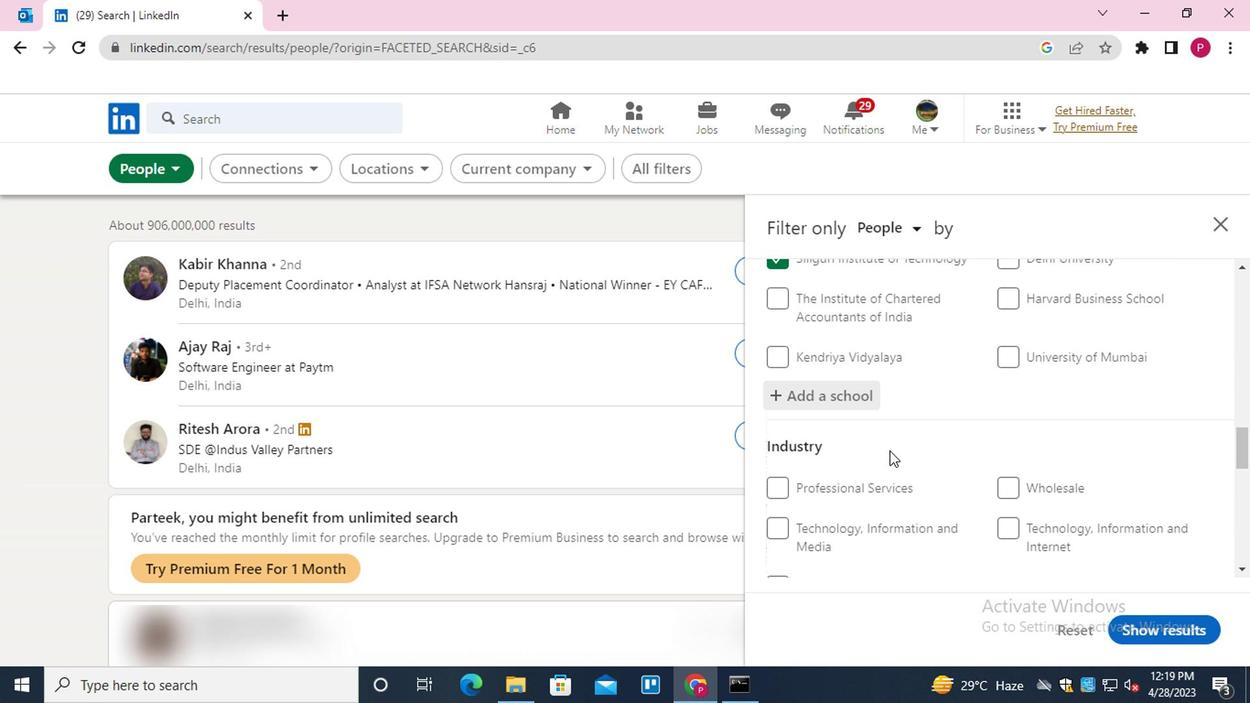 
Action: Mouse moved to (1065, 398)
Screenshot: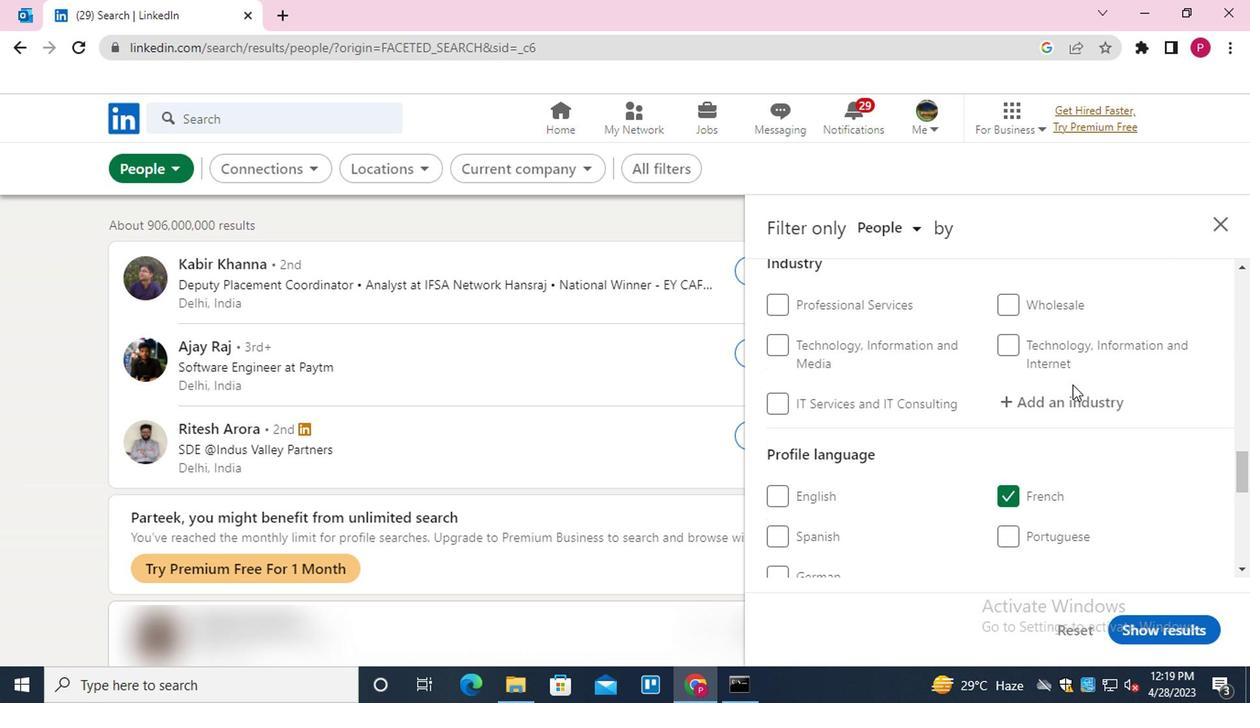 
Action: Mouse pressed left at (1065, 398)
Screenshot: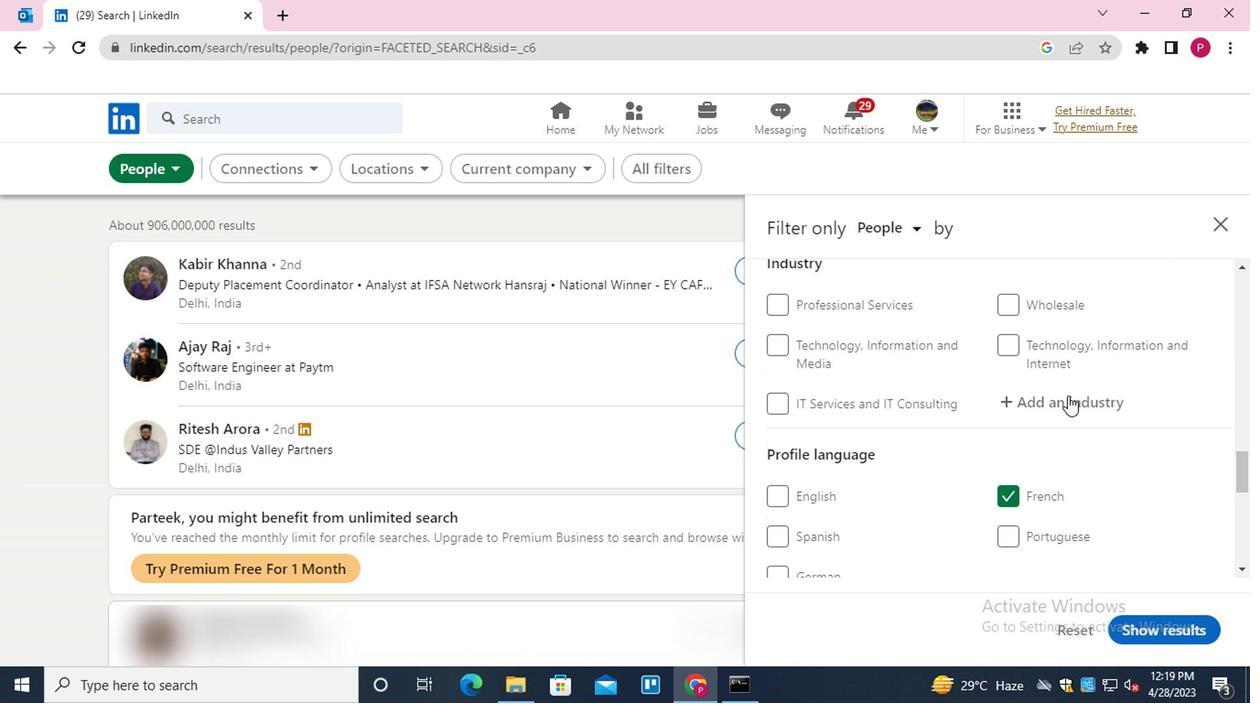 
Action: Key pressed SOCIAL<Key.down><Key.down><Key.enter>
Screenshot: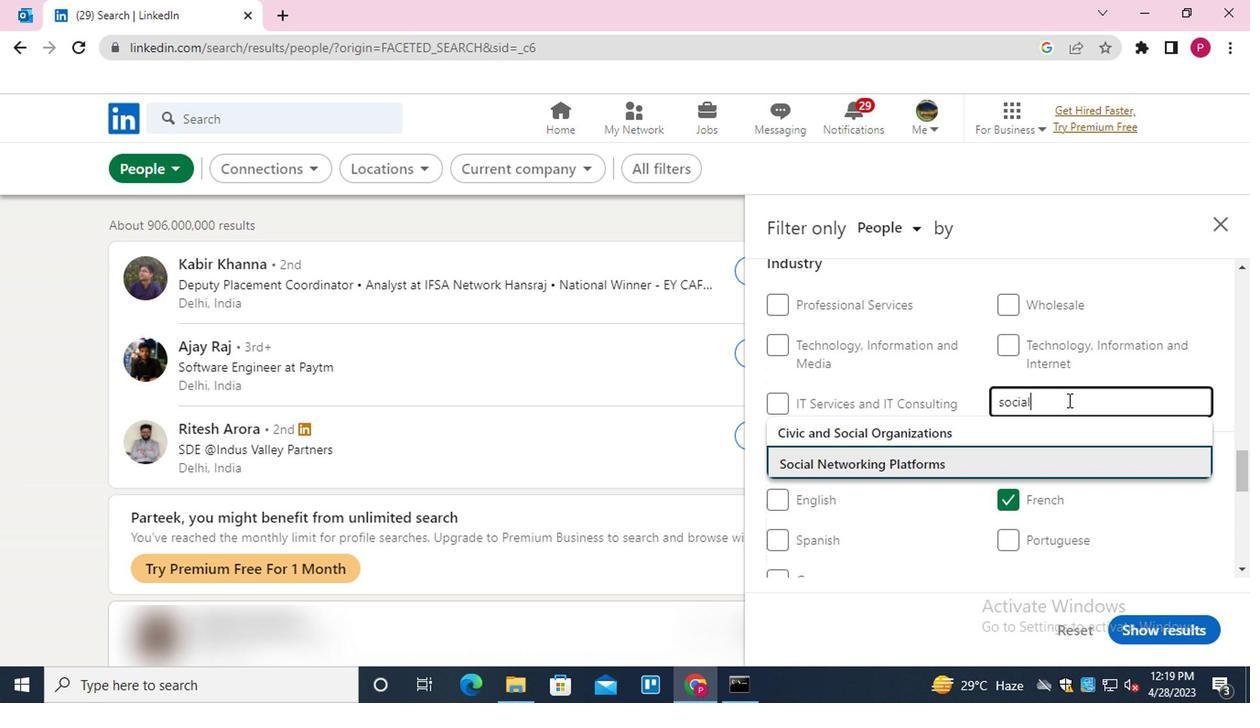 
Action: Mouse scrolled (1065, 397) with delta (0, 0)
Screenshot: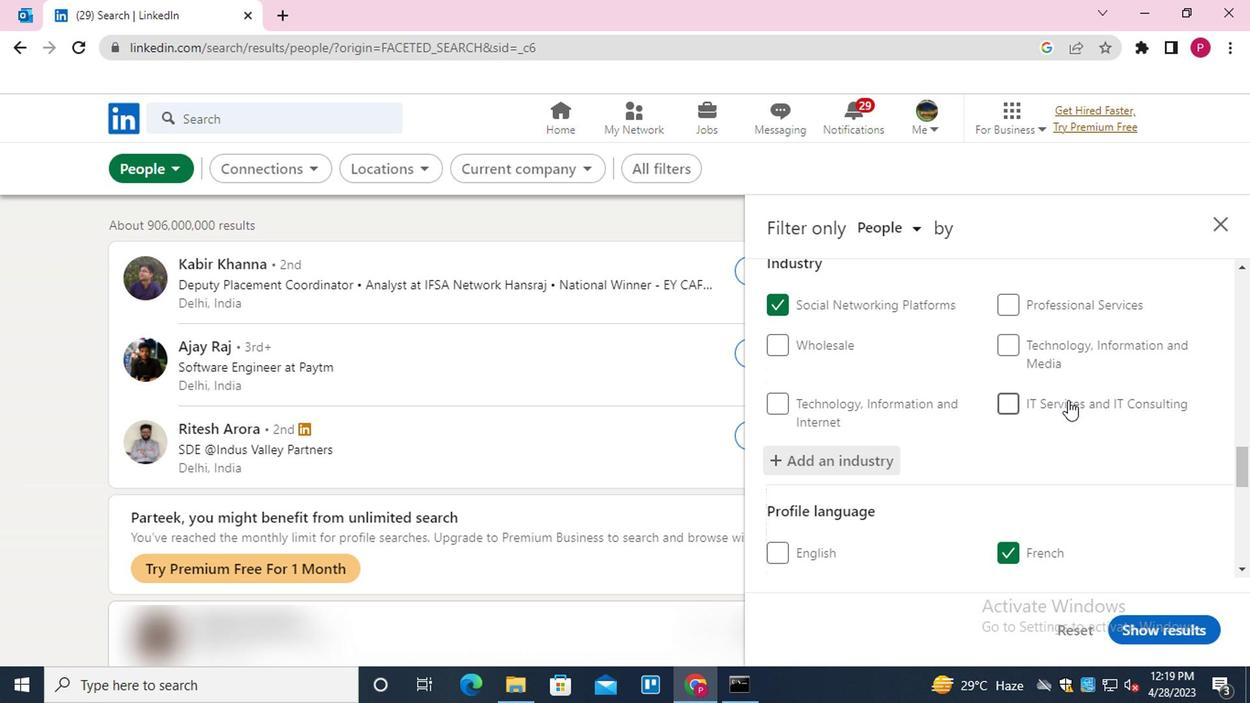
Action: Mouse moved to (1062, 401)
Screenshot: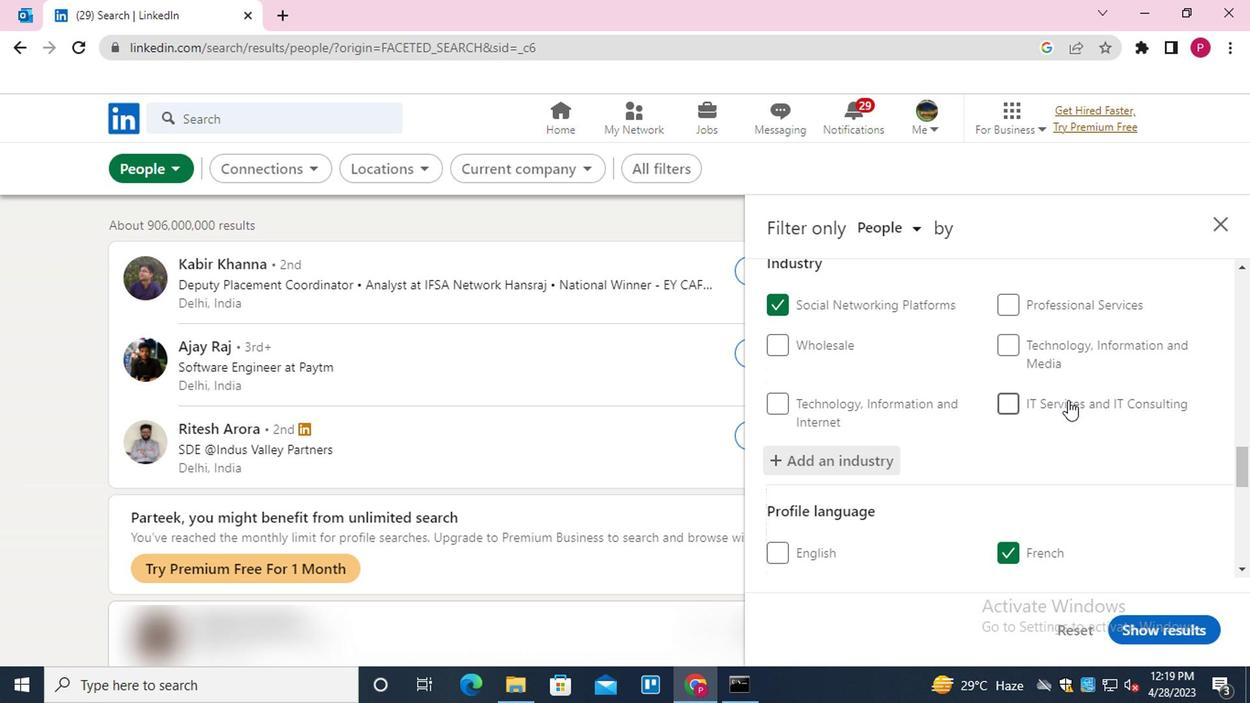 
Action: Mouse scrolled (1062, 400) with delta (0, 0)
Screenshot: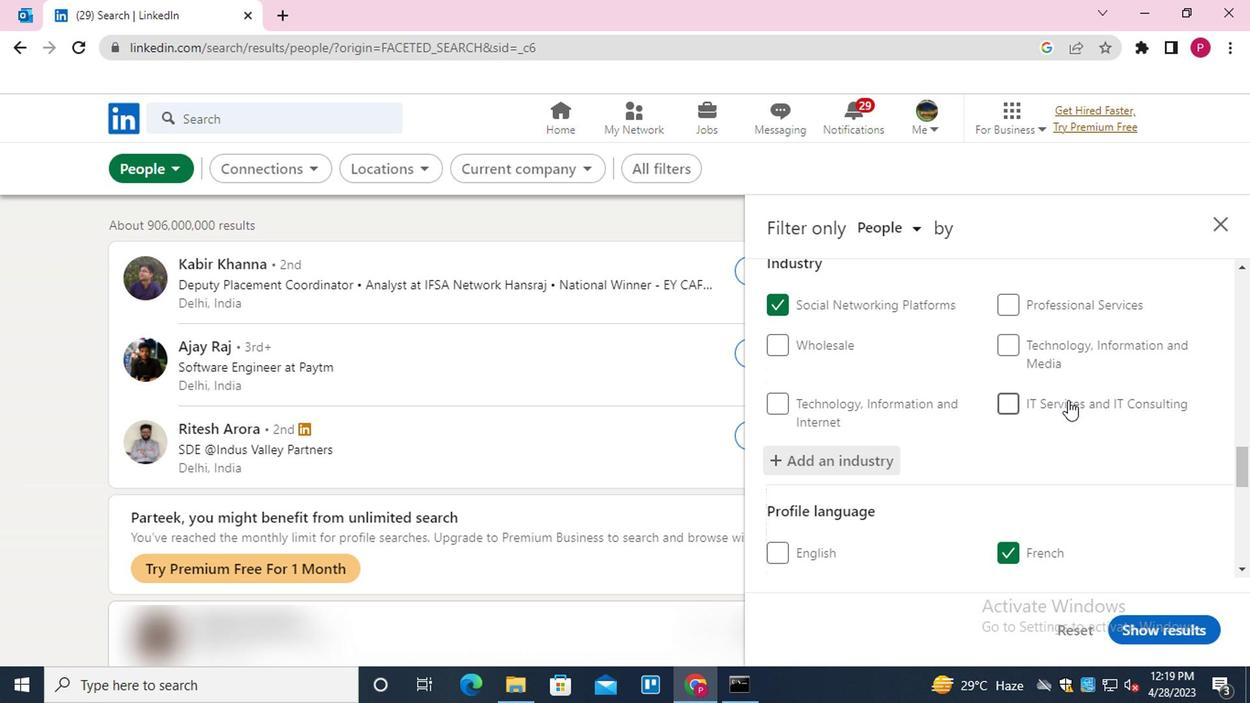 
Action: Mouse moved to (1058, 403)
Screenshot: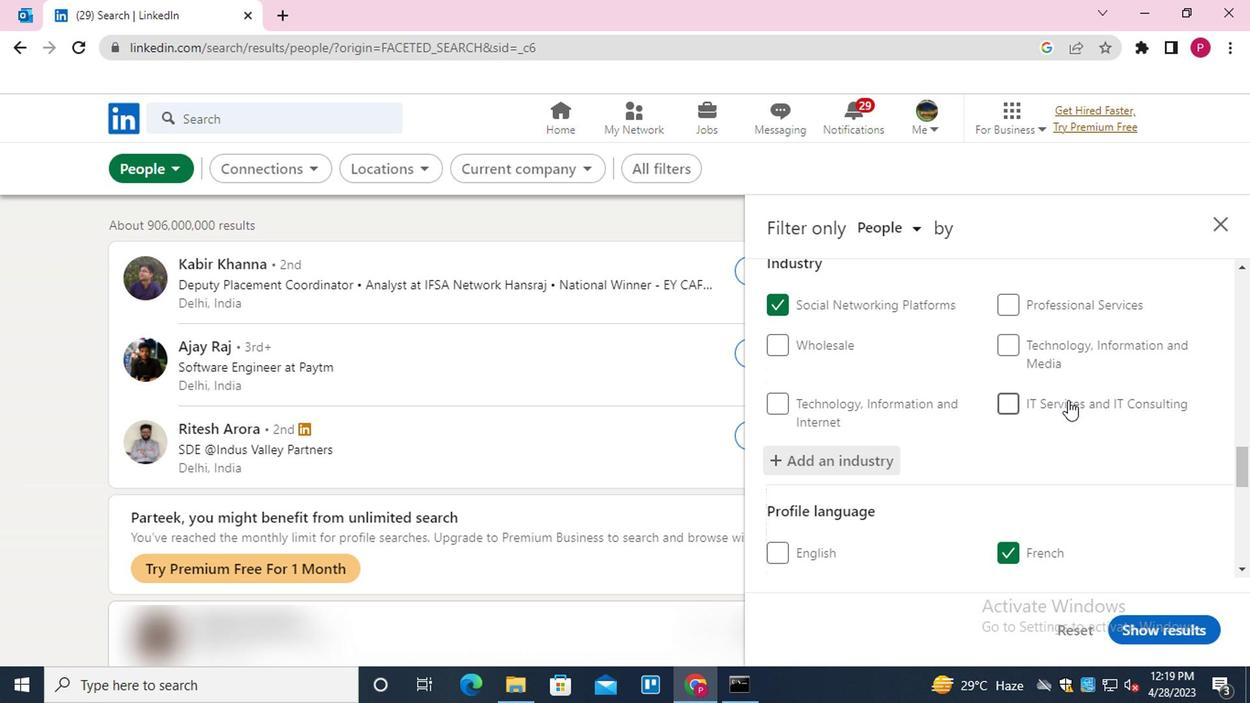 
Action: Mouse scrolled (1058, 403) with delta (0, 0)
Screenshot: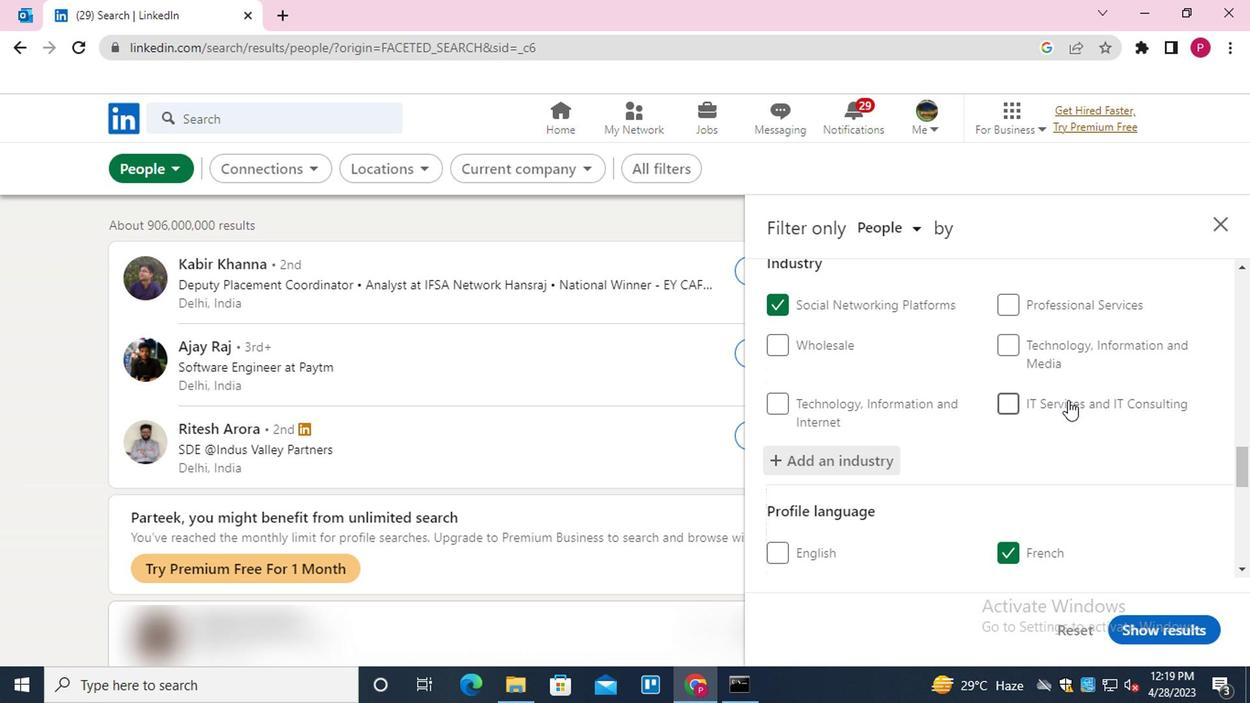 
Action: Mouse moved to (1056, 406)
Screenshot: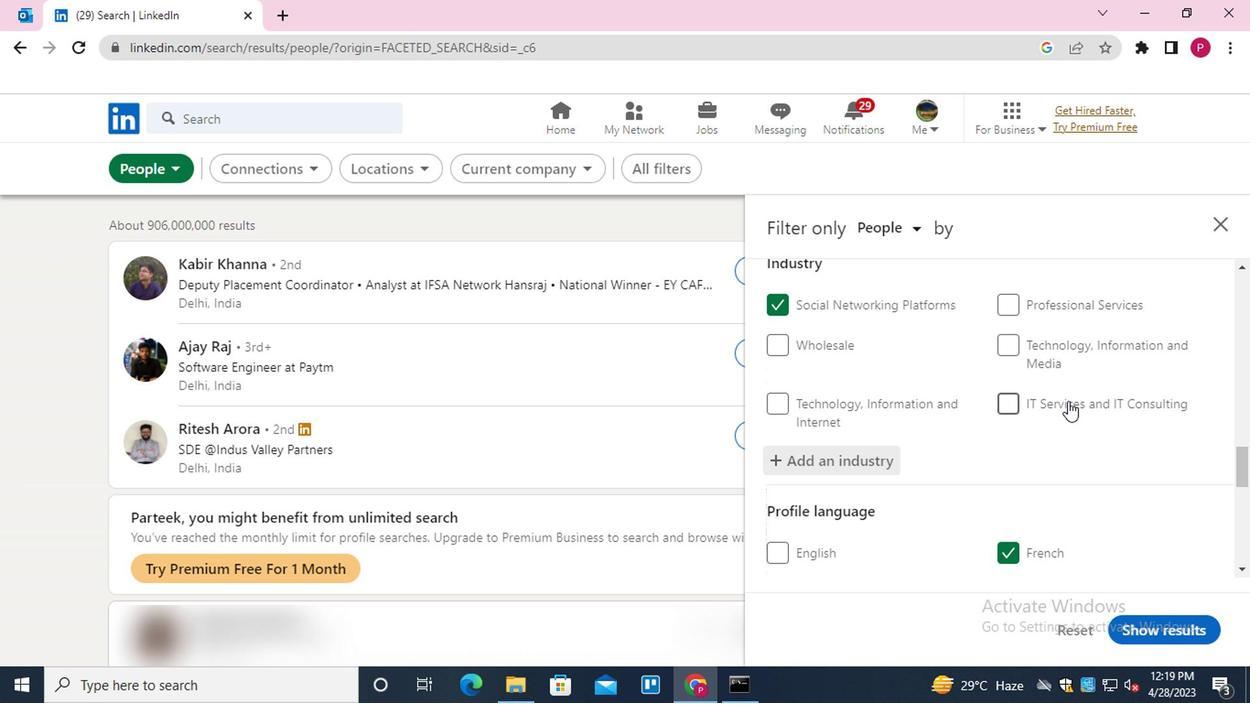
Action: Mouse scrolled (1056, 405) with delta (0, 0)
Screenshot: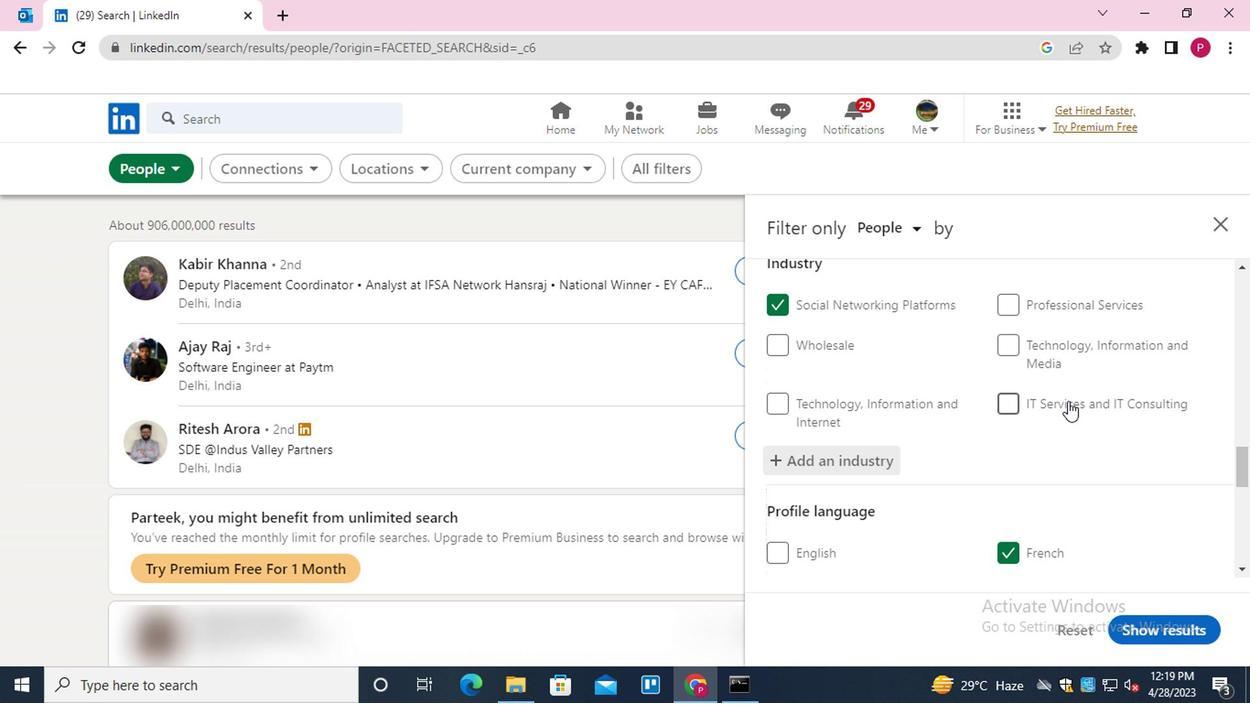 
Action: Mouse moved to (1051, 409)
Screenshot: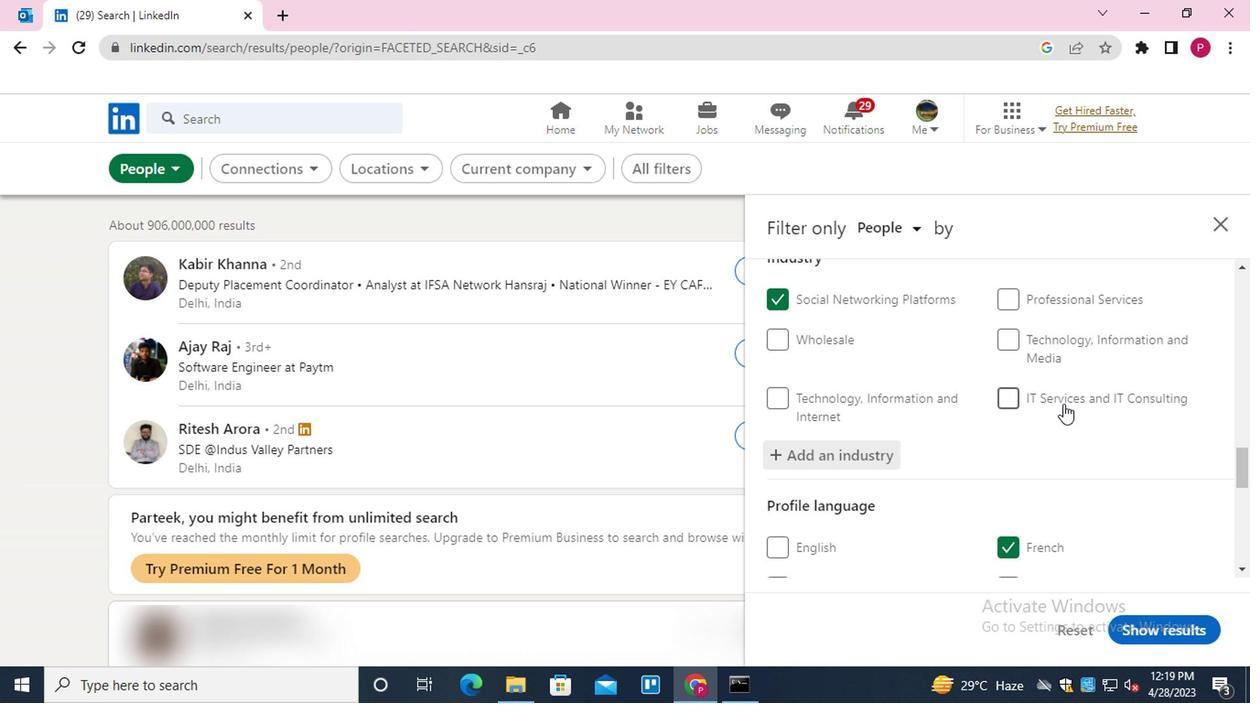 
Action: Mouse scrolled (1051, 408) with delta (0, -1)
Screenshot: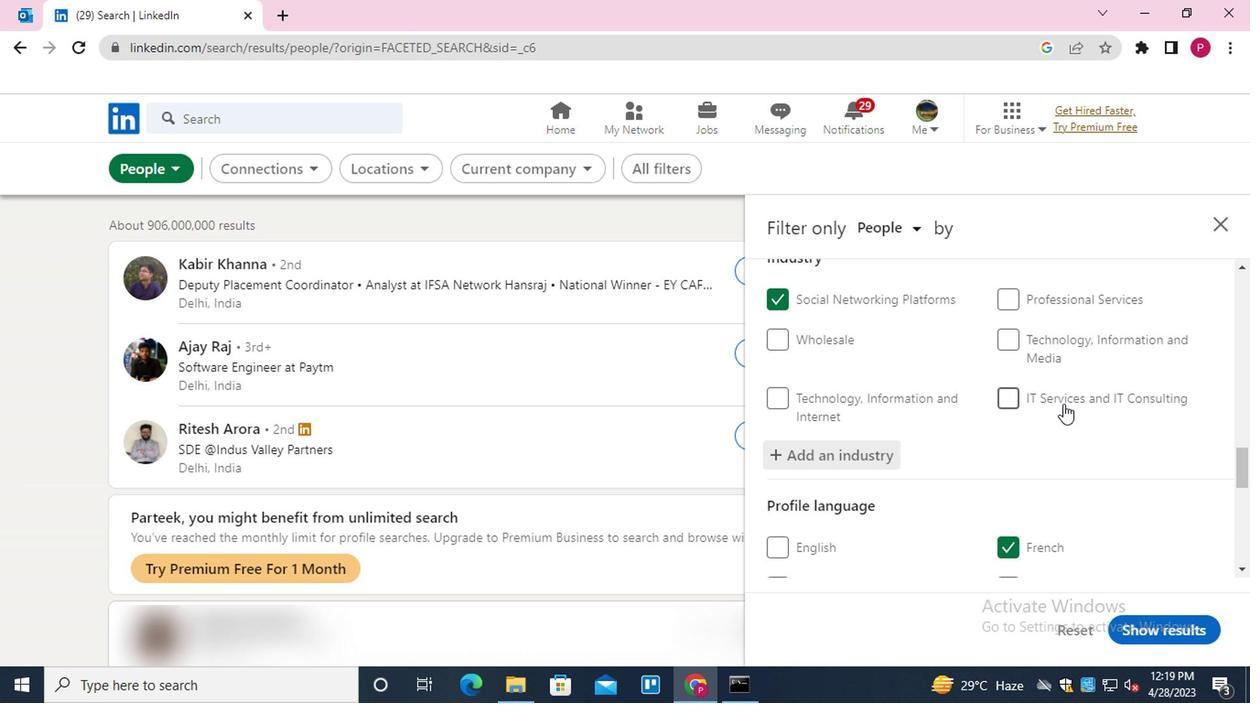 
Action: Mouse moved to (1049, 410)
Screenshot: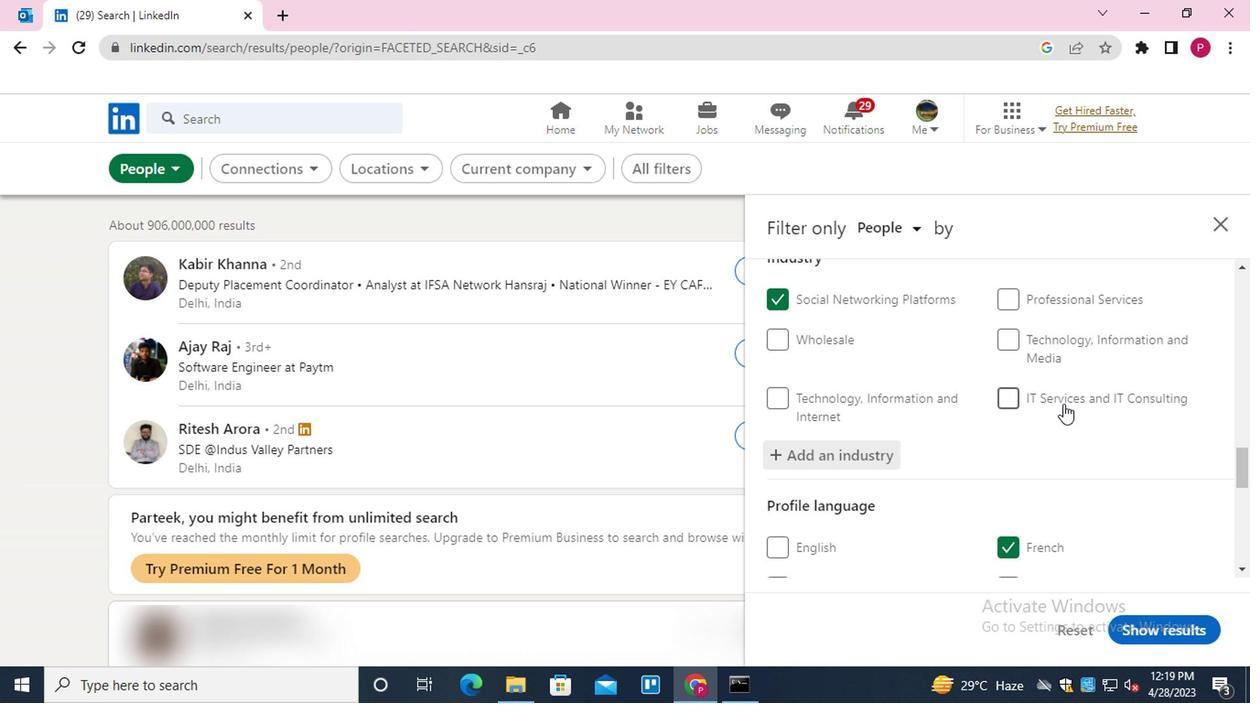 
Action: Mouse scrolled (1049, 409) with delta (0, 0)
Screenshot: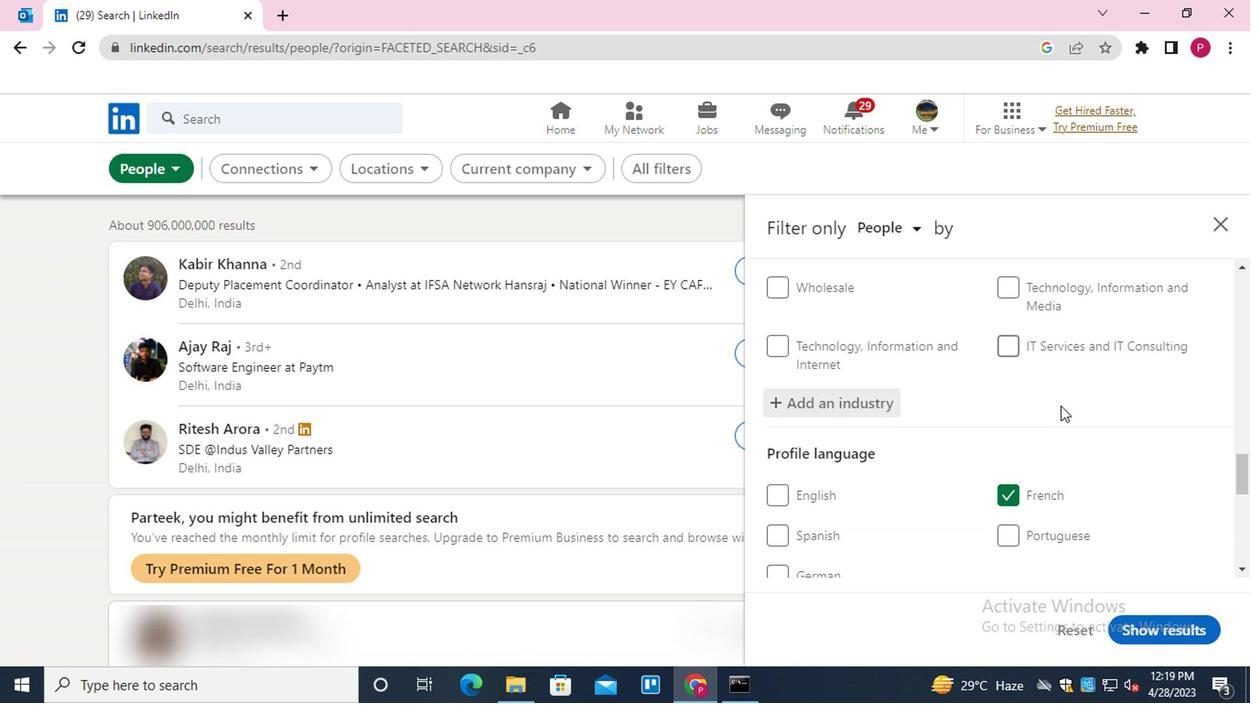 
Action: Mouse moved to (1065, 371)
Screenshot: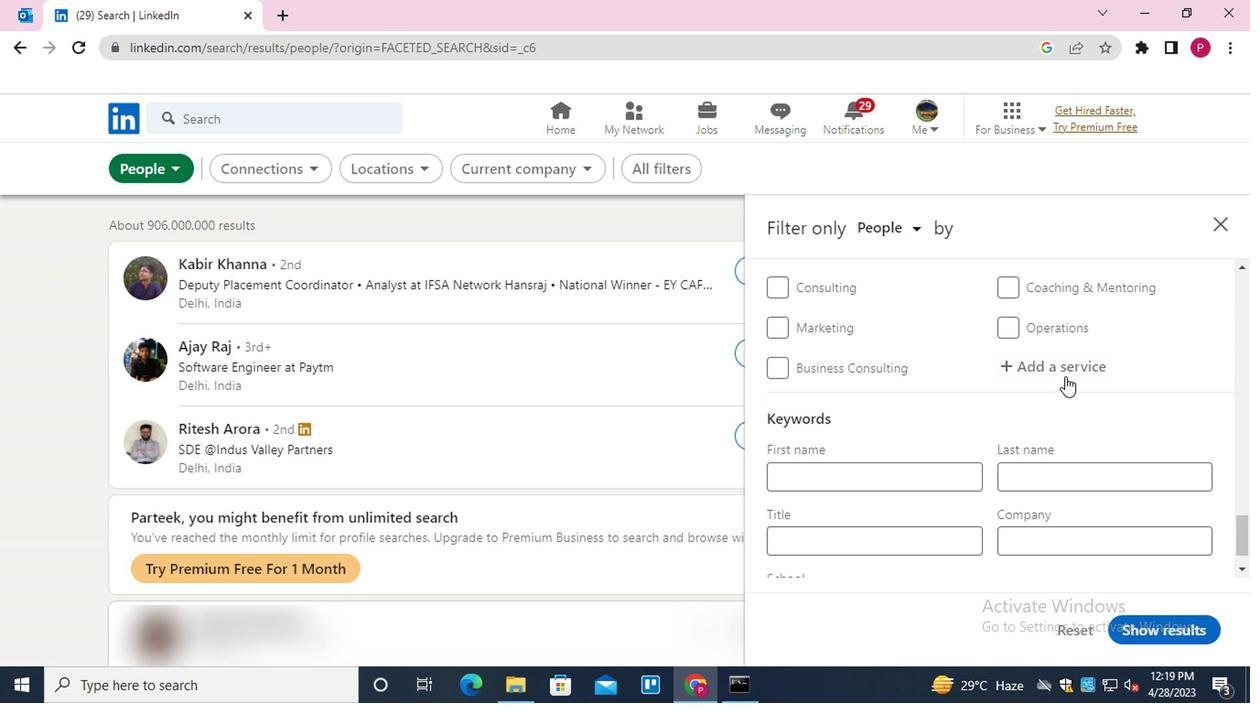 
Action: Mouse pressed left at (1065, 371)
Screenshot: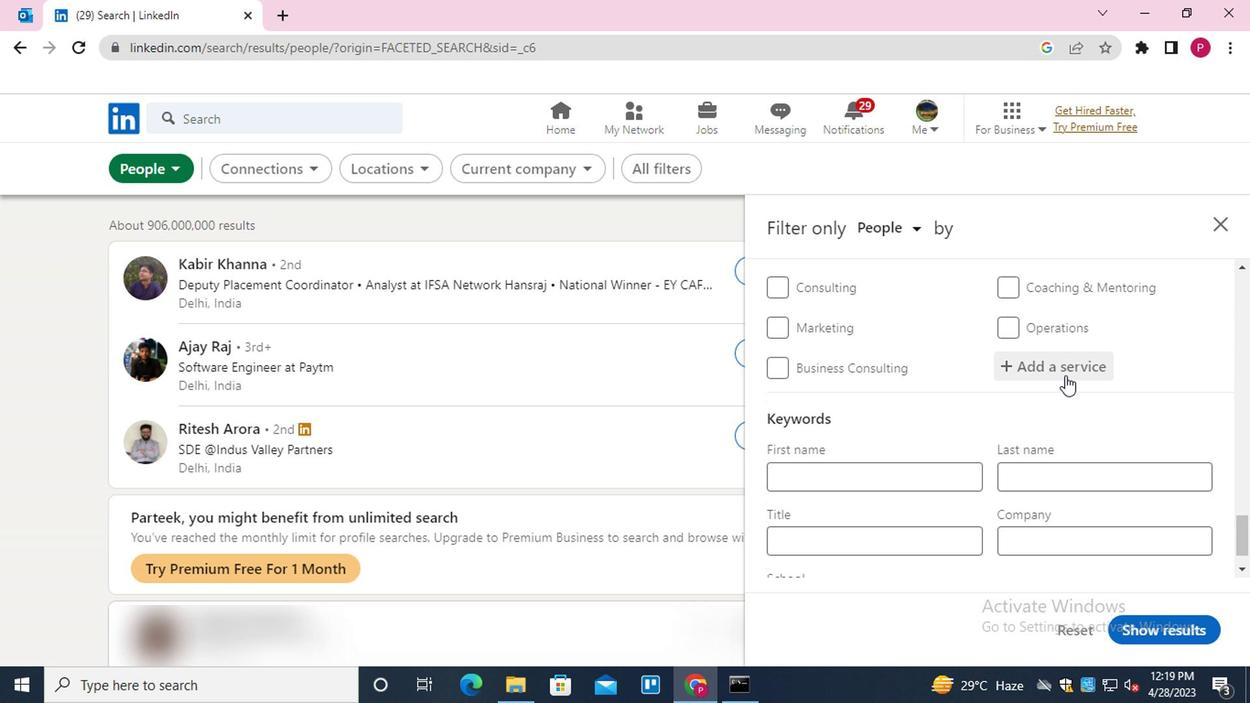 
Action: Key pressed <Key.shift>PROGRA<Key.down><Key.enter>
Screenshot: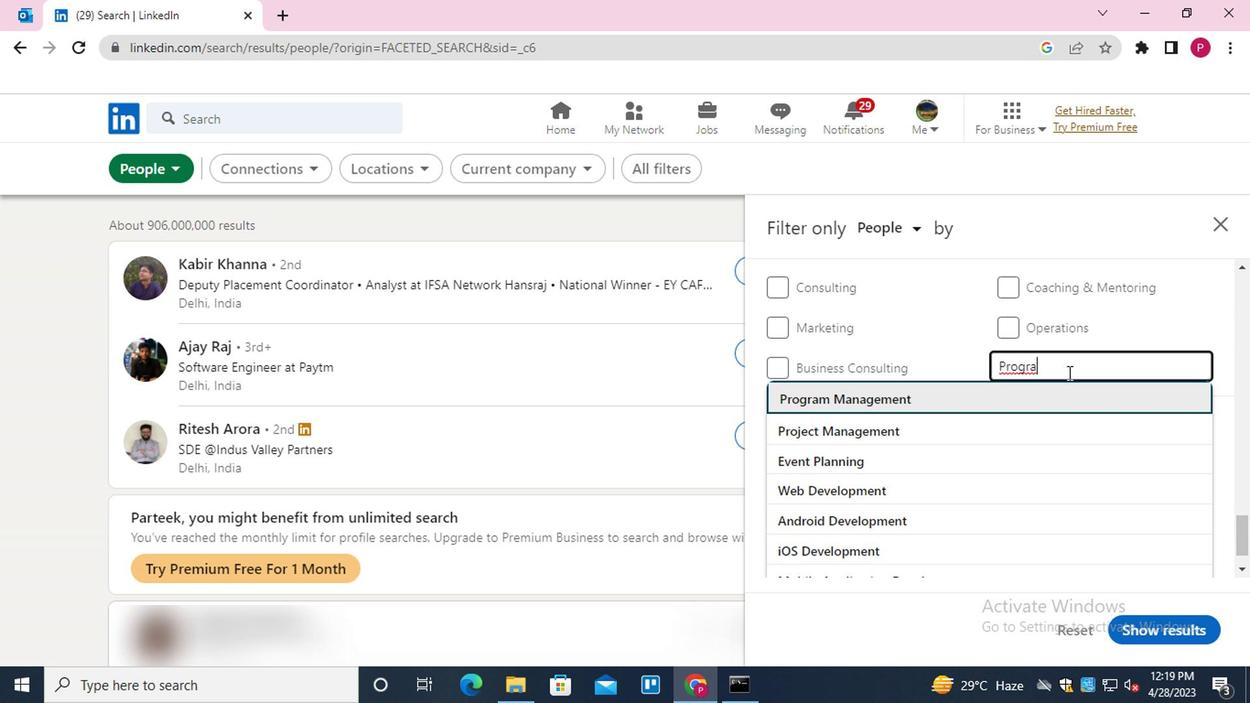 
Action: Mouse moved to (1040, 384)
Screenshot: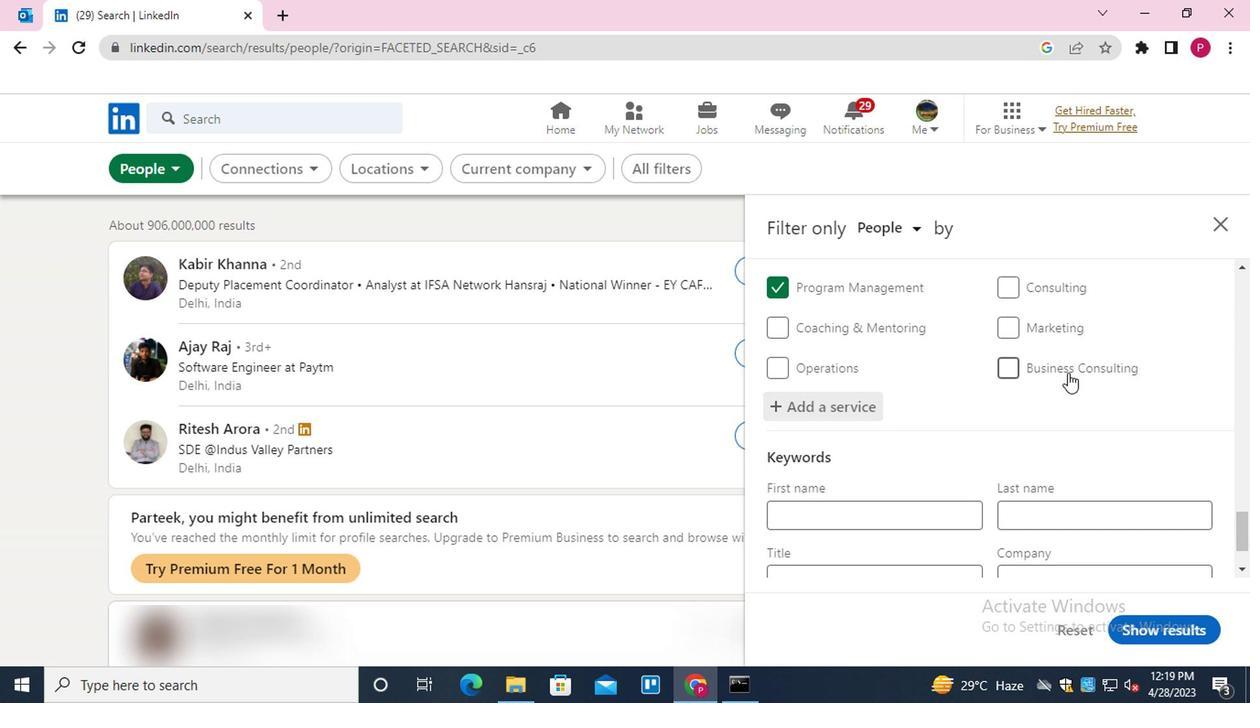 
Action: Mouse scrolled (1040, 384) with delta (0, 0)
Screenshot: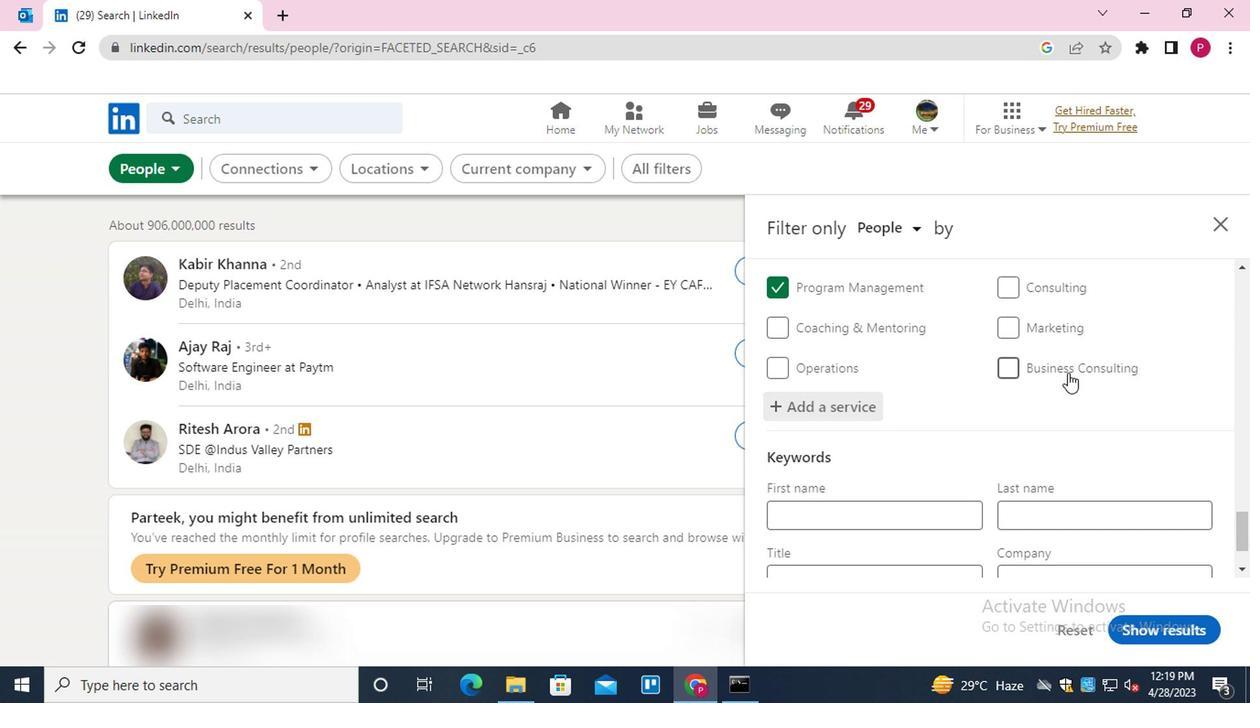 
Action: Mouse moved to (1038, 386)
Screenshot: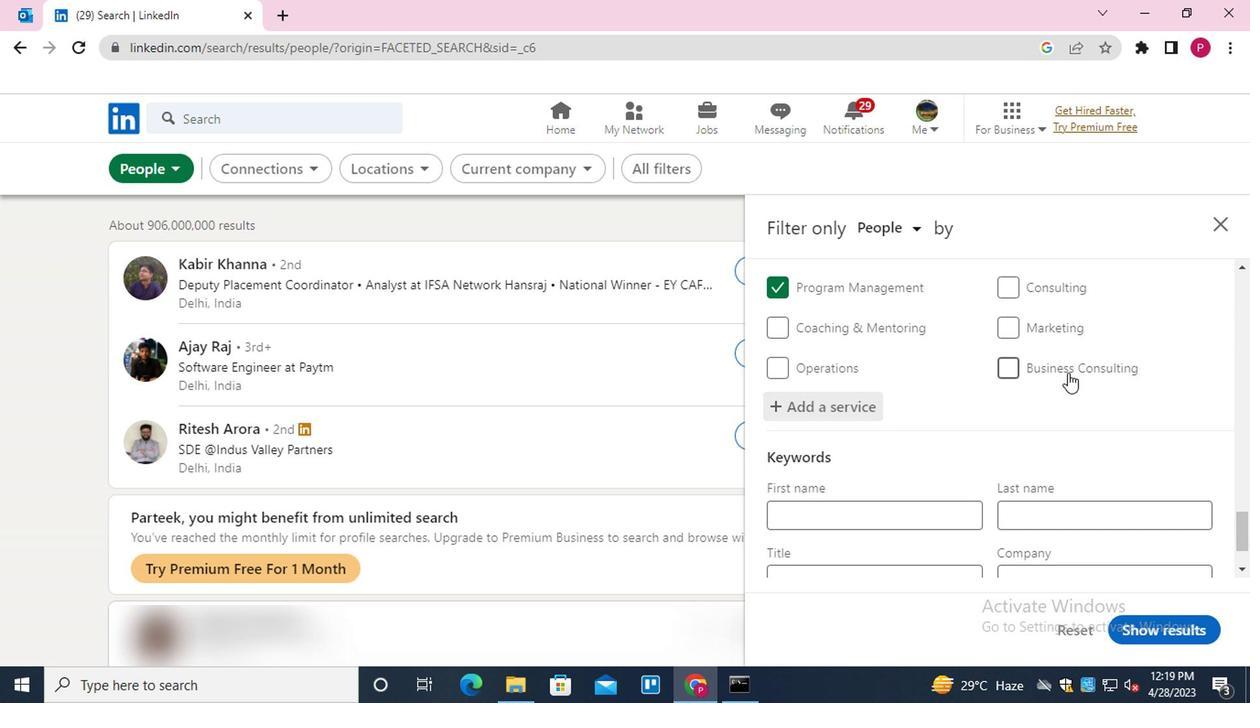 
Action: Mouse scrolled (1038, 384) with delta (0, -1)
Screenshot: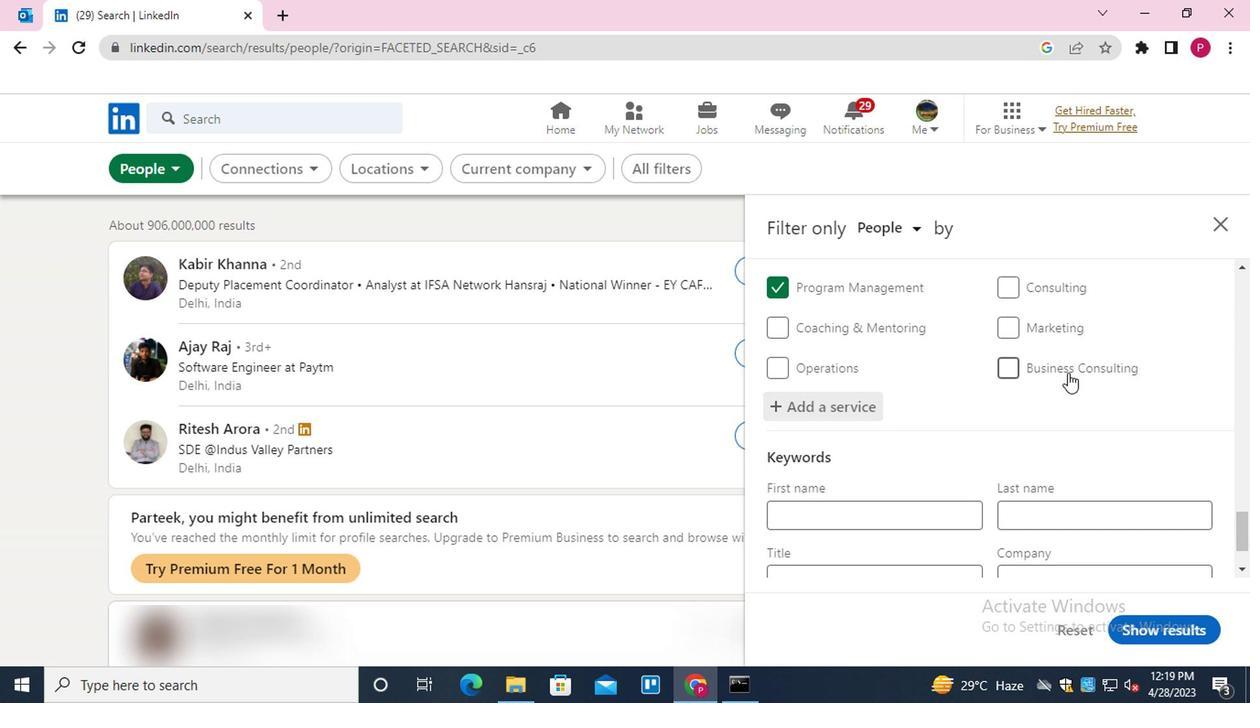 
Action: Mouse moved to (1036, 386)
Screenshot: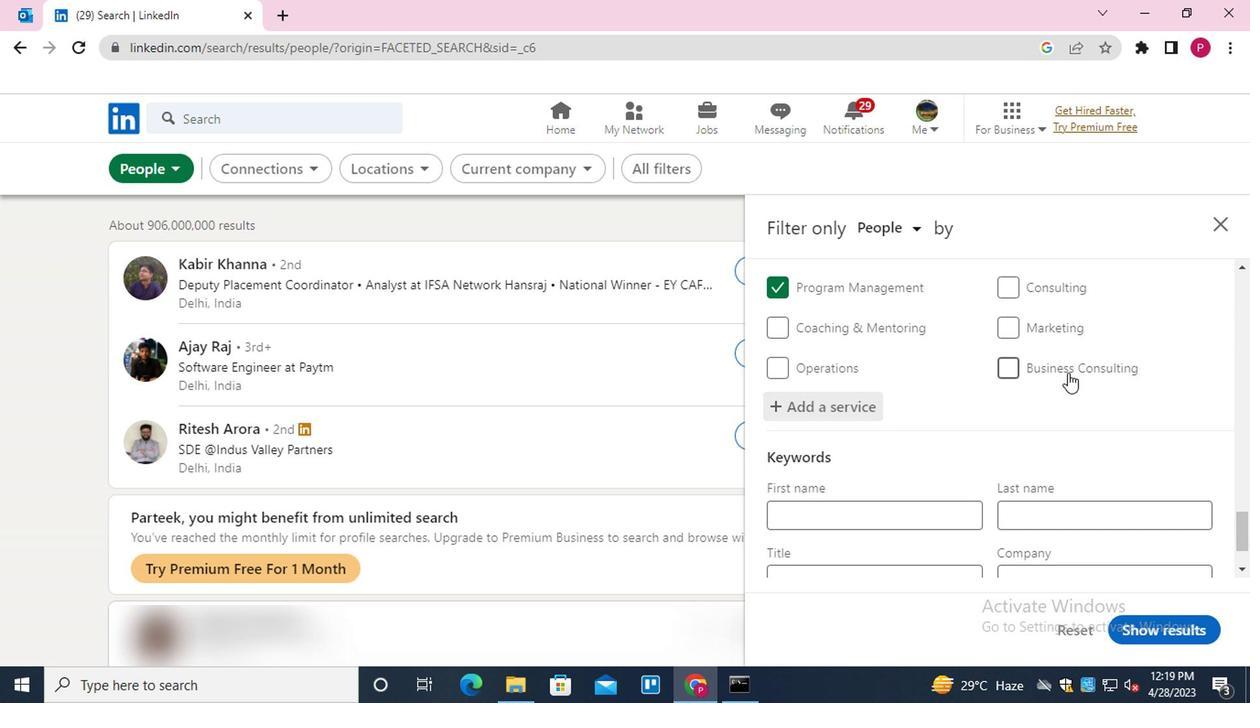 
Action: Mouse scrolled (1036, 384) with delta (0, -1)
Screenshot: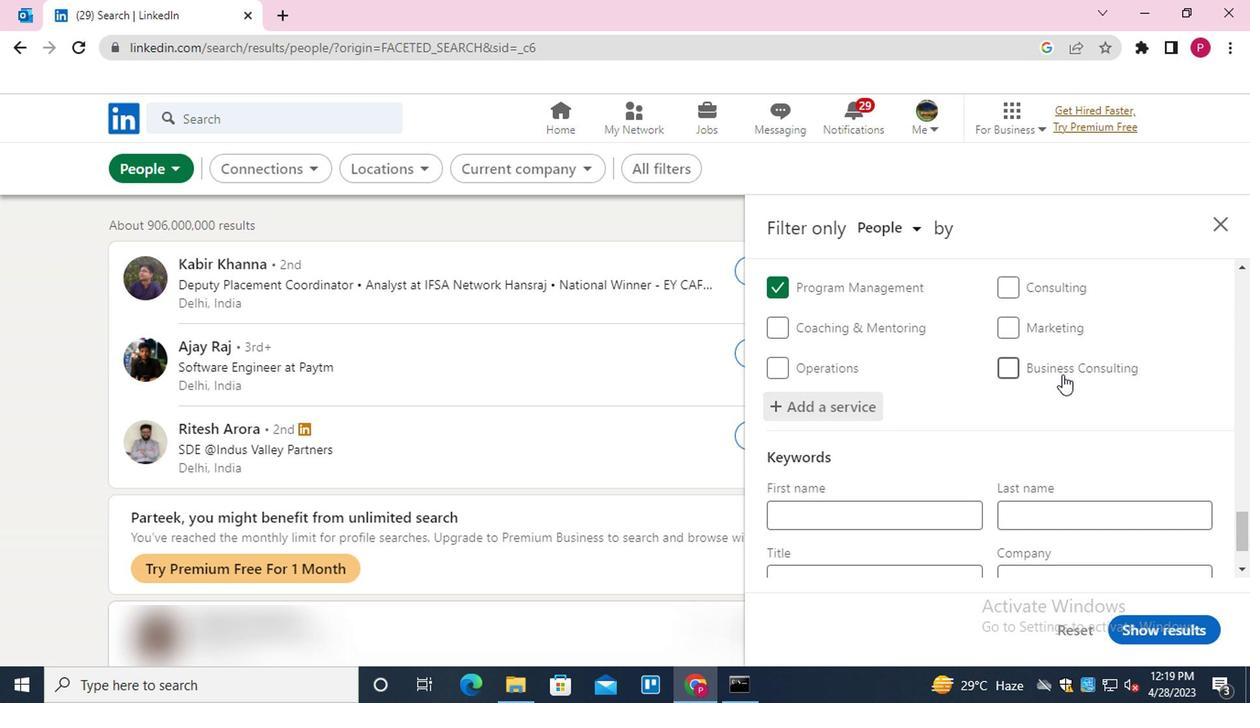 
Action: Mouse moved to (1025, 400)
Screenshot: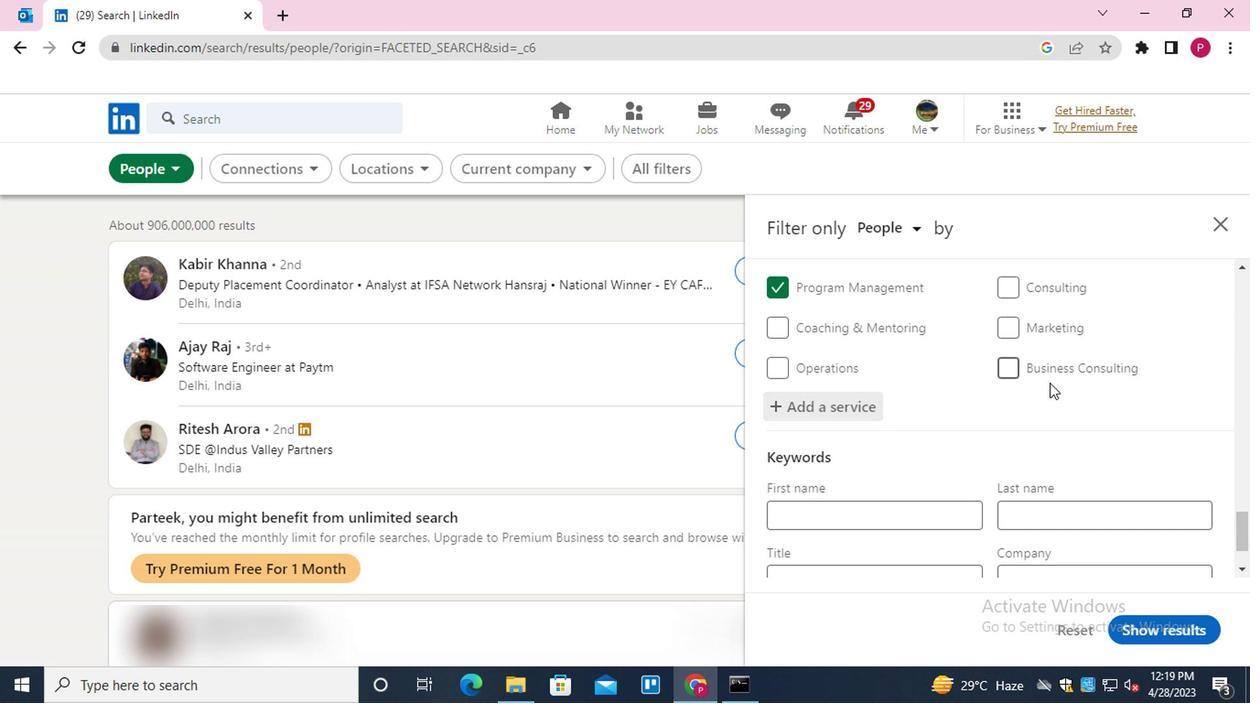 
Action: Mouse scrolled (1025, 399) with delta (0, -1)
Screenshot: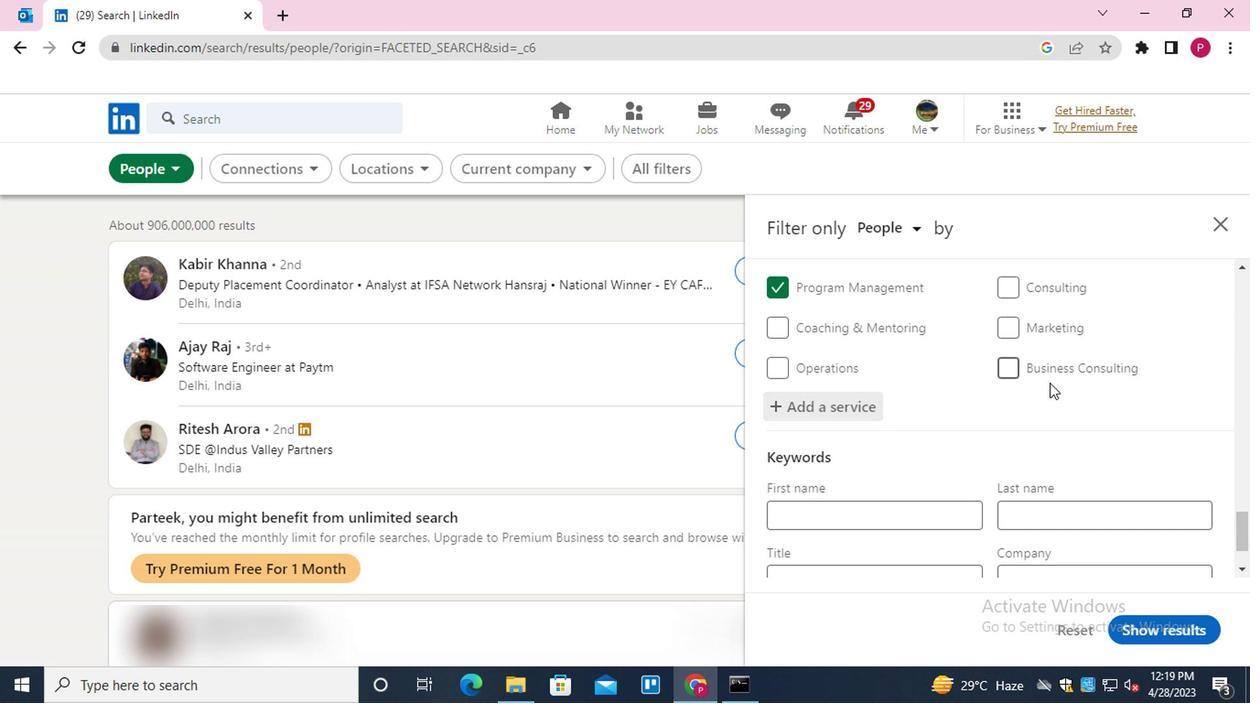 
Action: Mouse moved to (830, 500)
Screenshot: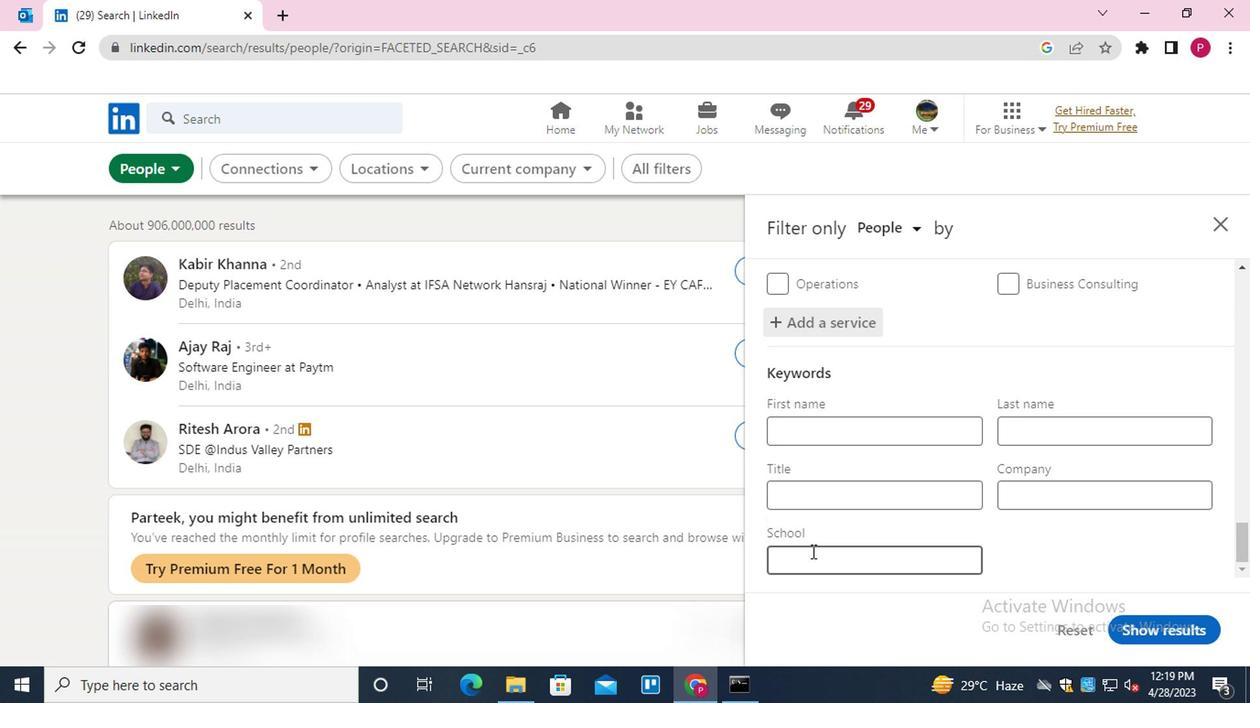
Action: Mouse pressed left at (830, 500)
Screenshot: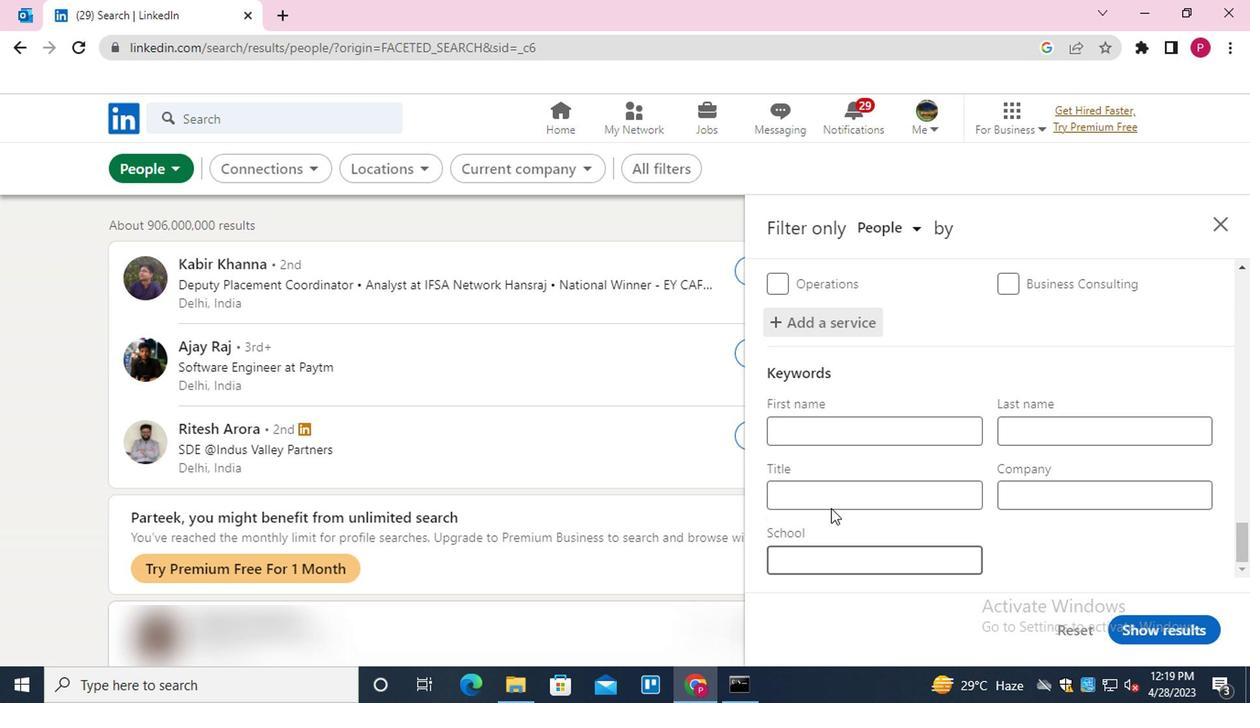 
Action: Key pressed <Key.shift><Key.shift><Key.shift><Key.shift><Key.shift><Key.shift><Key.shift><Key.shift><Key.shift><Key.shift><Key.shift>FRONT<Key.space><Key.shift>DOOR<Key.space><Key.shift>GREETER
Screenshot: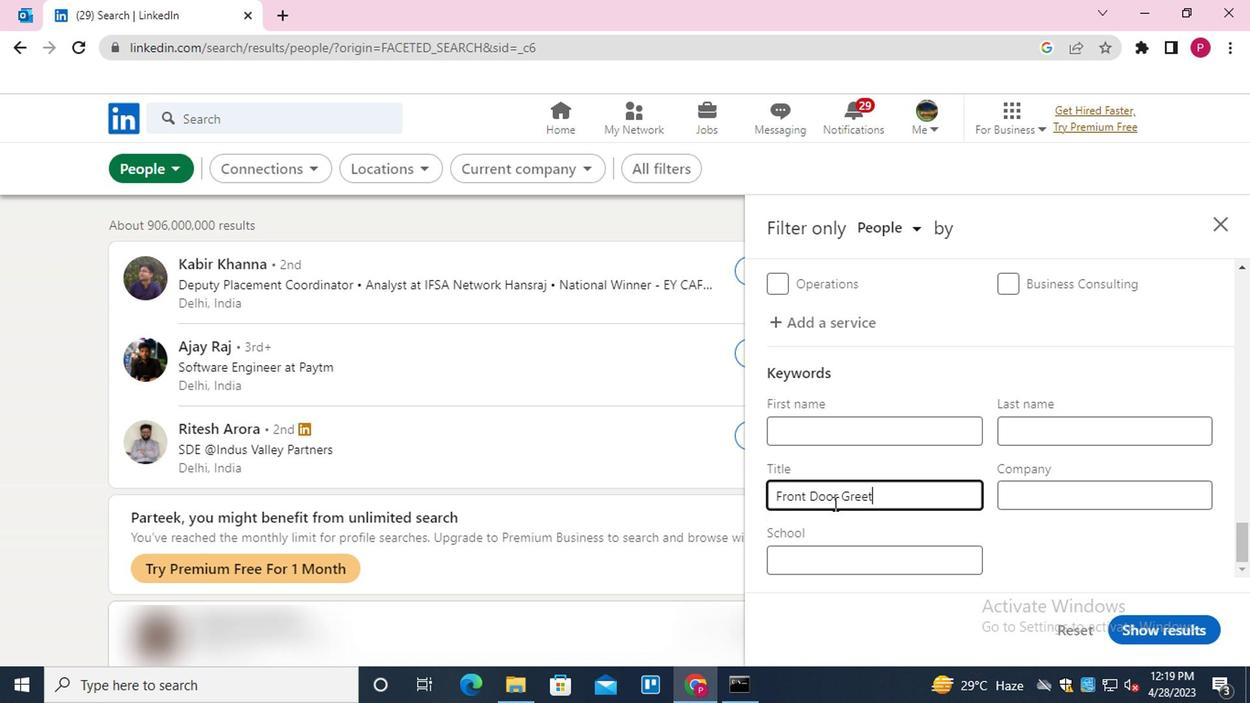 
Action: Mouse moved to (1161, 628)
Screenshot: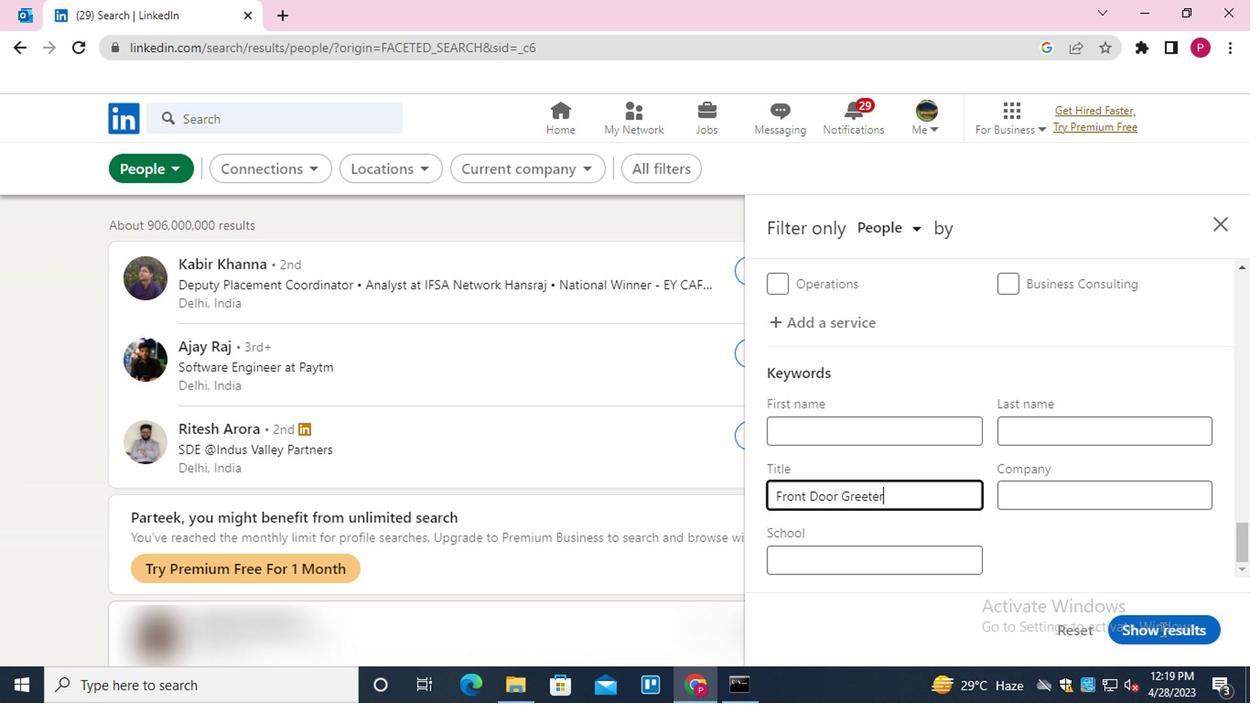 
Action: Mouse pressed left at (1161, 628)
Screenshot: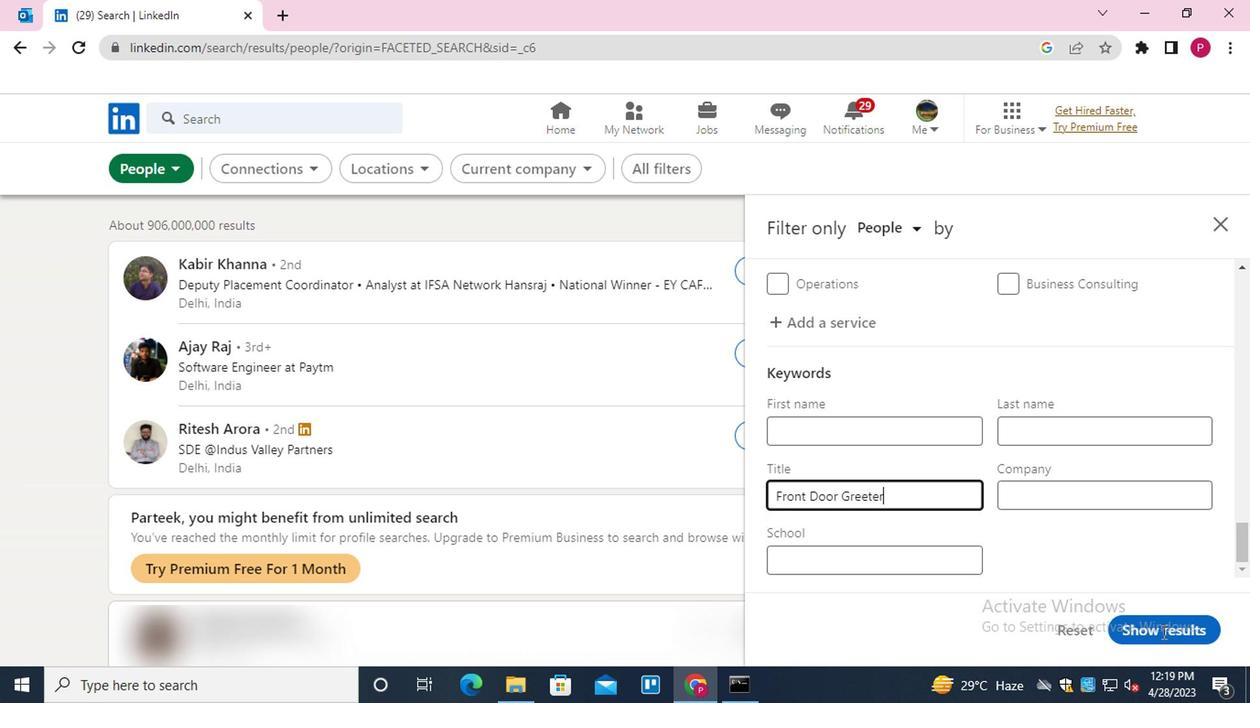 
Action: Mouse moved to (560, 397)
Screenshot: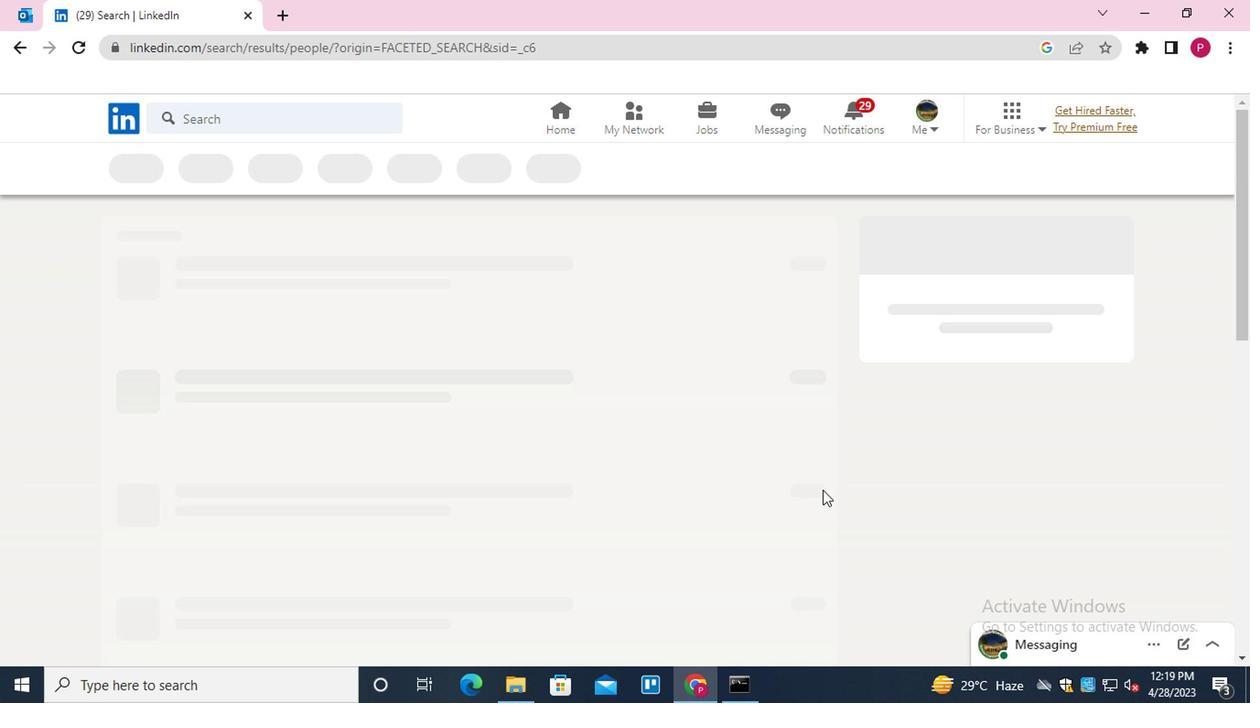 
